 Task: In the sheet Budget Analysis ToolFont size of heading  18 Font style of dataoswald 'Font size of data '9 Alignment of headline & dataAlign center.   Fill color in heading, Red Font color of dataIn the sheet   Elevation Sales log   book
Action: Mouse moved to (36, 175)
Screenshot: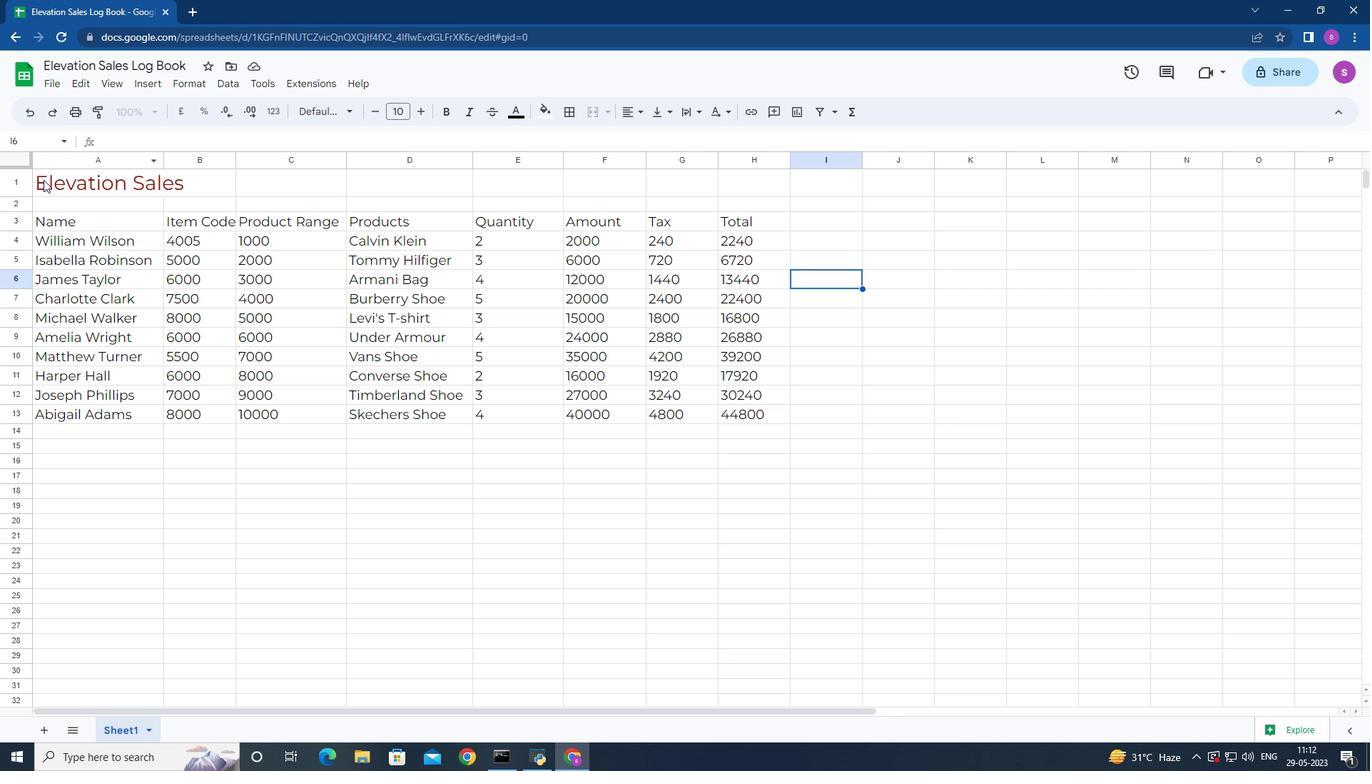 
Action: Mouse pressed left at (36, 175)
Screenshot: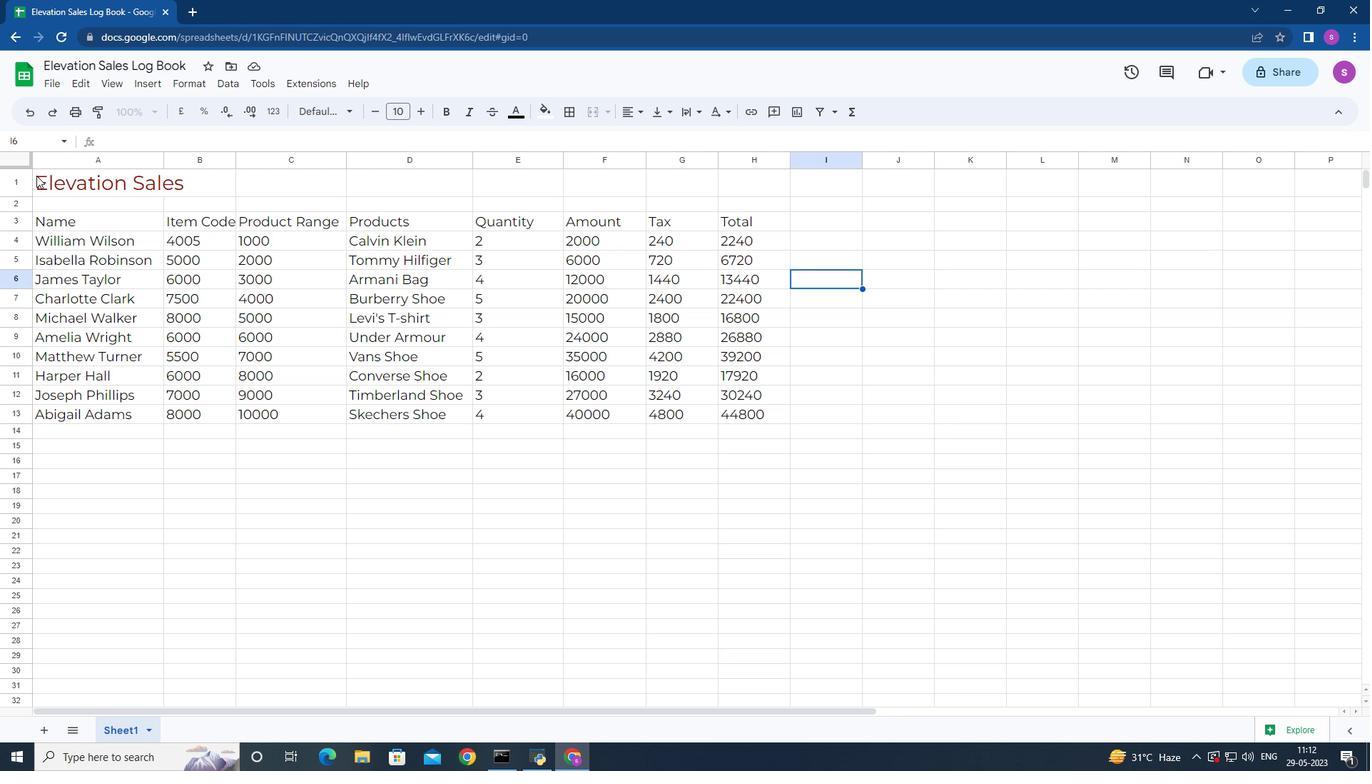
Action: Mouse moved to (372, 111)
Screenshot: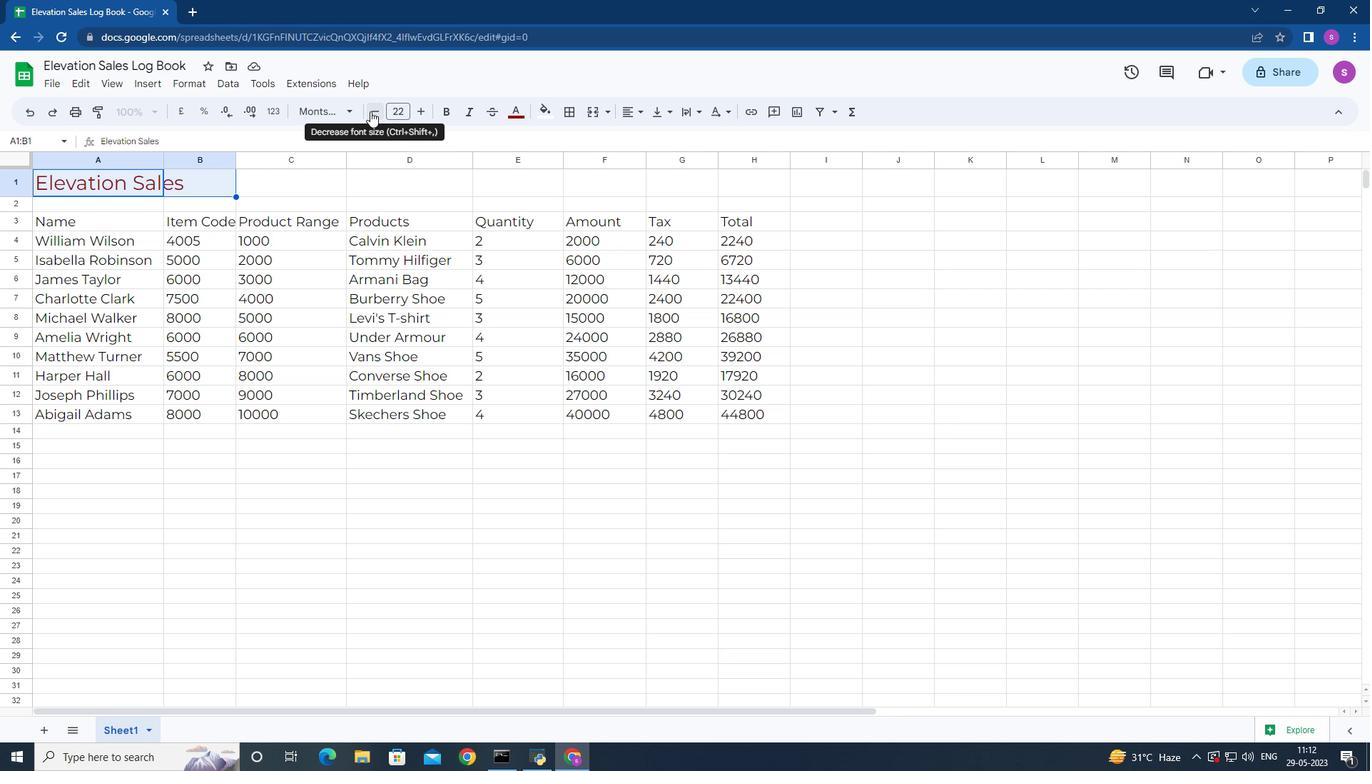 
Action: Mouse pressed left at (372, 111)
Screenshot: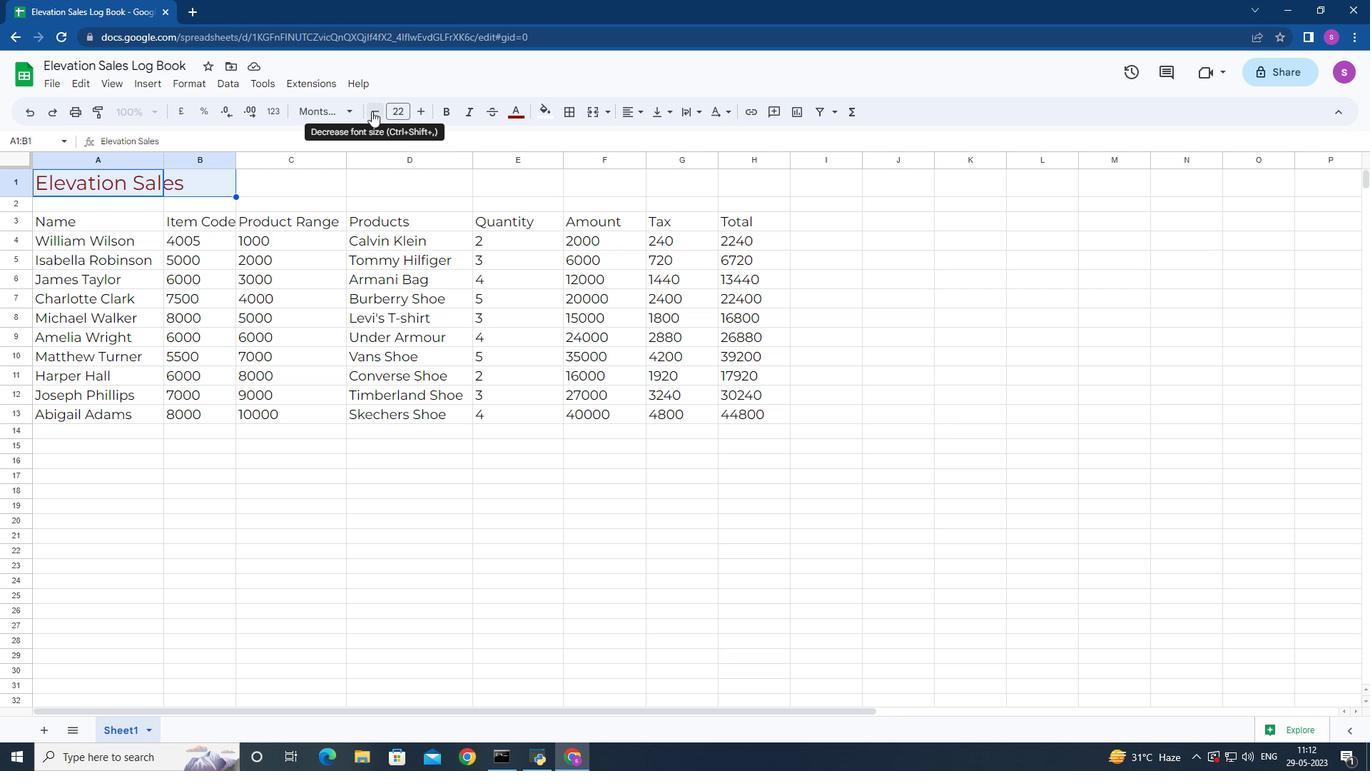 
Action: Mouse pressed left at (372, 111)
Screenshot: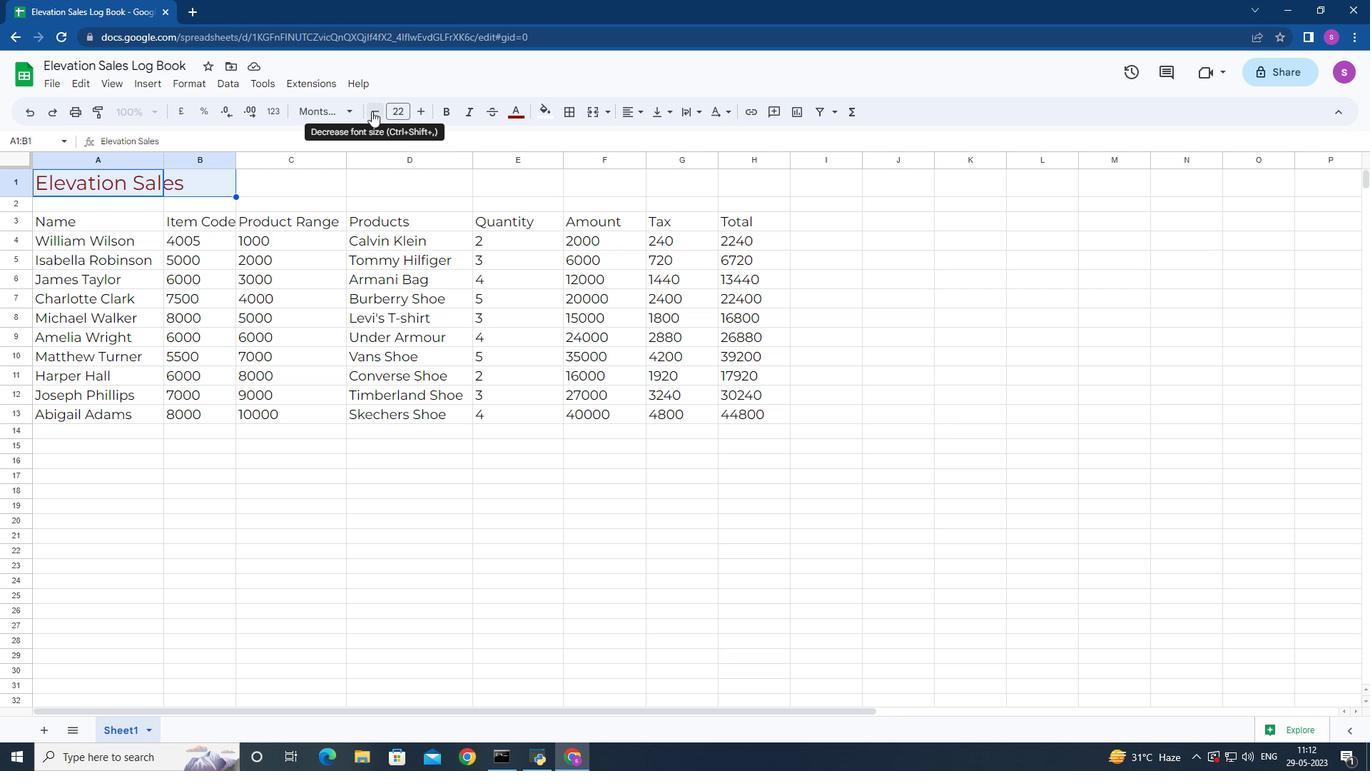 
Action: Mouse pressed left at (372, 111)
Screenshot: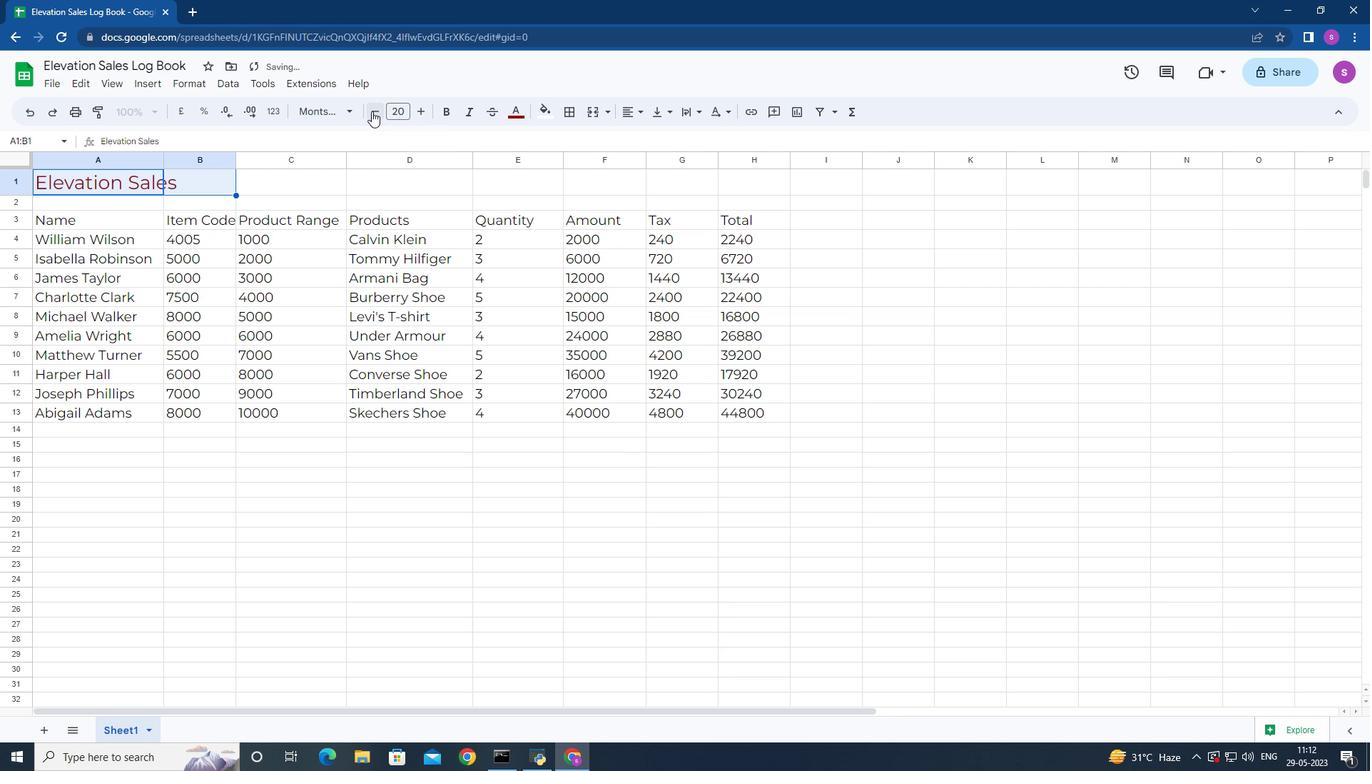 
Action: Mouse pressed left at (372, 111)
Screenshot: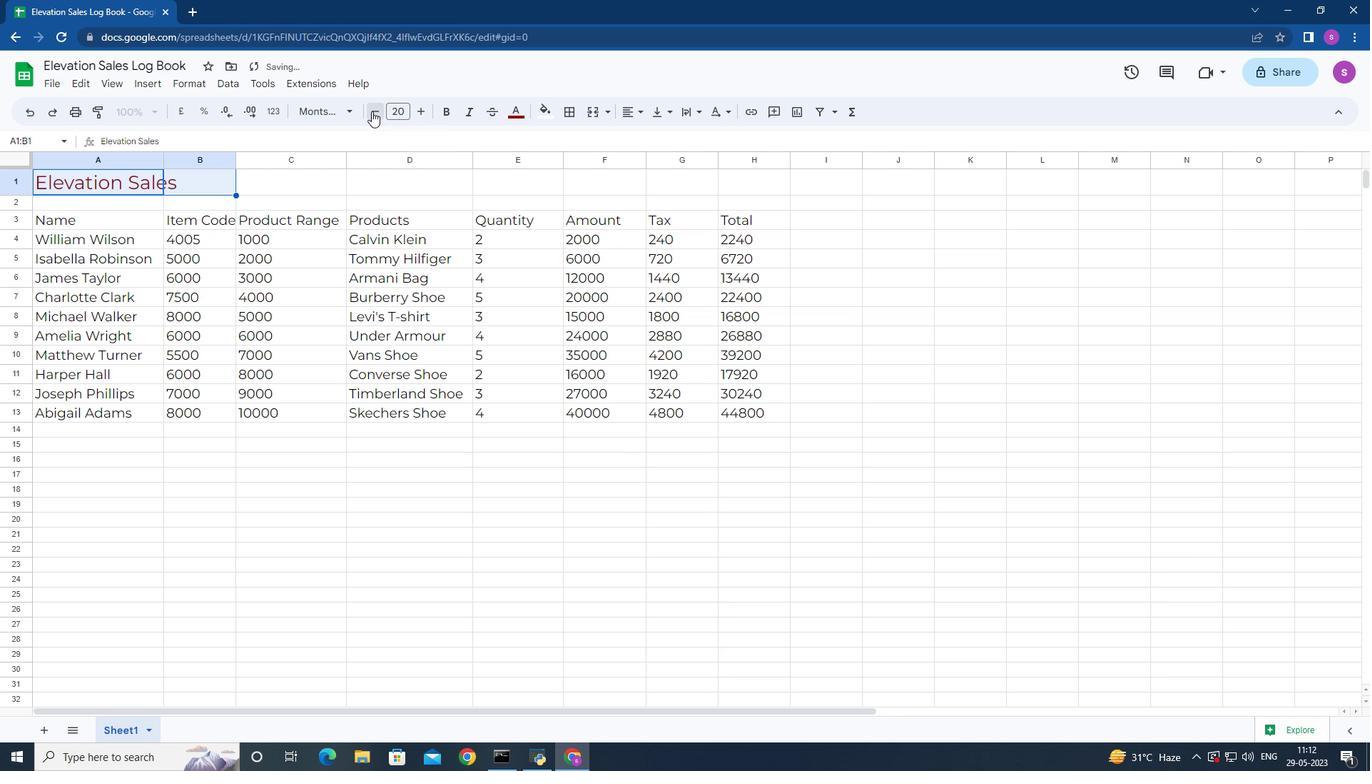 
Action: Mouse moved to (37, 211)
Screenshot: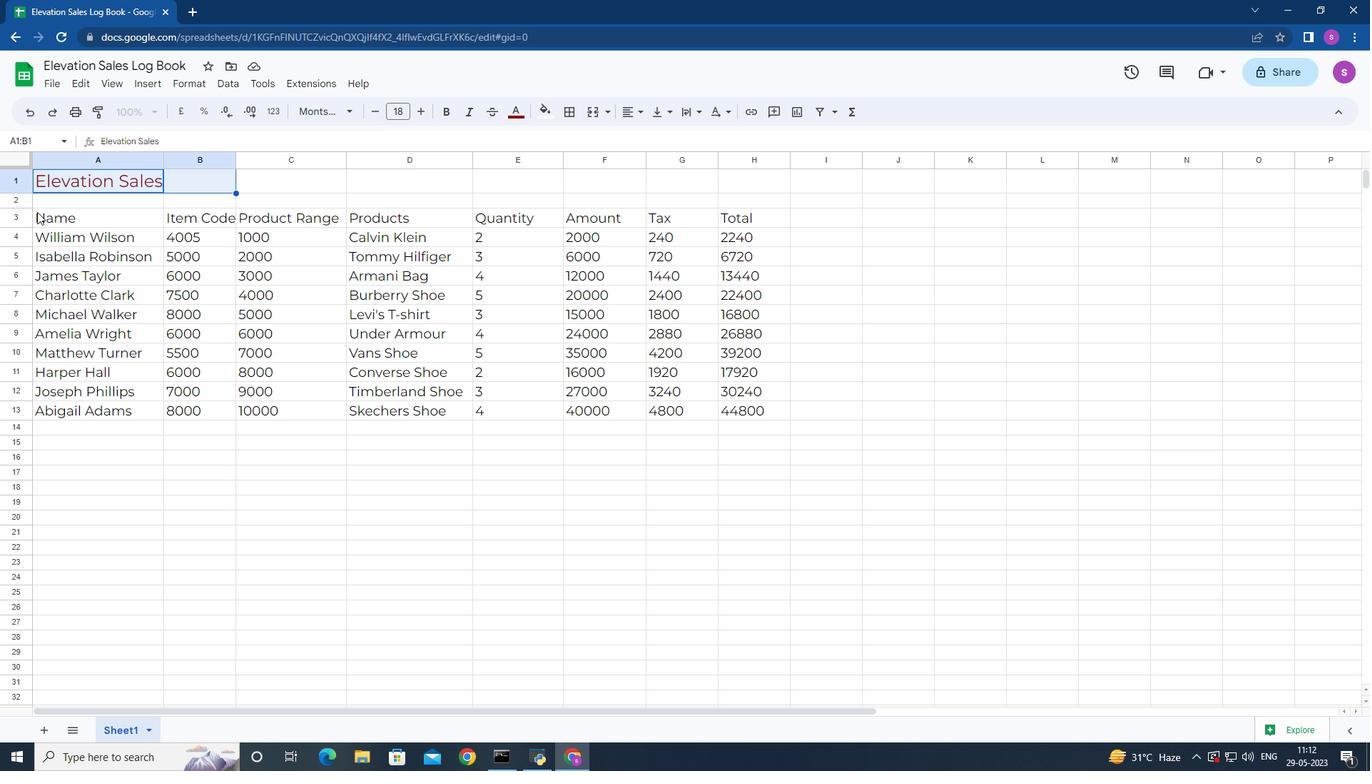 
Action: Mouse pressed left at (37, 211)
Screenshot: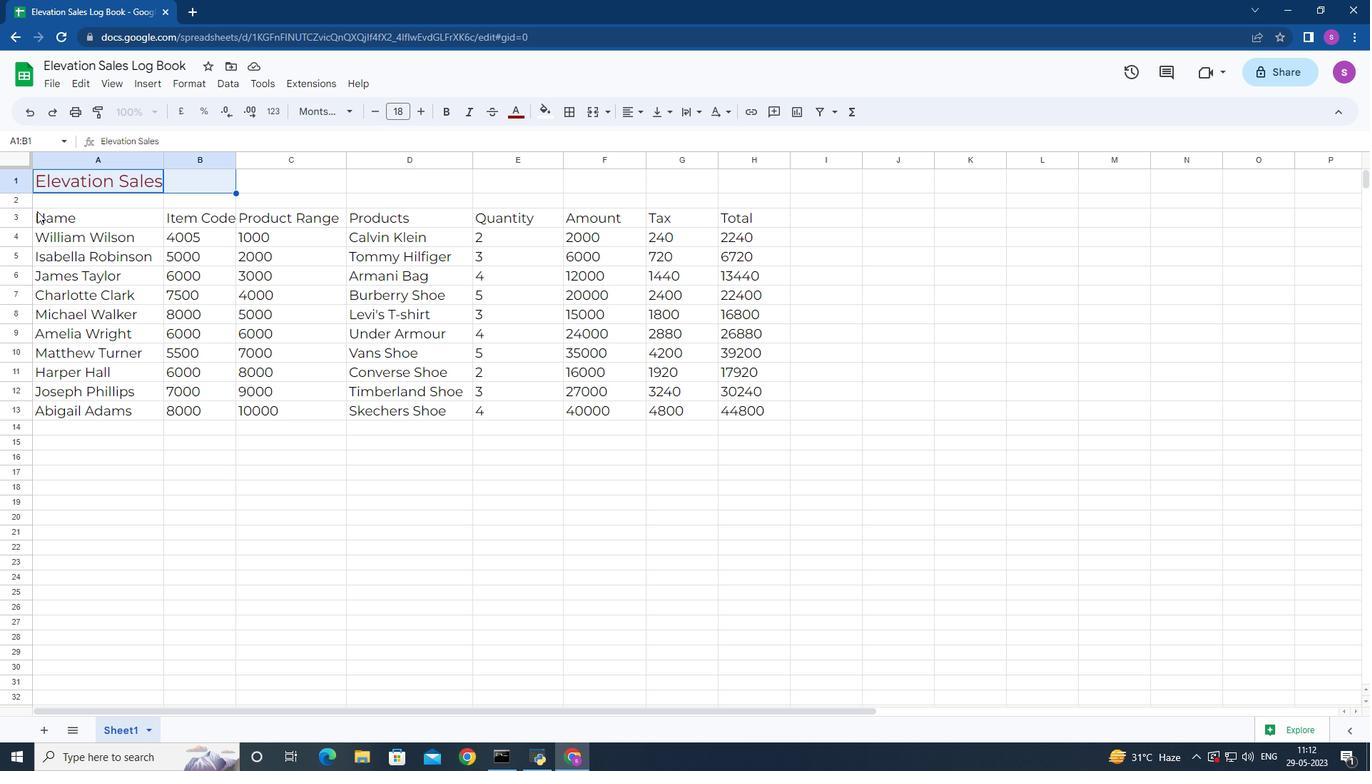 
Action: Mouse moved to (377, 111)
Screenshot: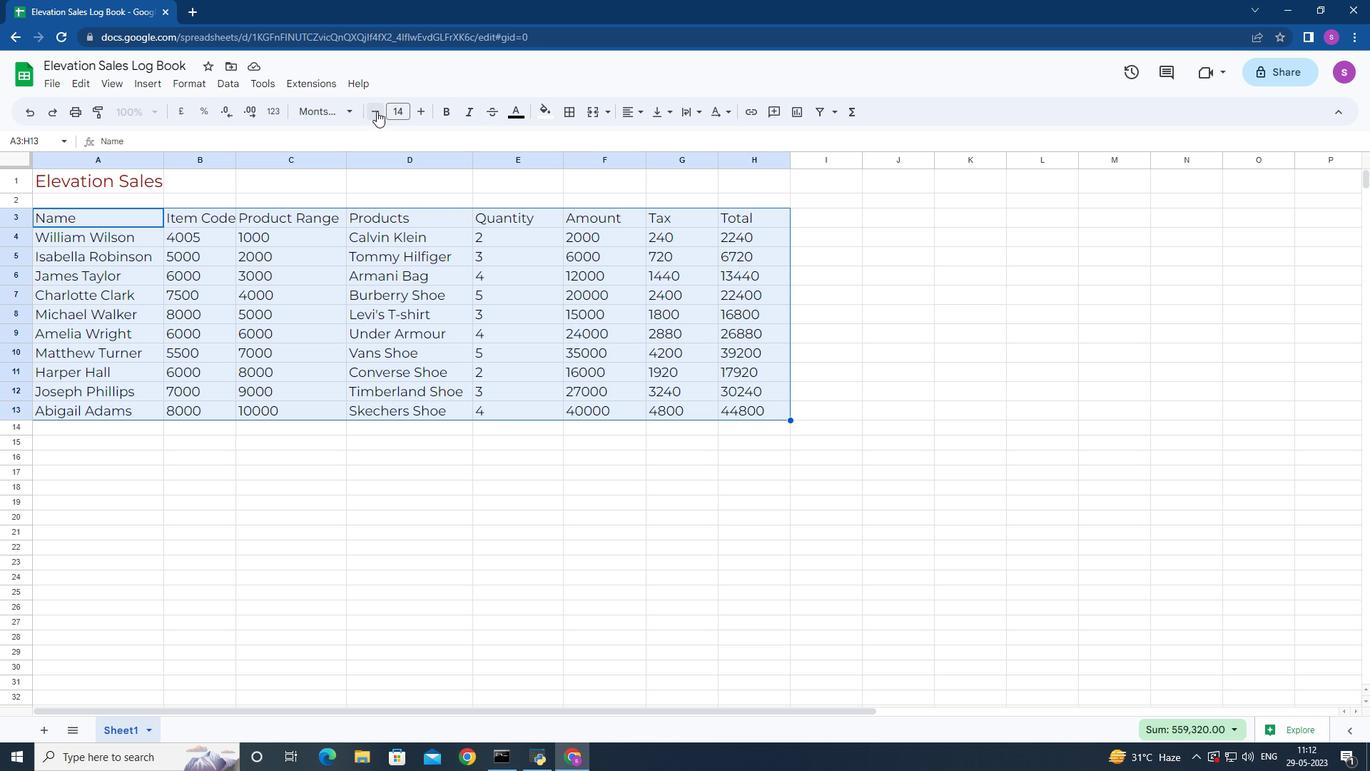 
Action: Mouse pressed left at (377, 111)
Screenshot: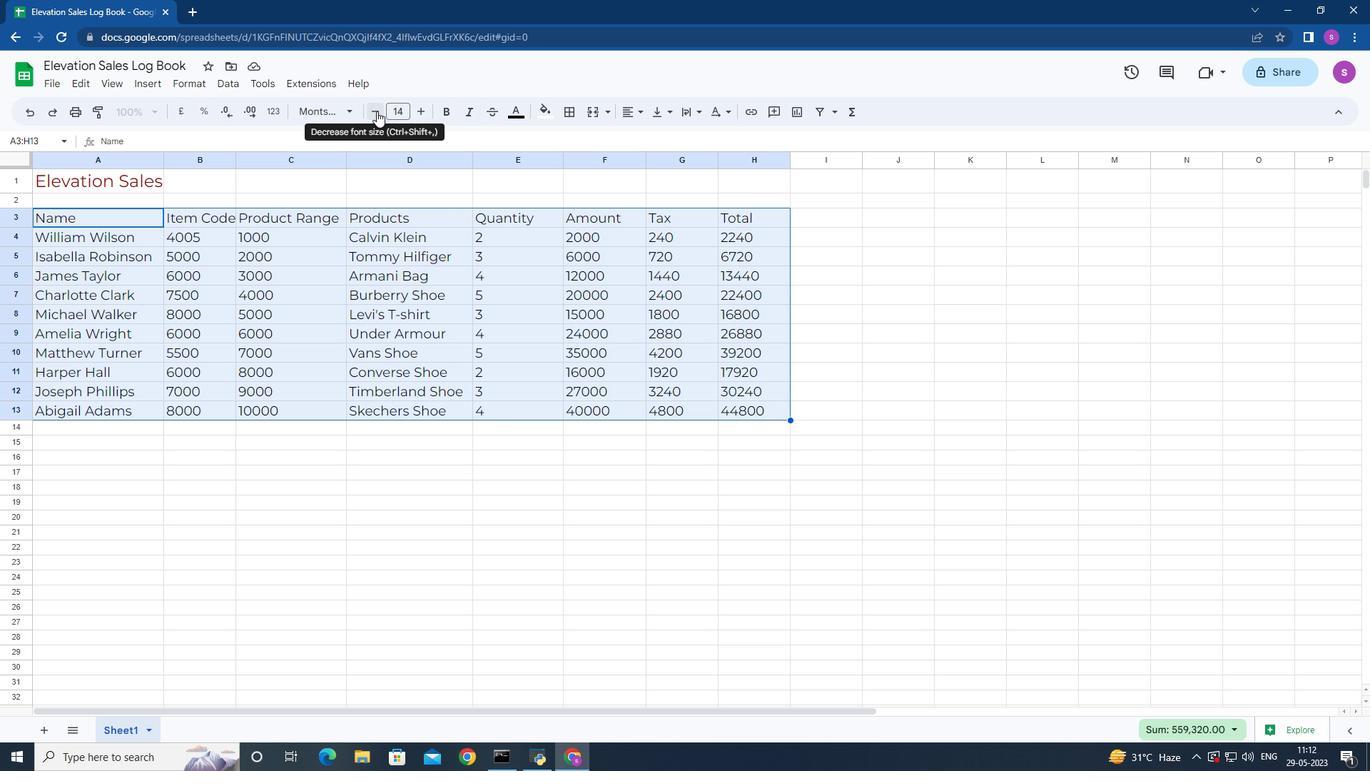 
Action: Mouse pressed left at (377, 111)
Screenshot: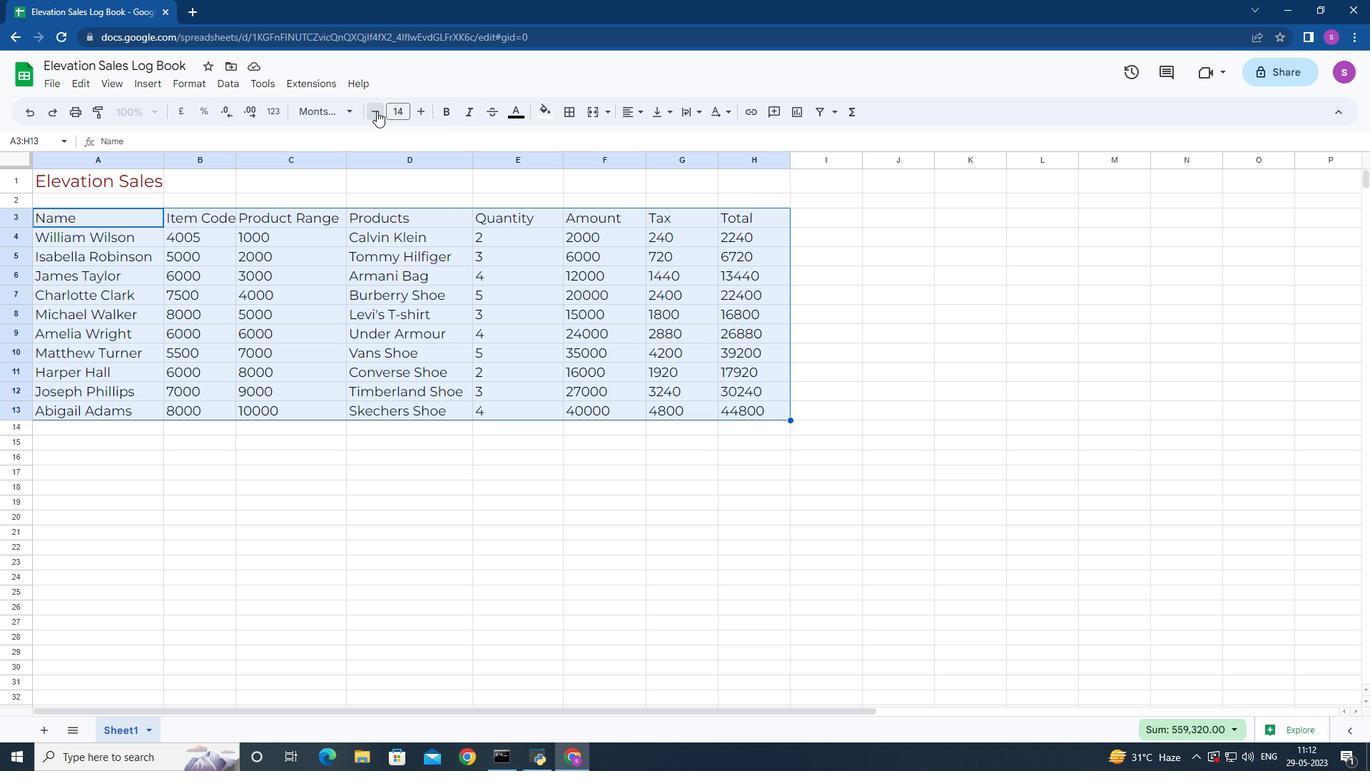 
Action: Mouse pressed left at (377, 111)
Screenshot: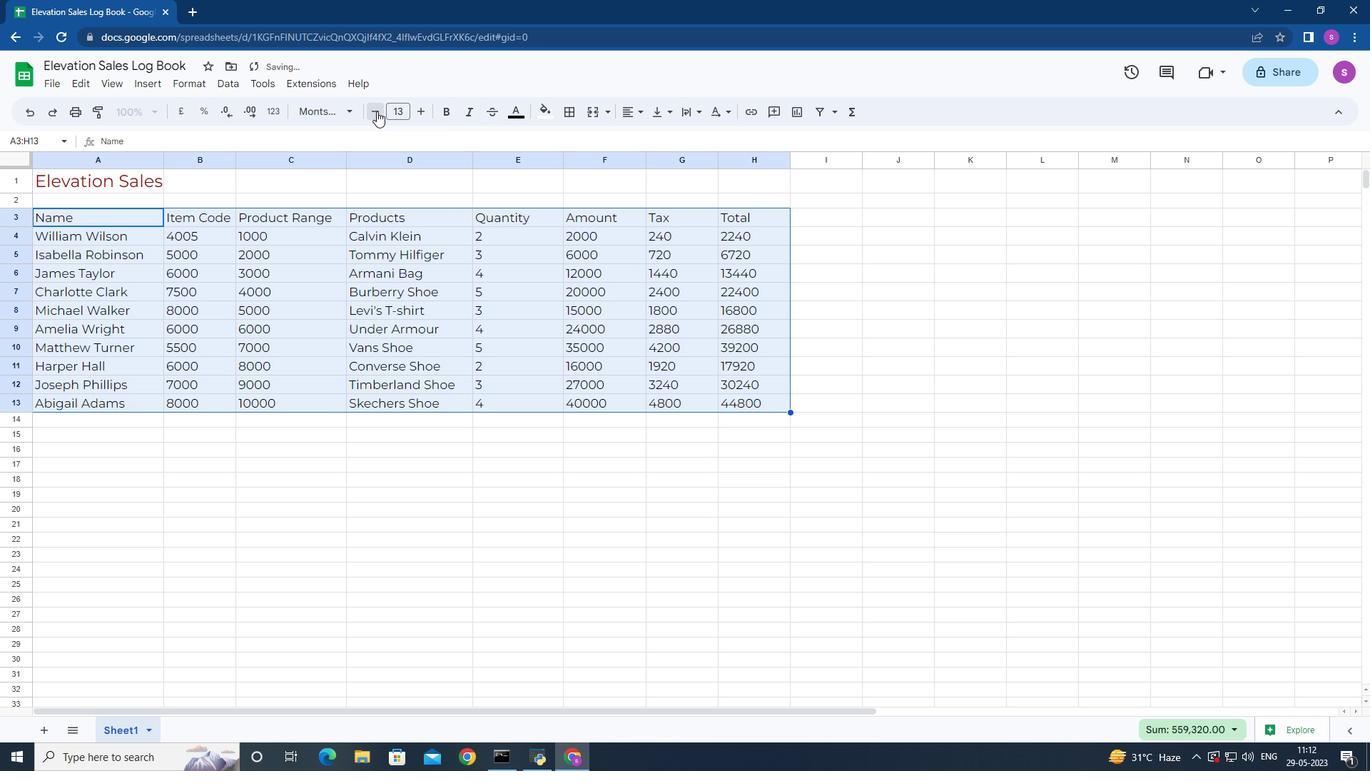 
Action: Mouse pressed left at (377, 111)
Screenshot: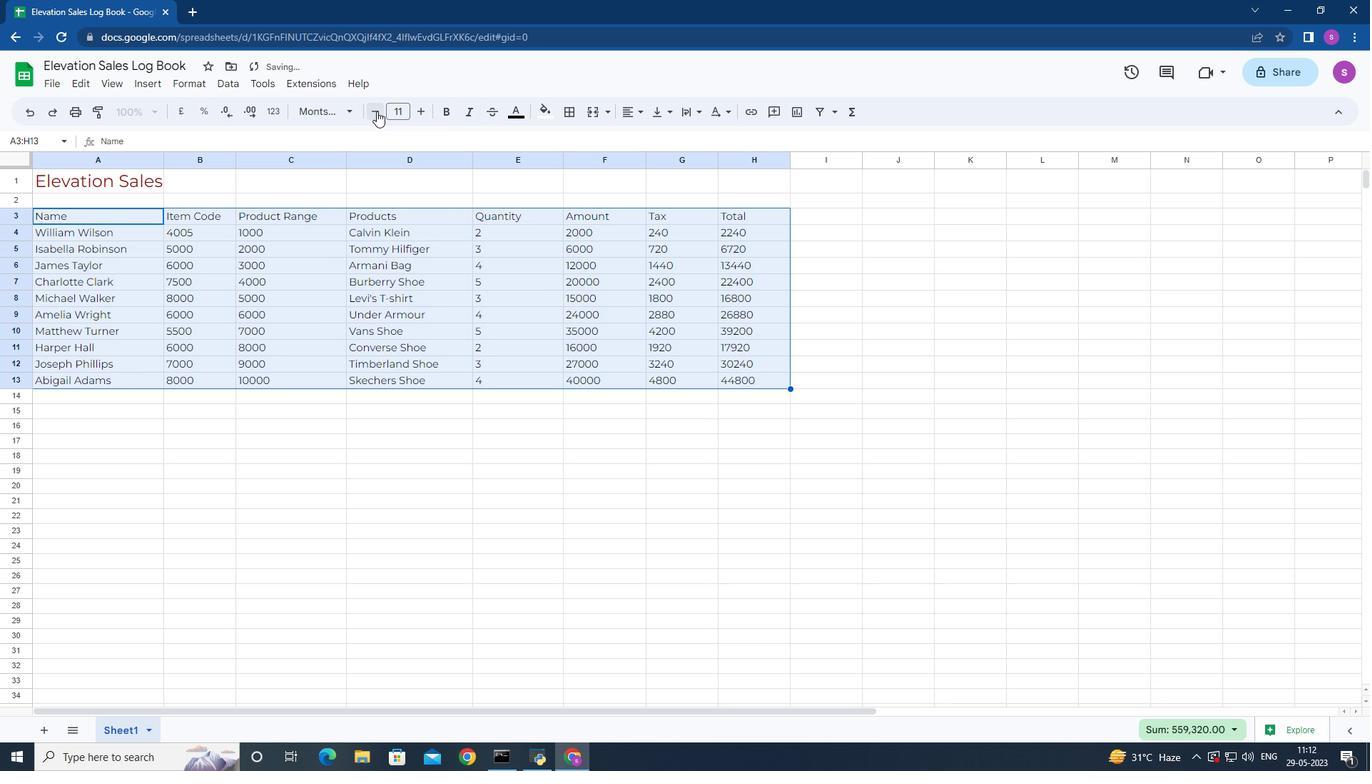 
Action: Mouse moved to (377, 109)
Screenshot: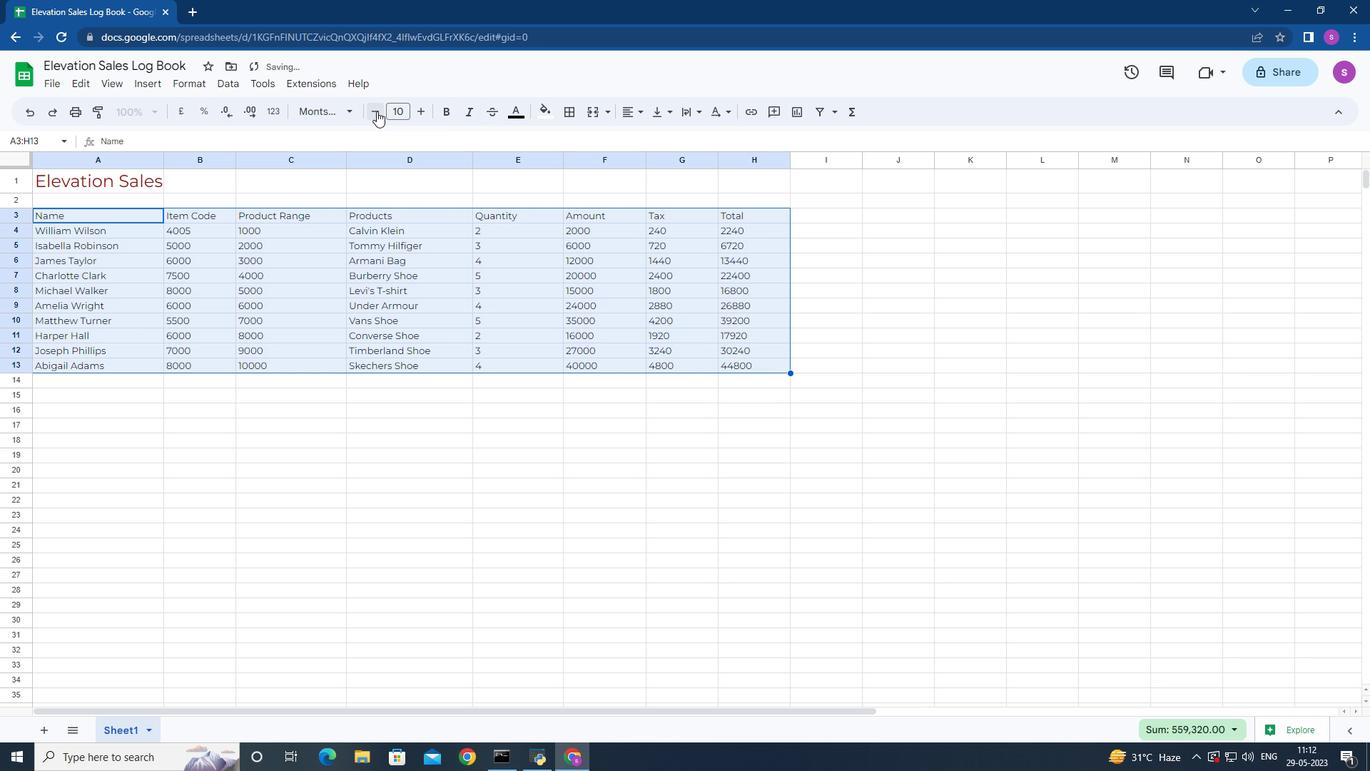 
Action: Mouse pressed left at (377, 109)
Screenshot: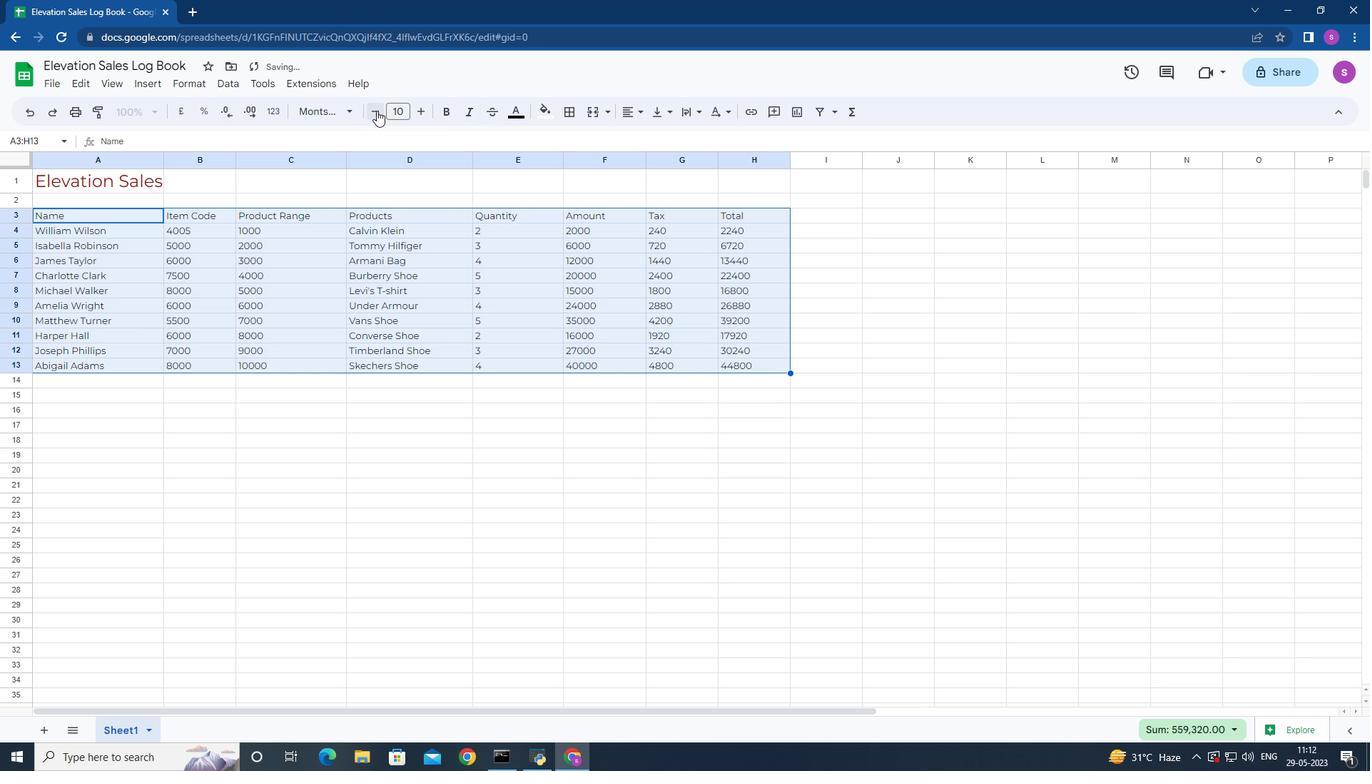 
Action: Mouse moved to (33, 173)
Screenshot: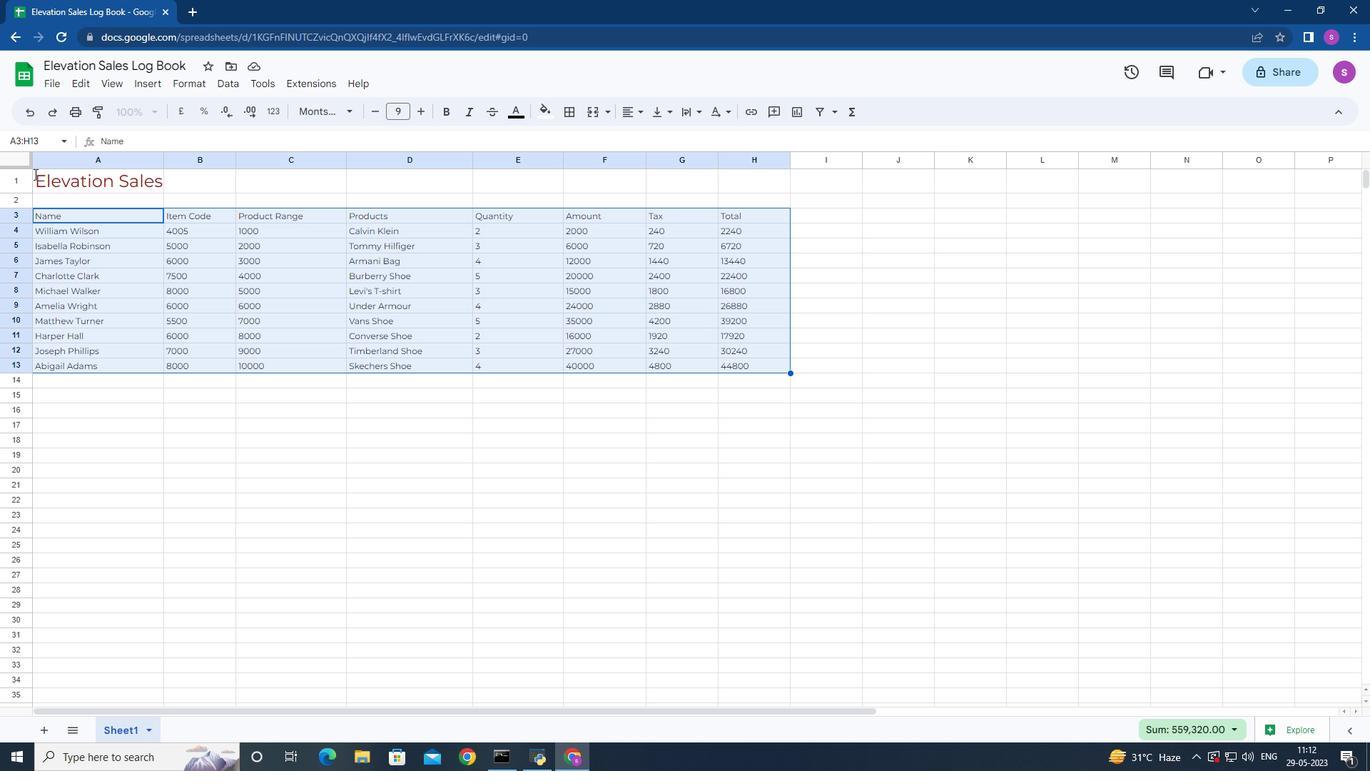 
Action: Mouse pressed left at (33, 173)
Screenshot: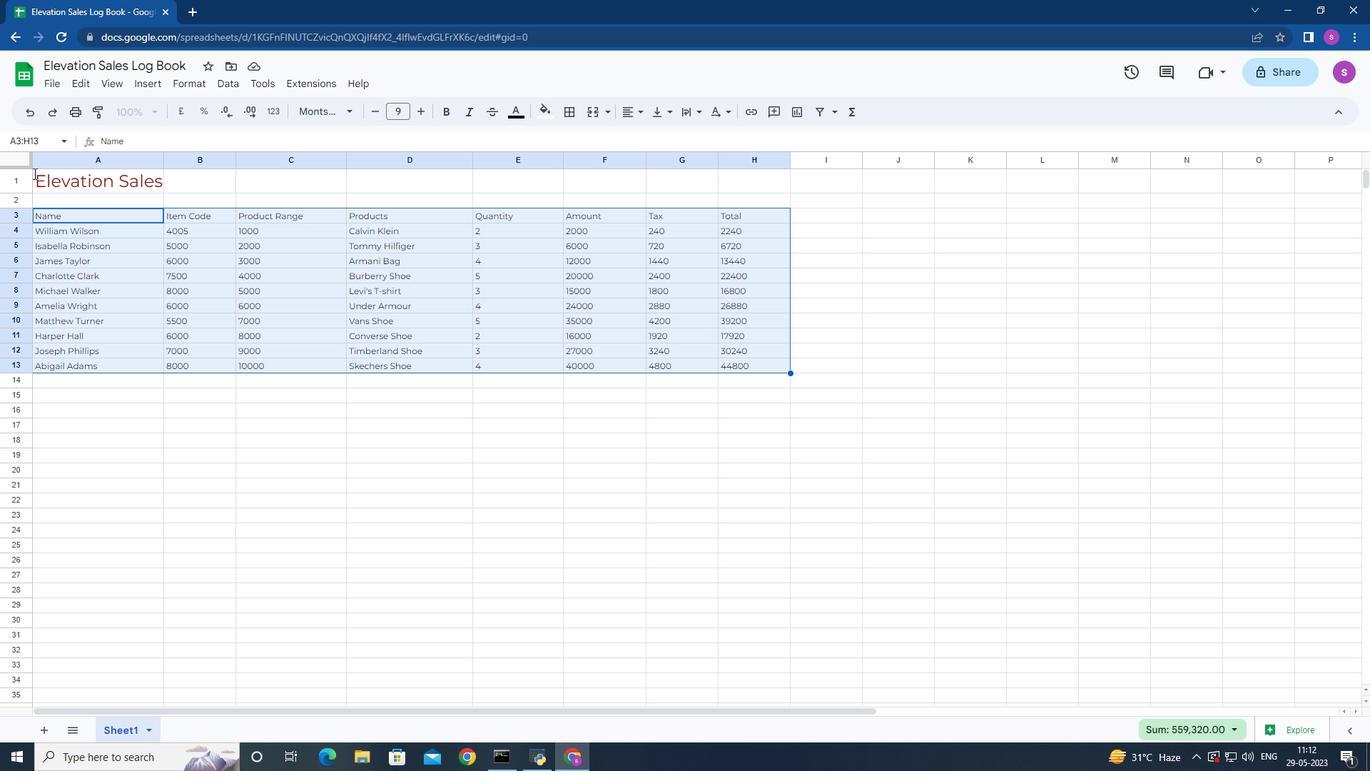
Action: Mouse moved to (106, 185)
Screenshot: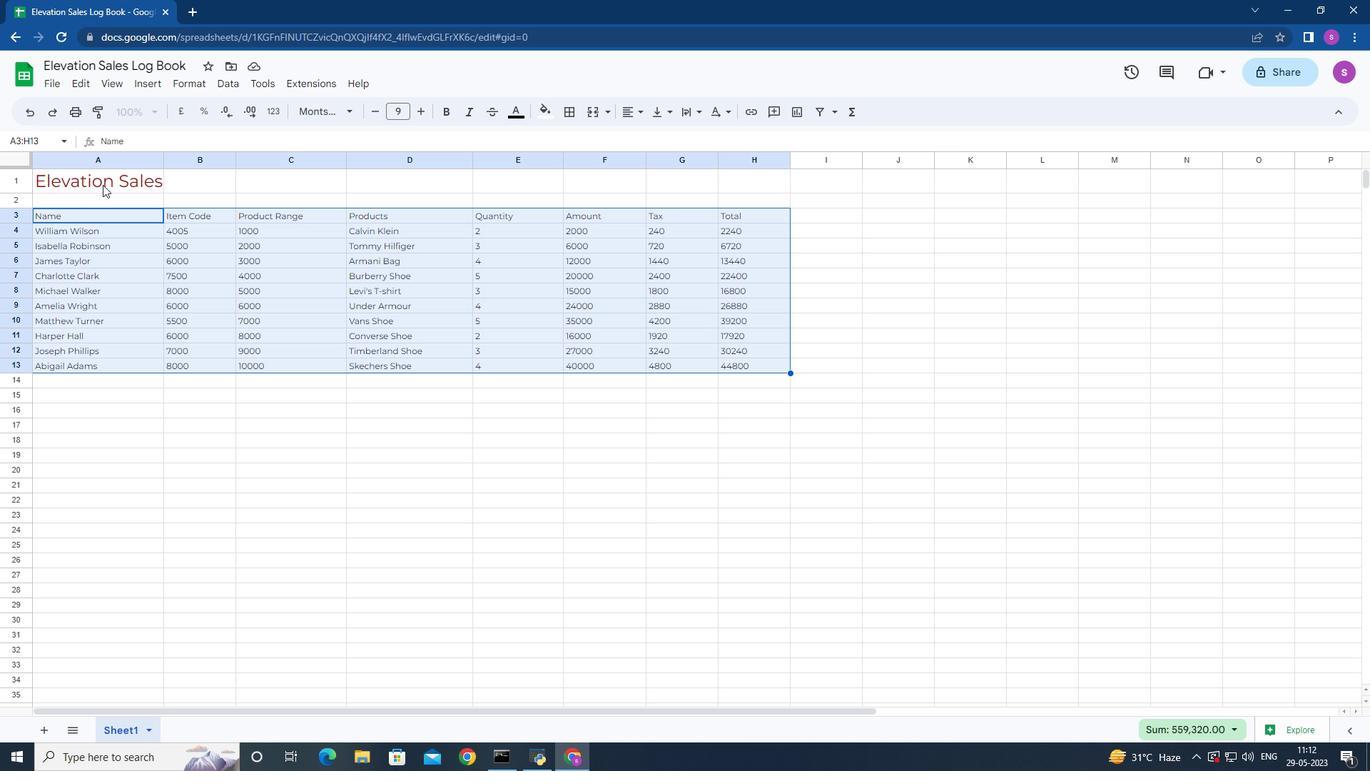 
Action: Mouse pressed left at (106, 185)
Screenshot: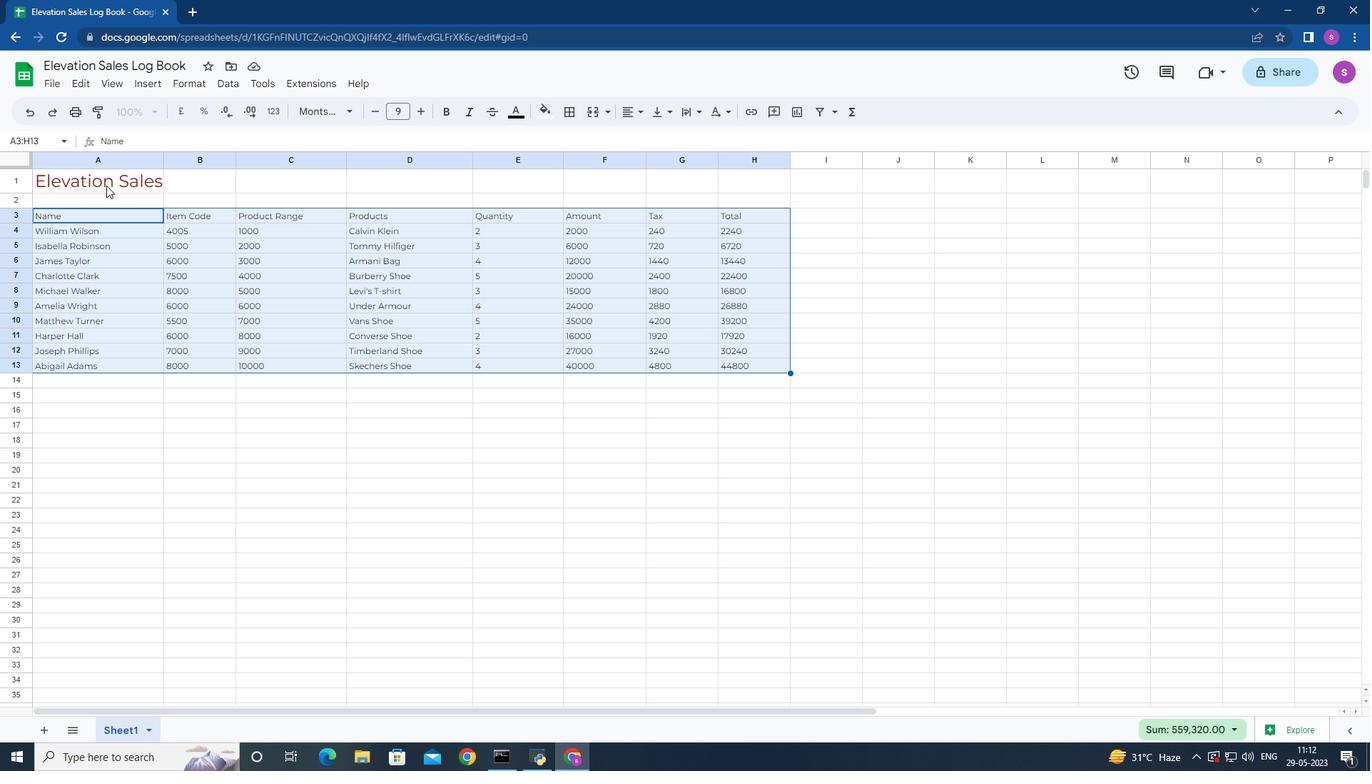 
Action: Mouse moved to (546, 112)
Screenshot: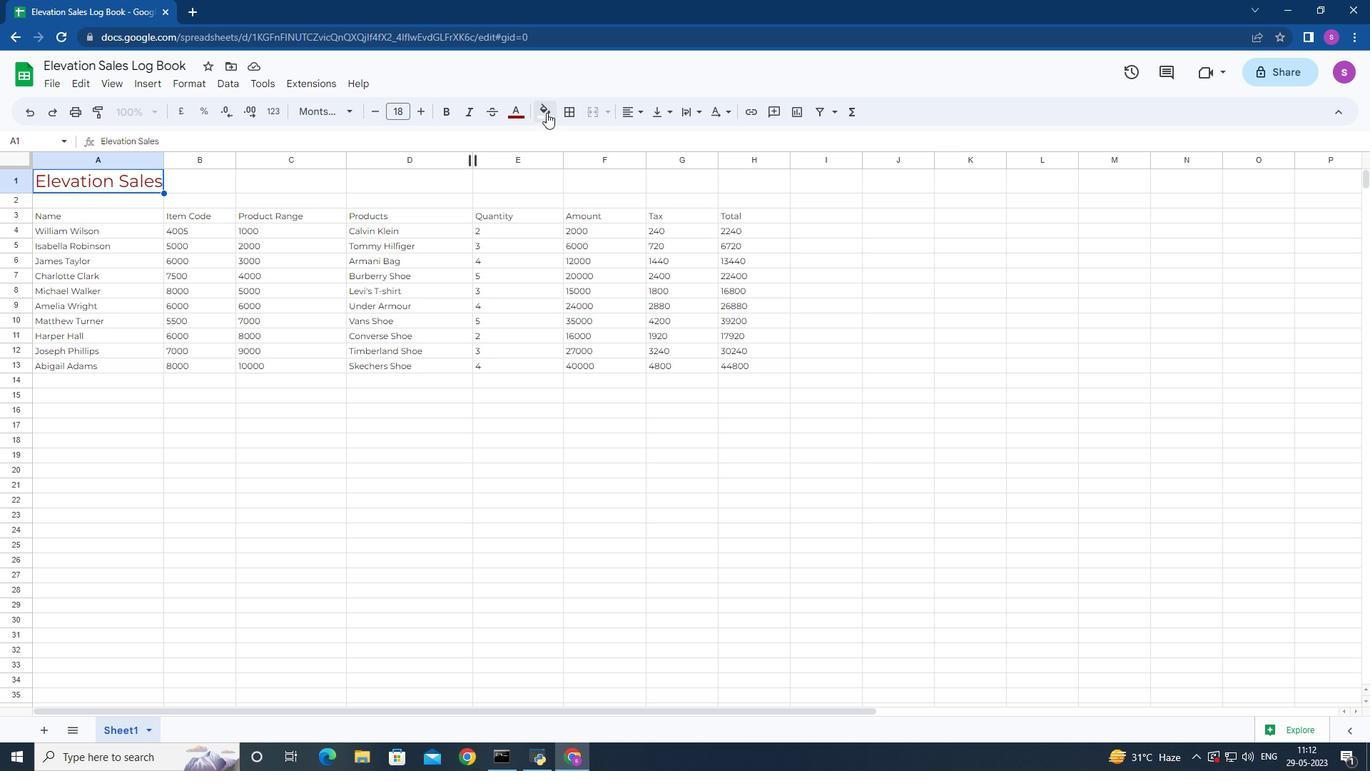 
Action: Mouse pressed left at (546, 112)
Screenshot: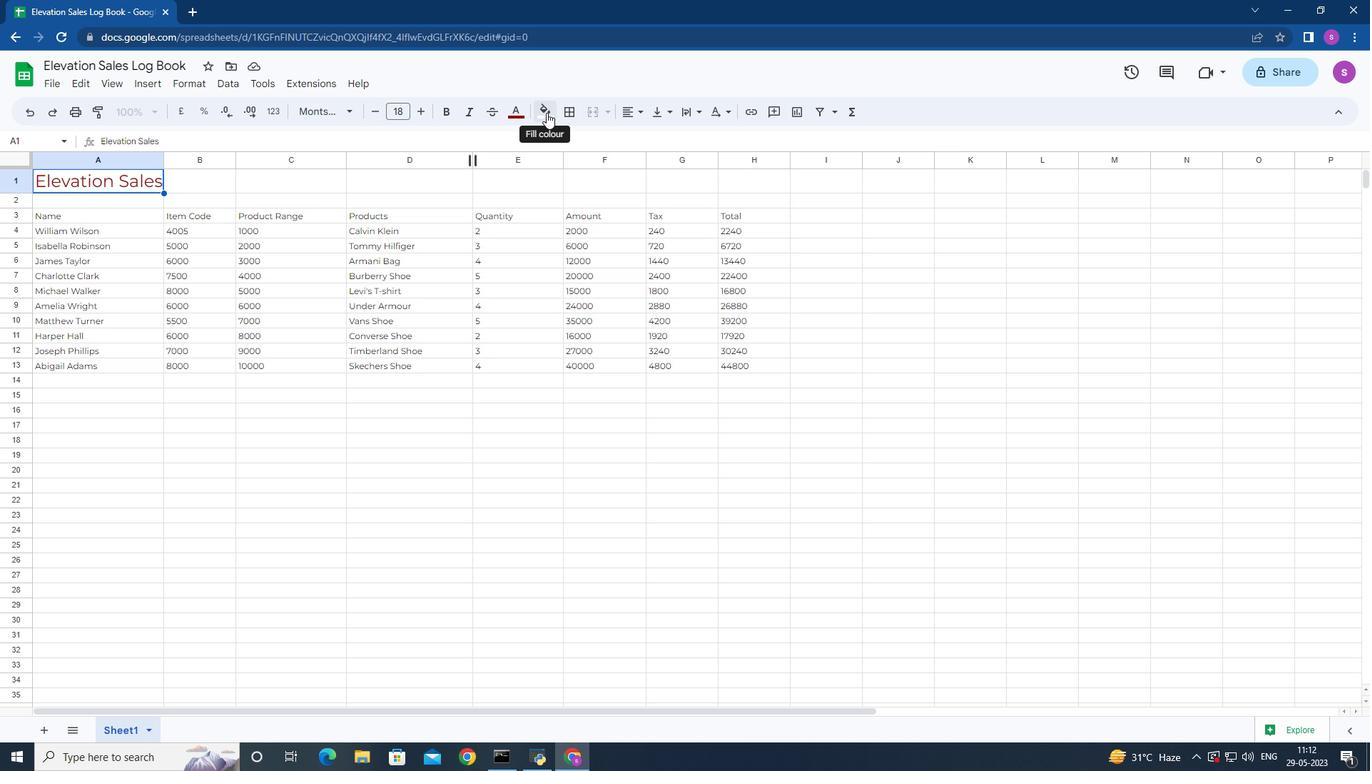 
Action: Mouse moved to (564, 176)
Screenshot: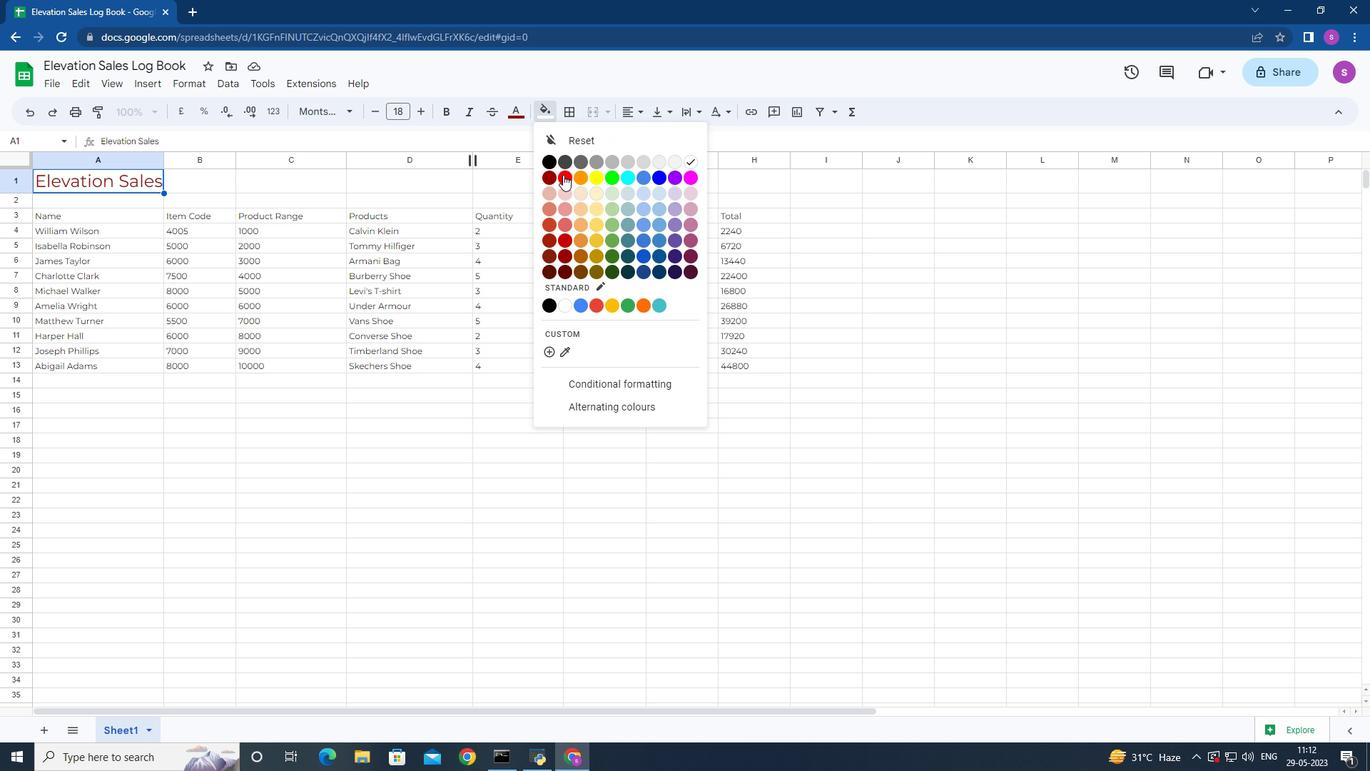 
Action: Mouse pressed left at (564, 176)
Screenshot: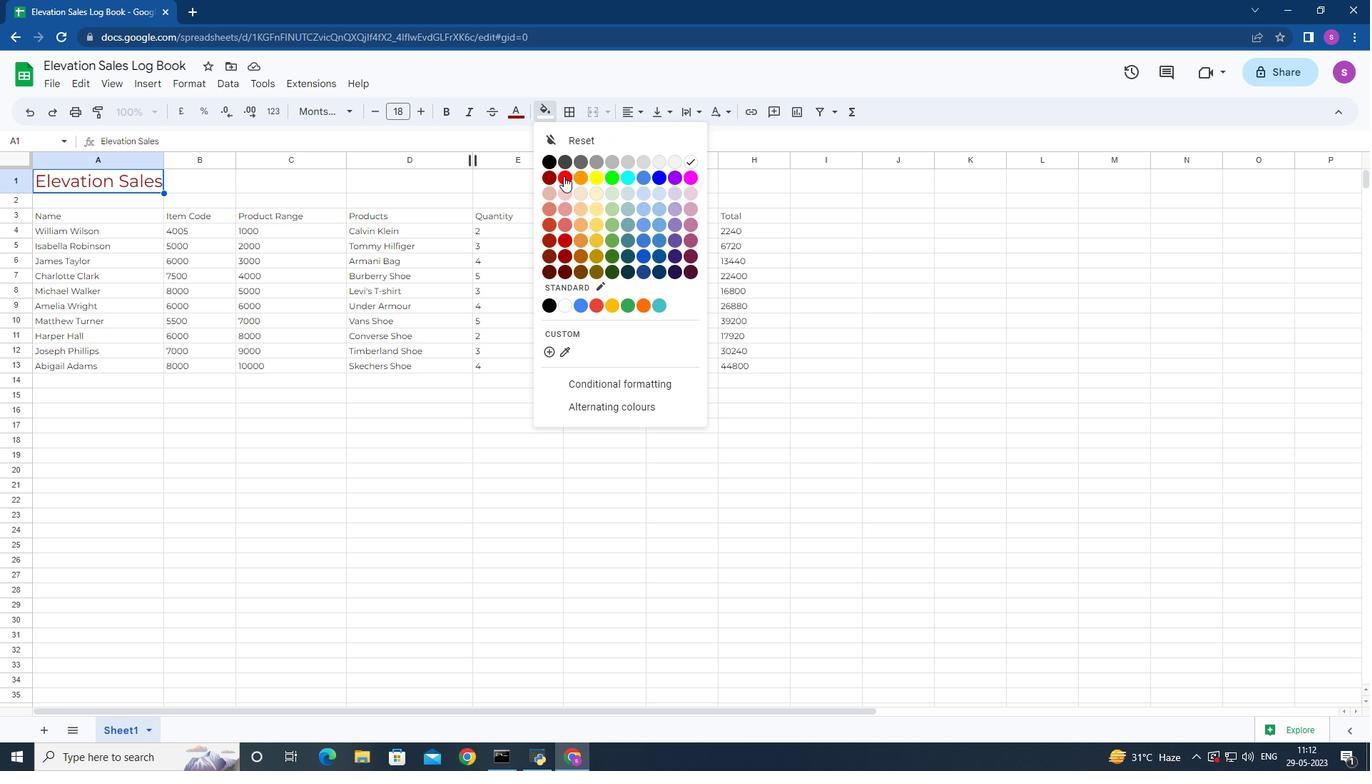 
Action: Mouse moved to (45, 209)
Screenshot: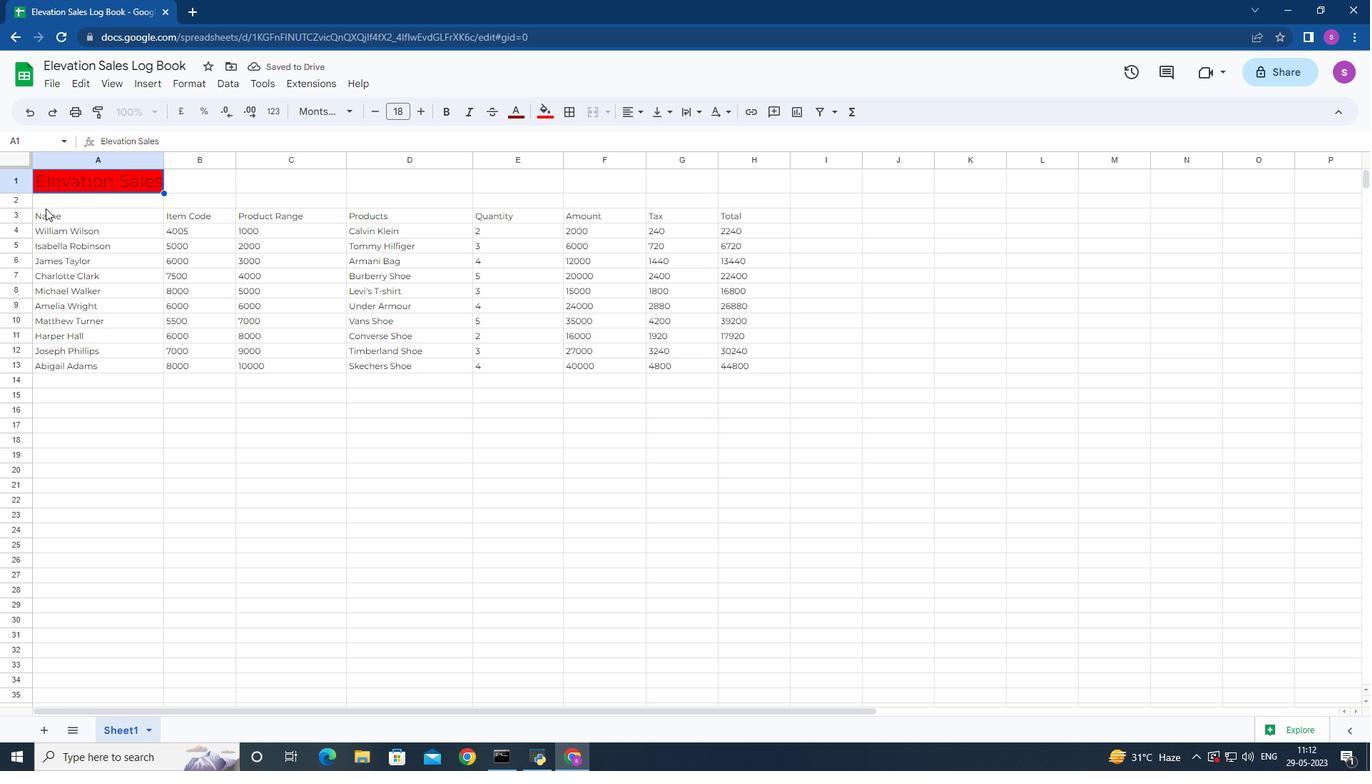 
Action: Mouse pressed left at (45, 209)
Screenshot: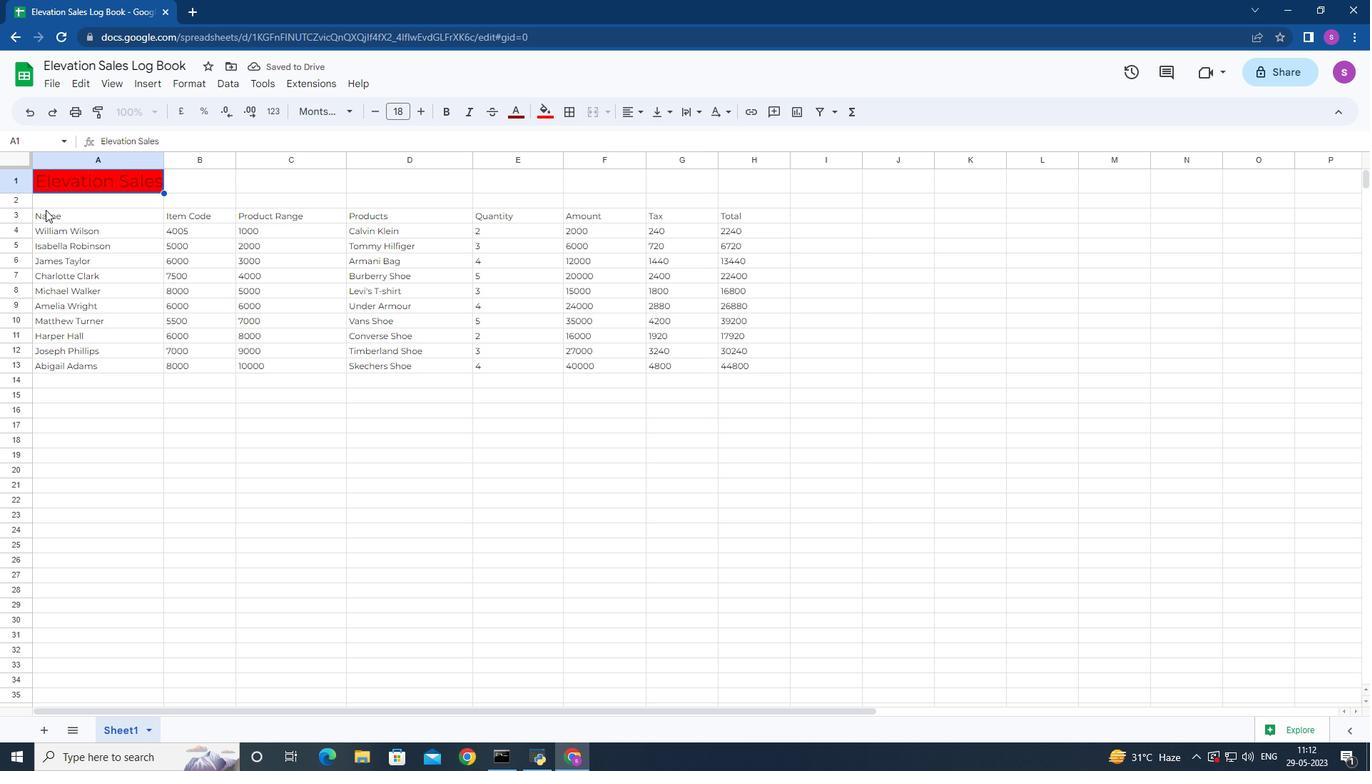 
Action: Mouse moved to (515, 112)
Screenshot: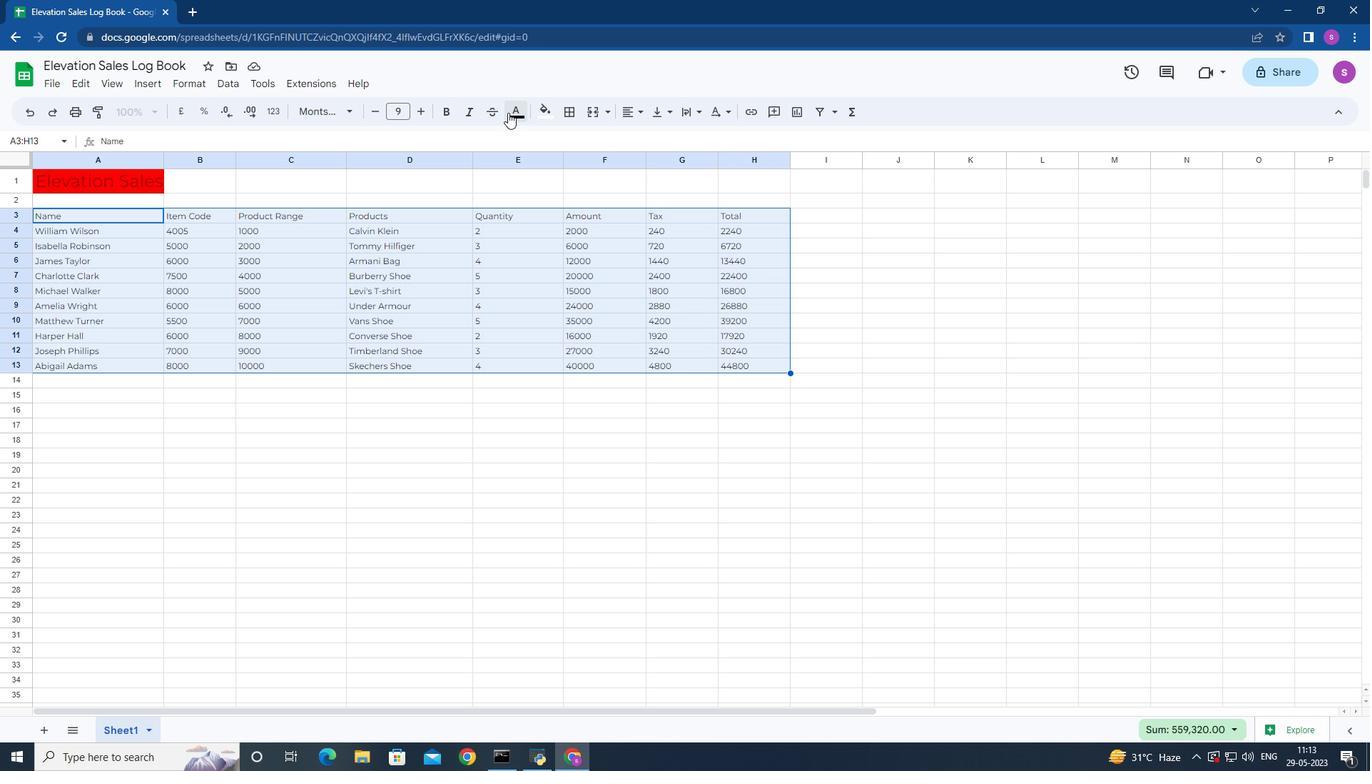 
Action: Mouse pressed left at (515, 112)
Screenshot: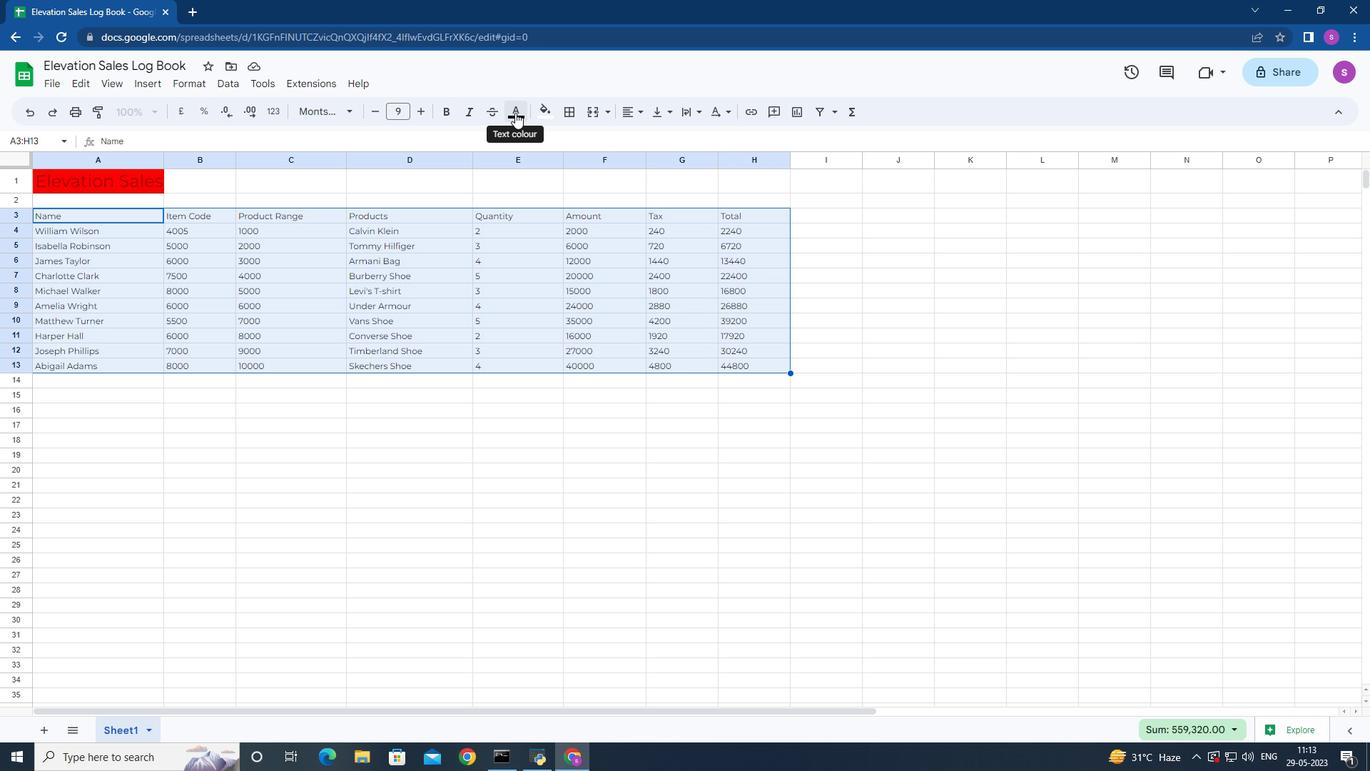 
Action: Mouse moved to (534, 178)
Screenshot: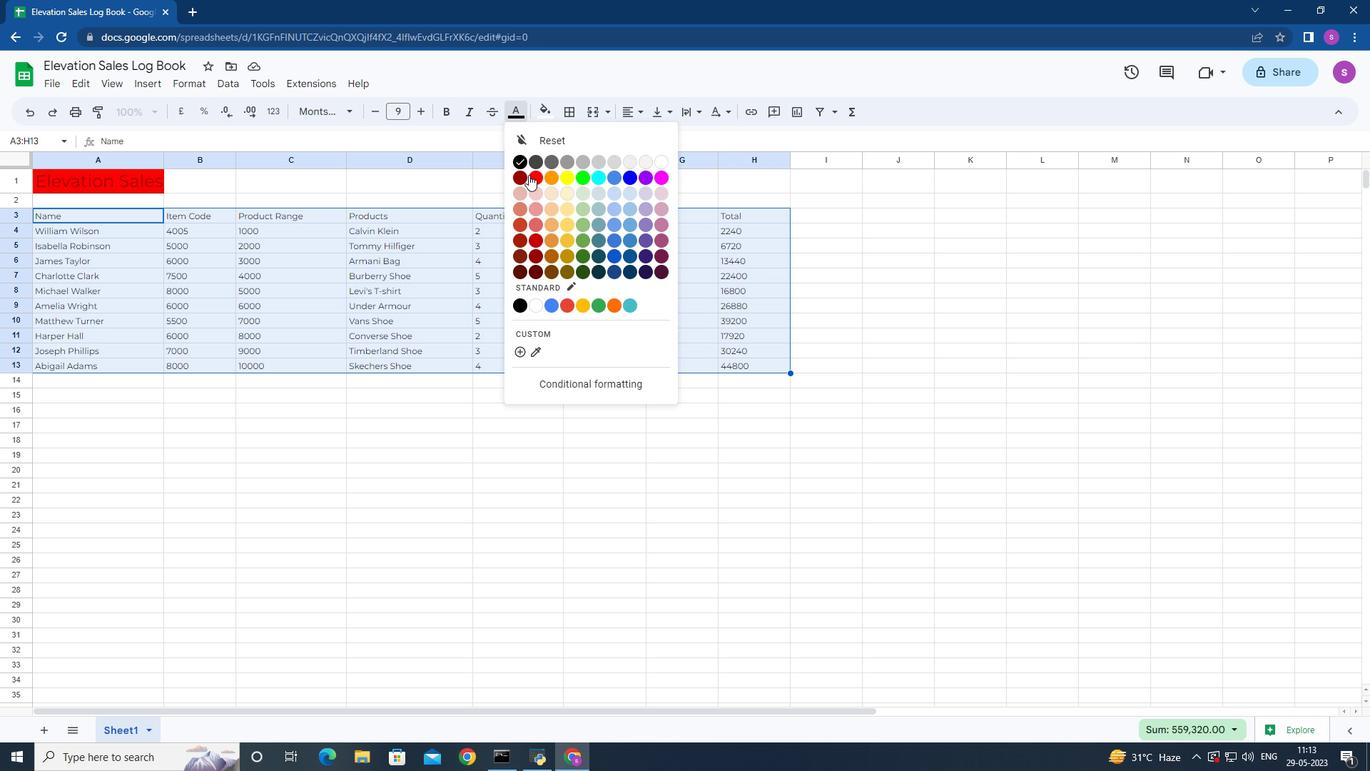 
Action: Mouse pressed left at (534, 178)
Screenshot: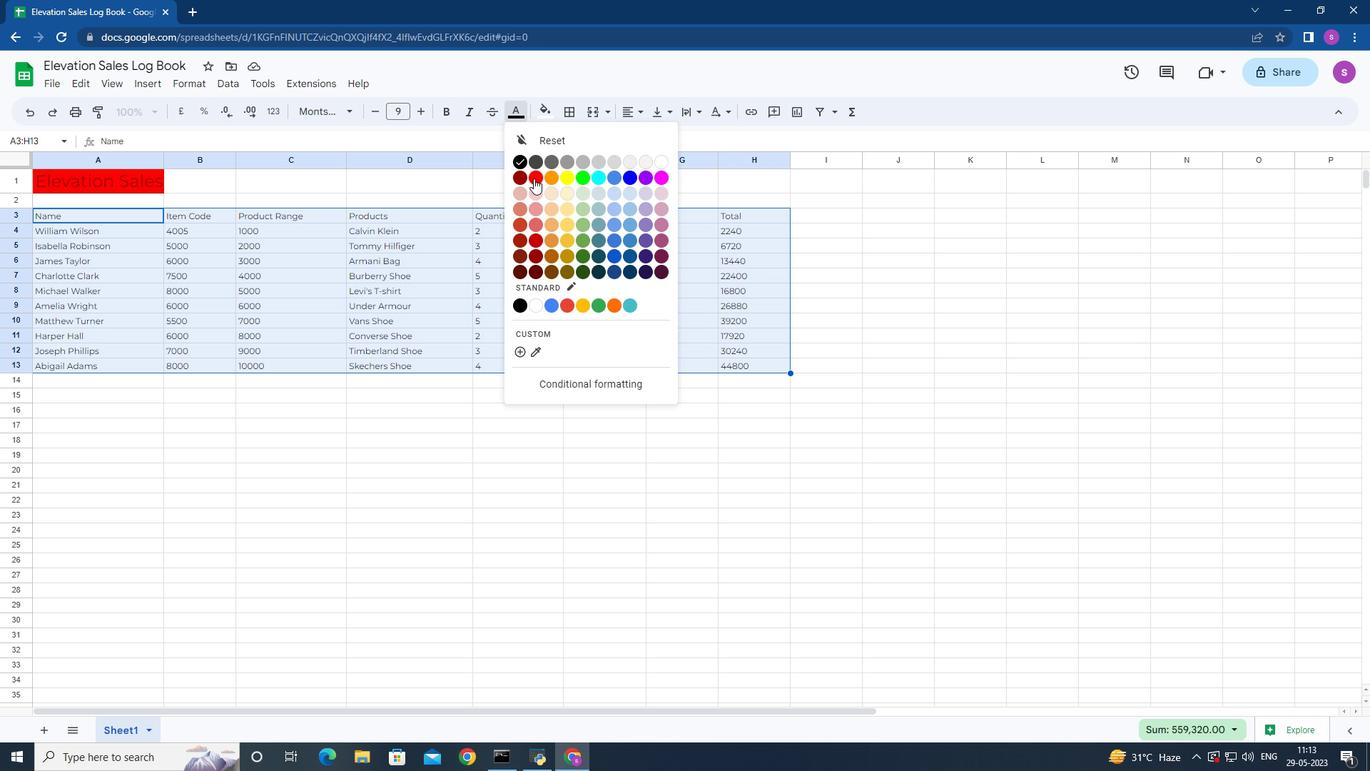 
Action: Mouse moved to (393, 396)
Screenshot: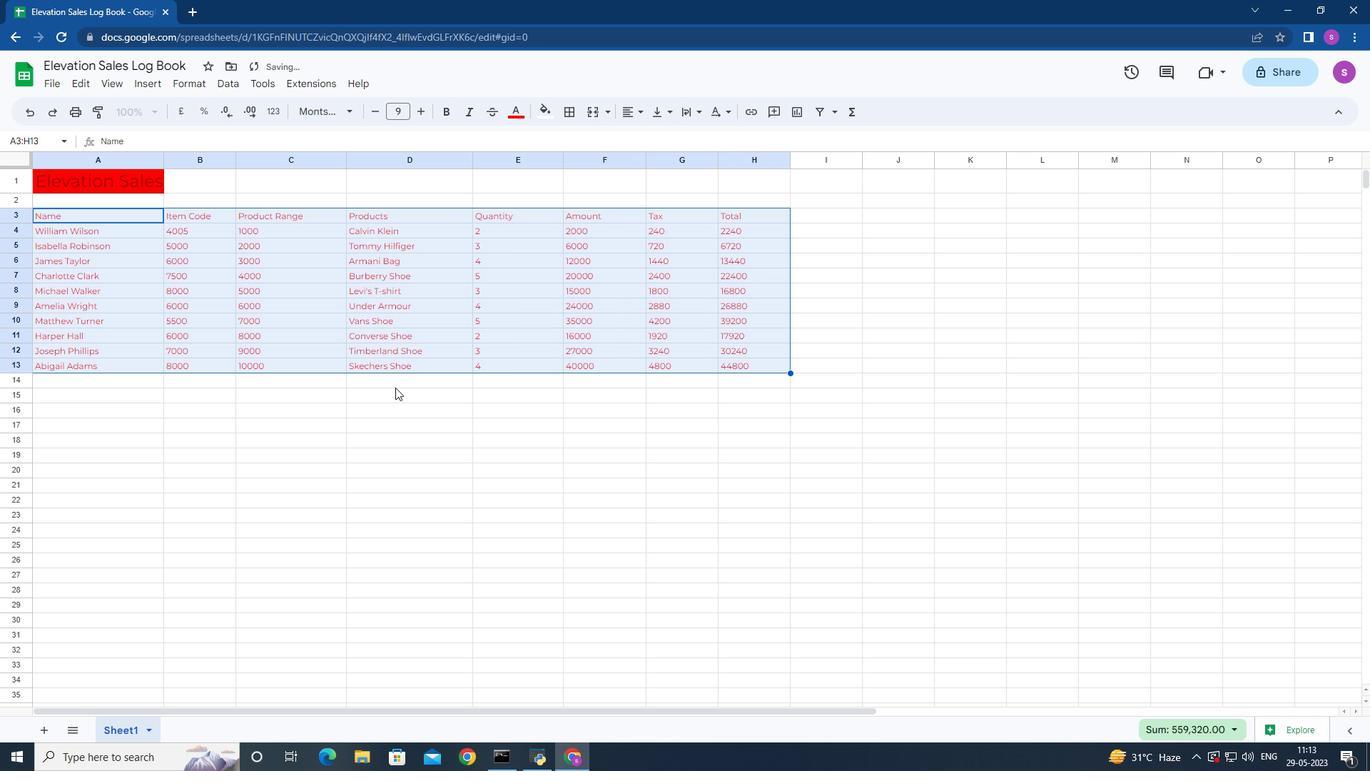 
Action: Mouse scrolled (393, 397) with delta (0, 0)
Screenshot: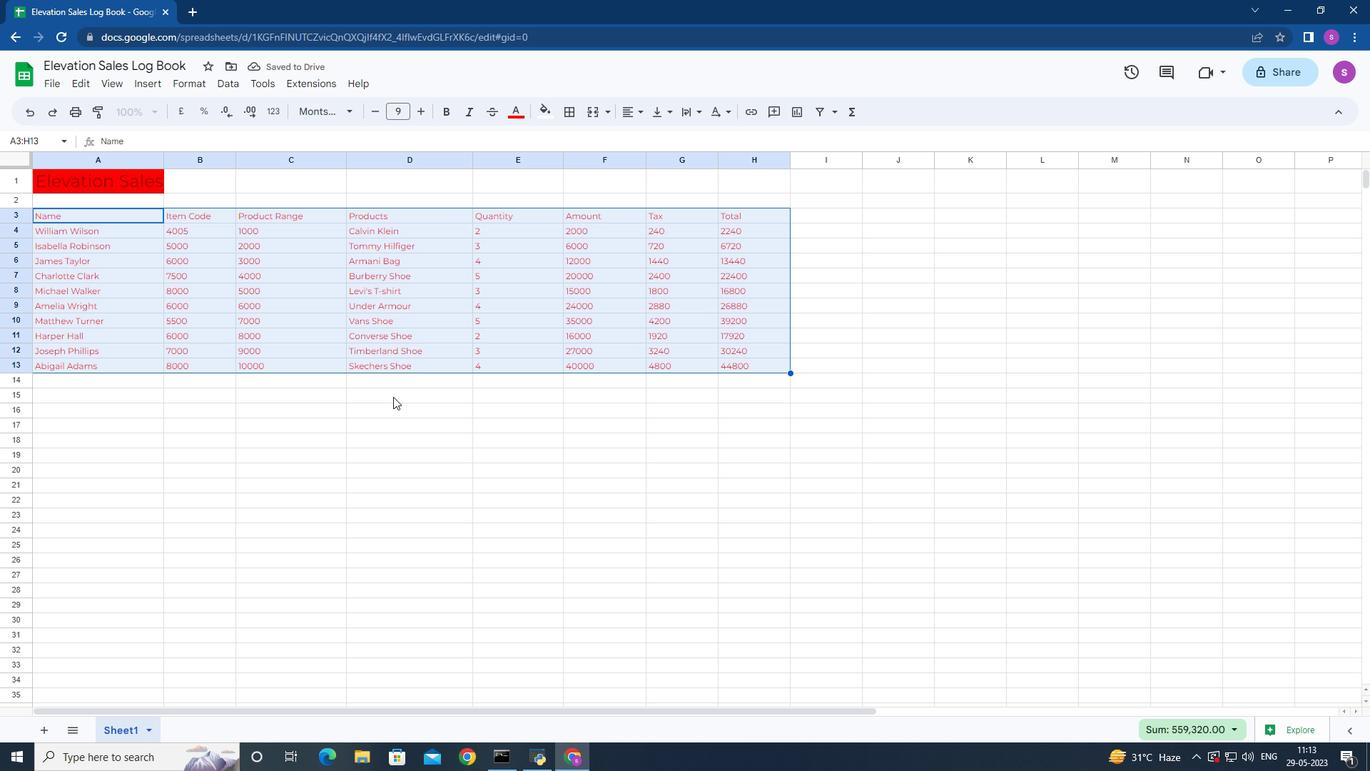 
Action: Mouse moved to (751, 358)
Screenshot: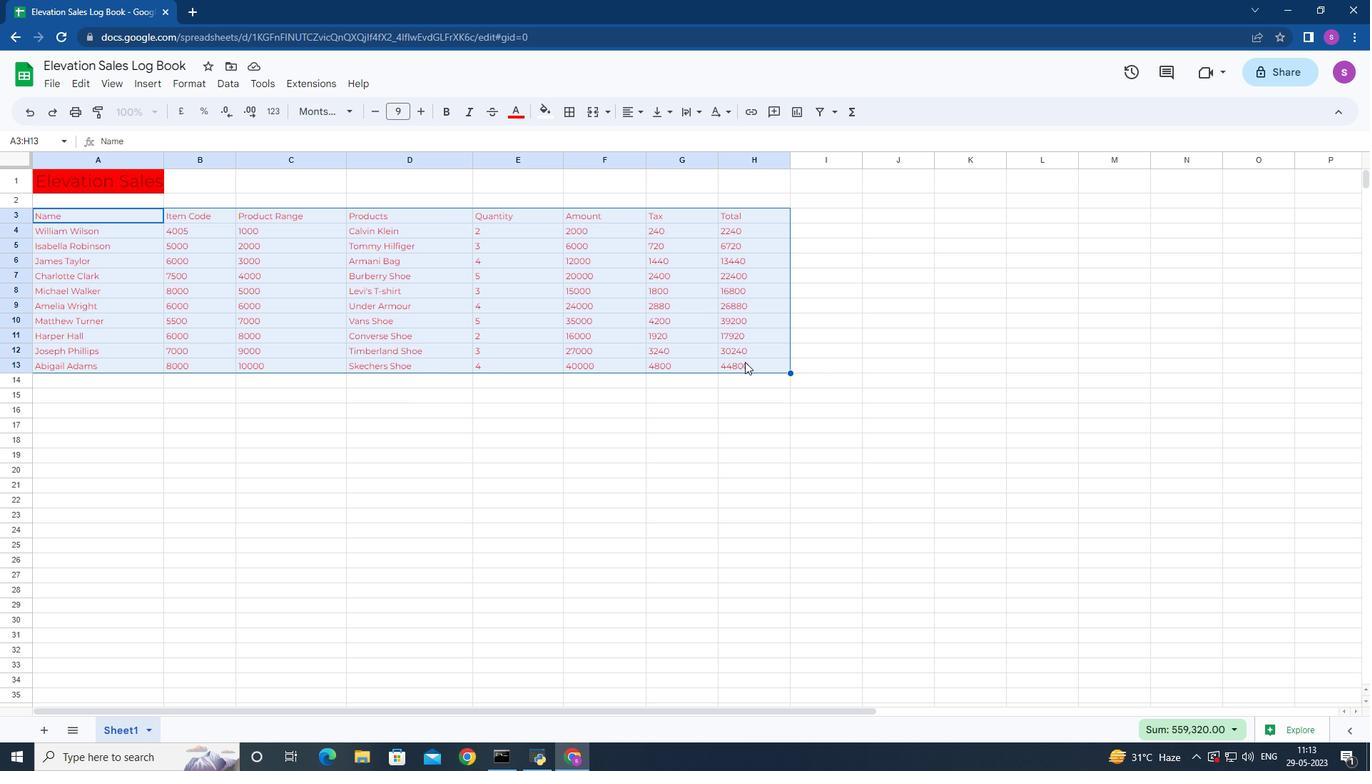 
Action: Mouse pressed left at (751, 358)
Screenshot: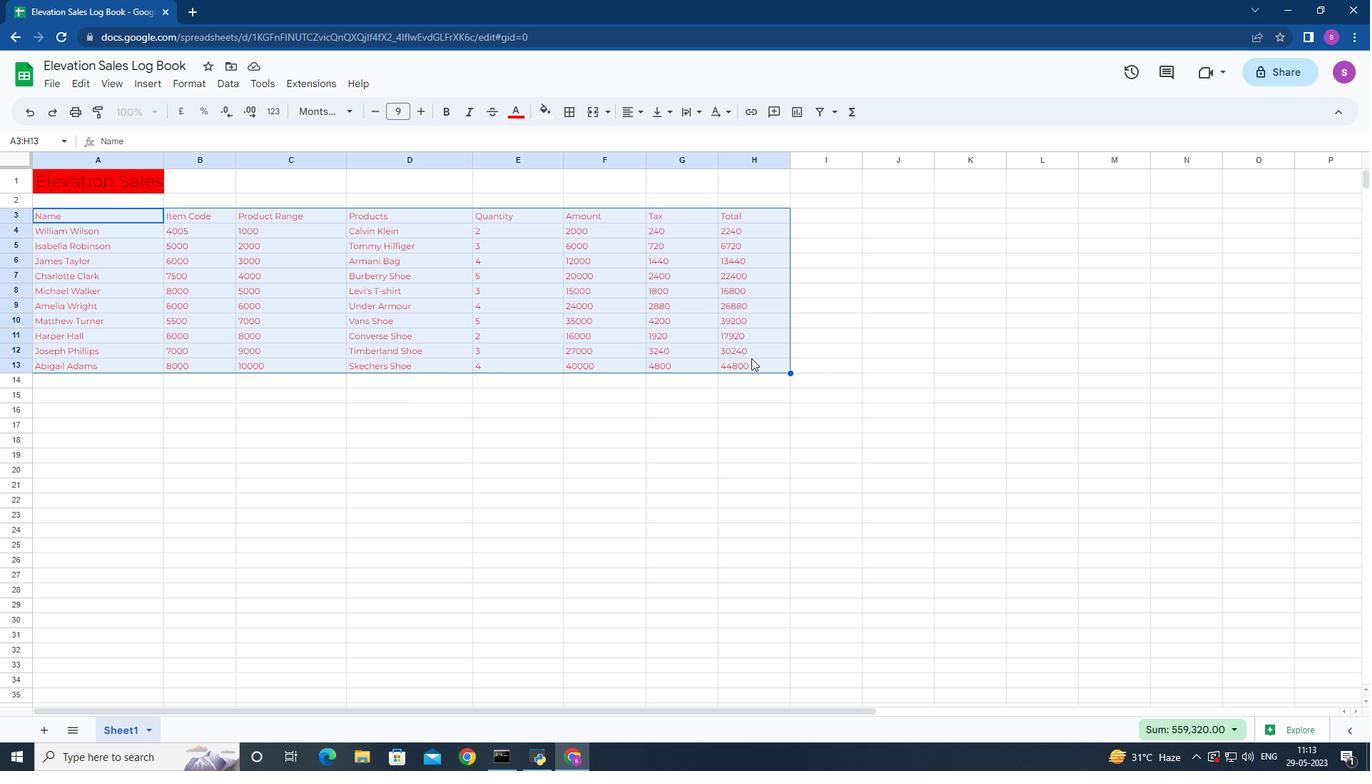 
Action: Mouse moved to (704, 456)
Screenshot: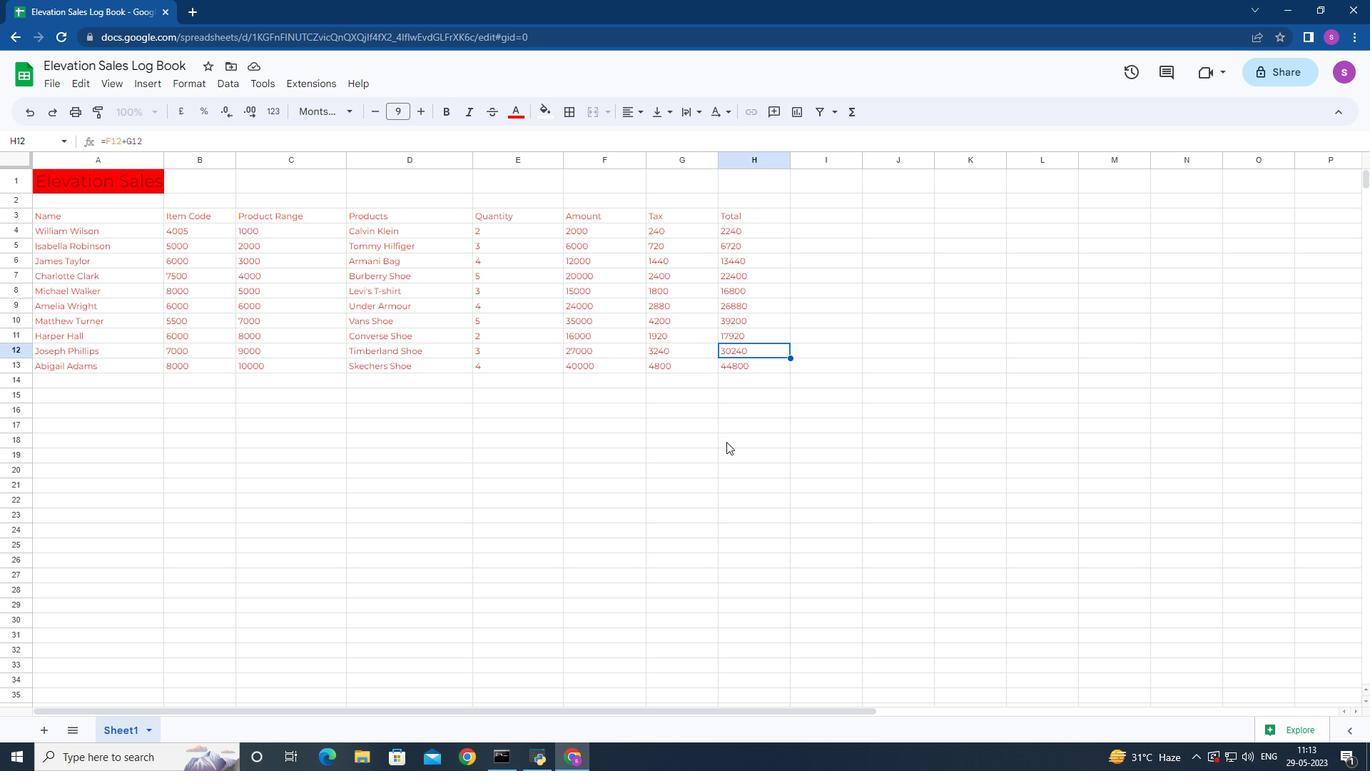 
Action: Mouse pressed left at (704, 456)
Screenshot: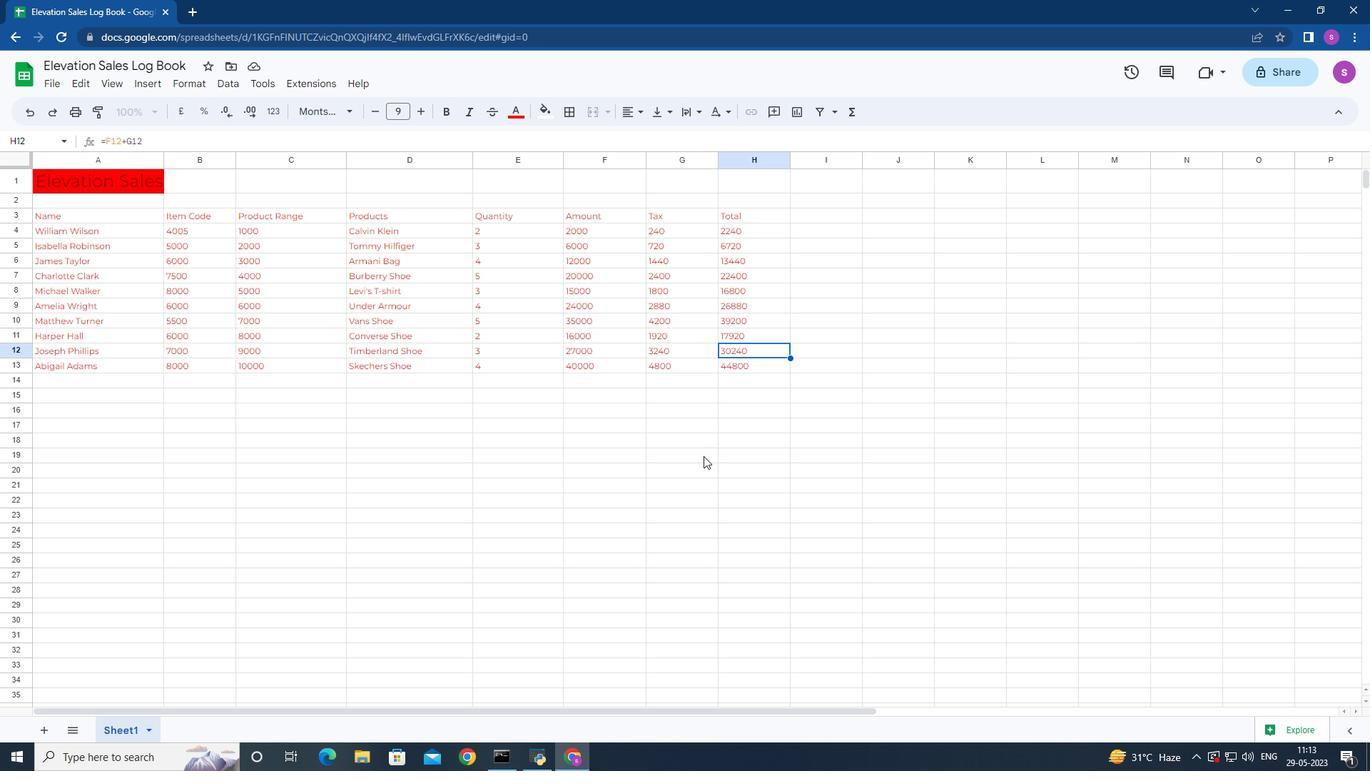 
Action: Mouse moved to (380, 379)
Screenshot: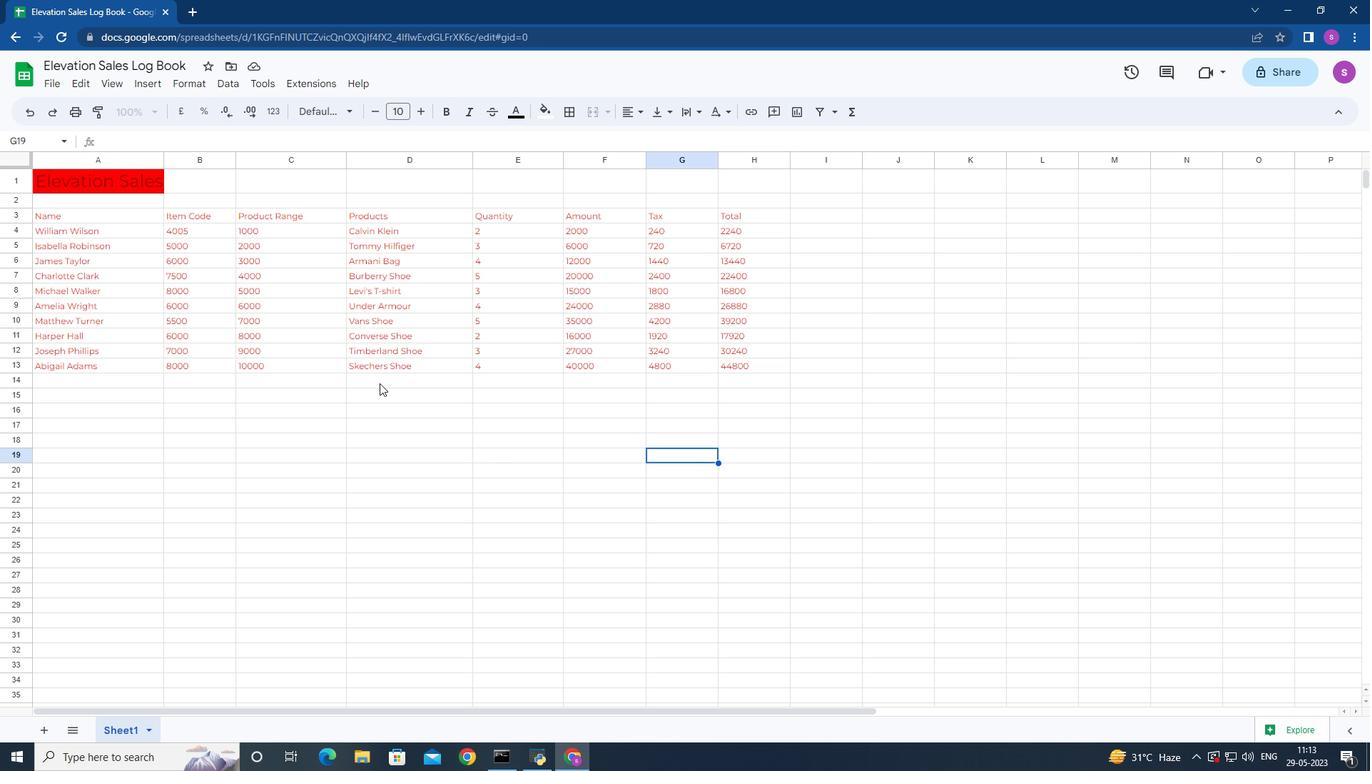 
Action: Mouse pressed left at (380, 379)
Screenshot: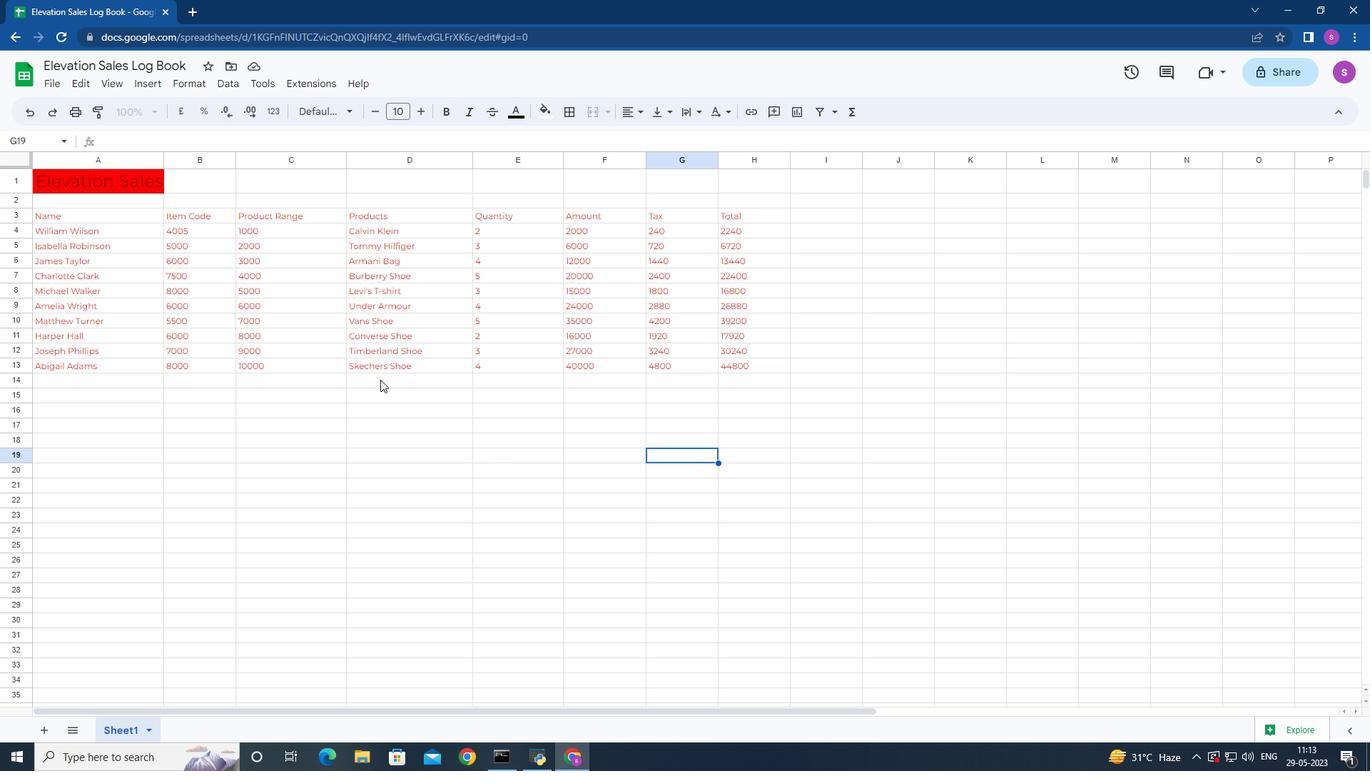 
Action: Mouse moved to (416, 402)
Screenshot: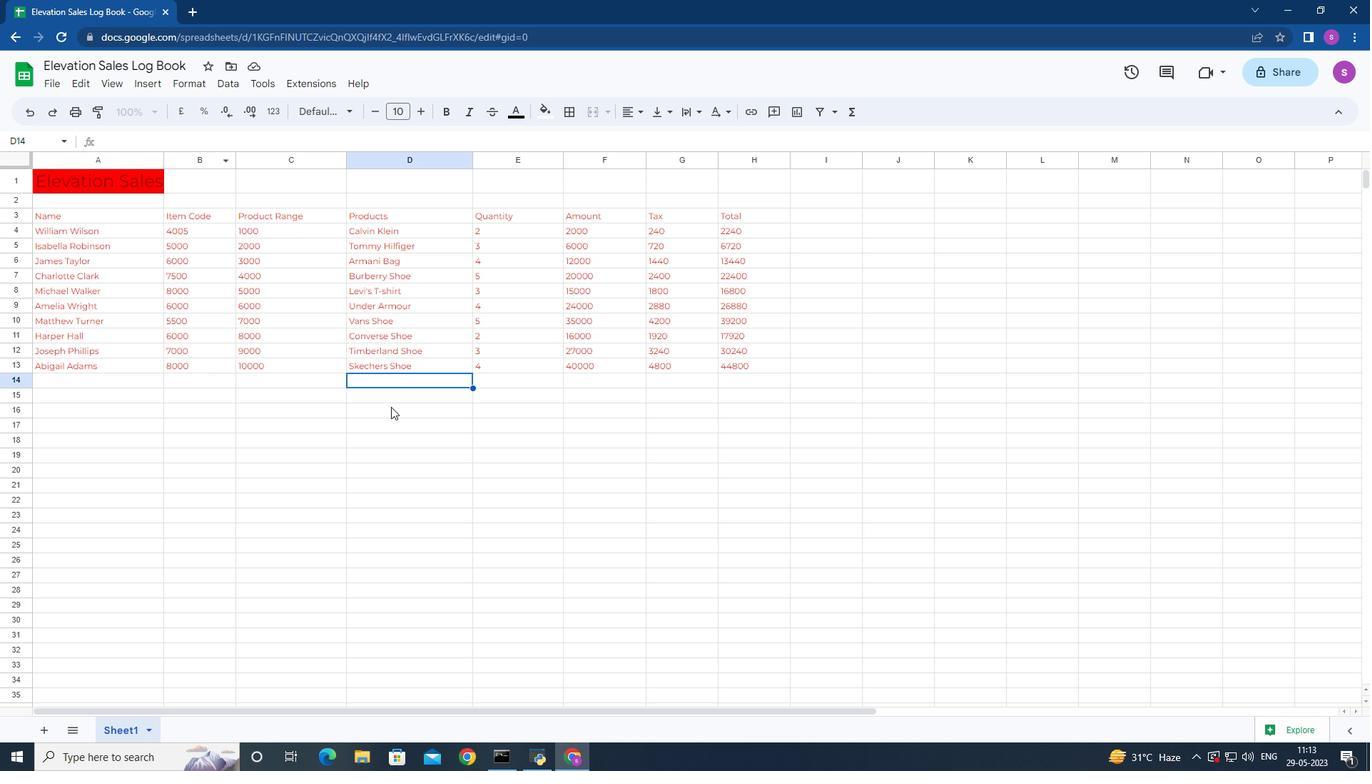 
Action: Mouse scrolled (416, 403) with delta (0, 0)
Screenshot: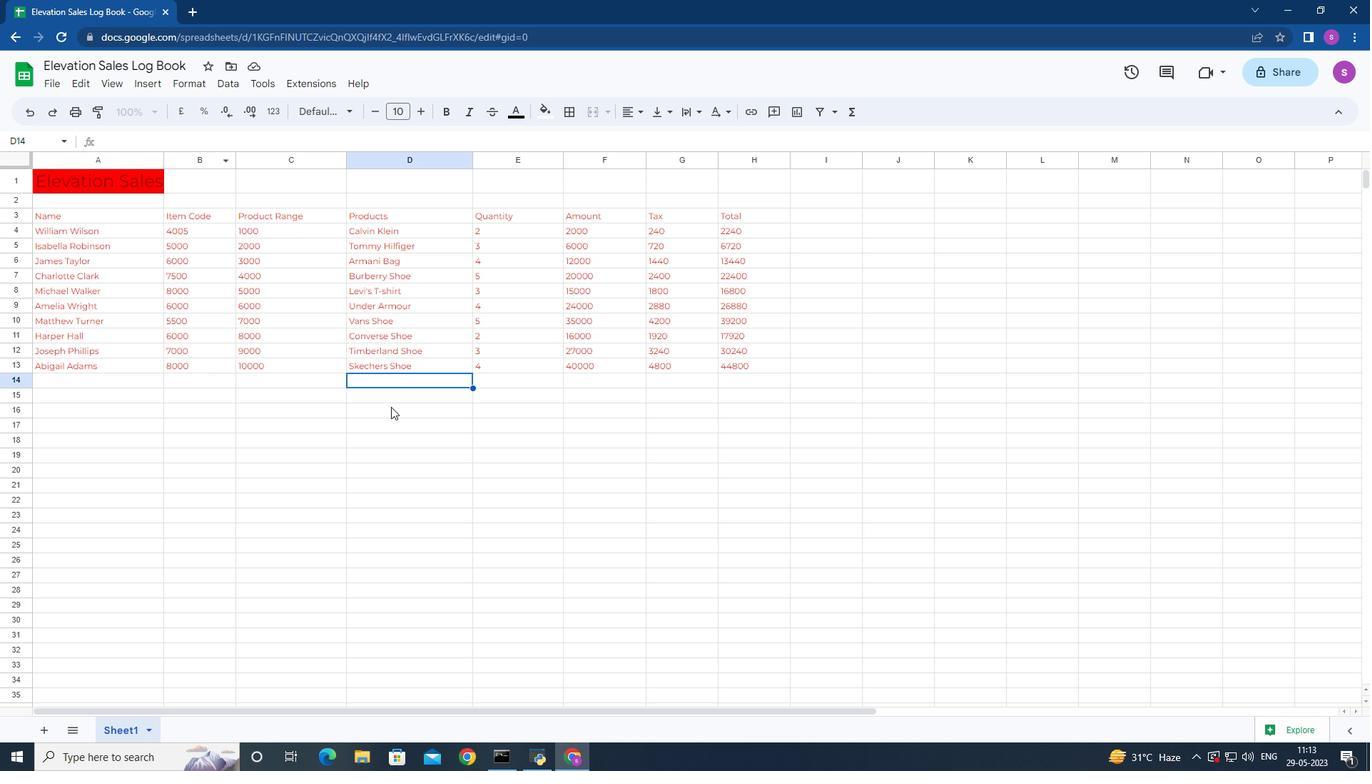 
Action: Mouse moved to (761, 208)
Screenshot: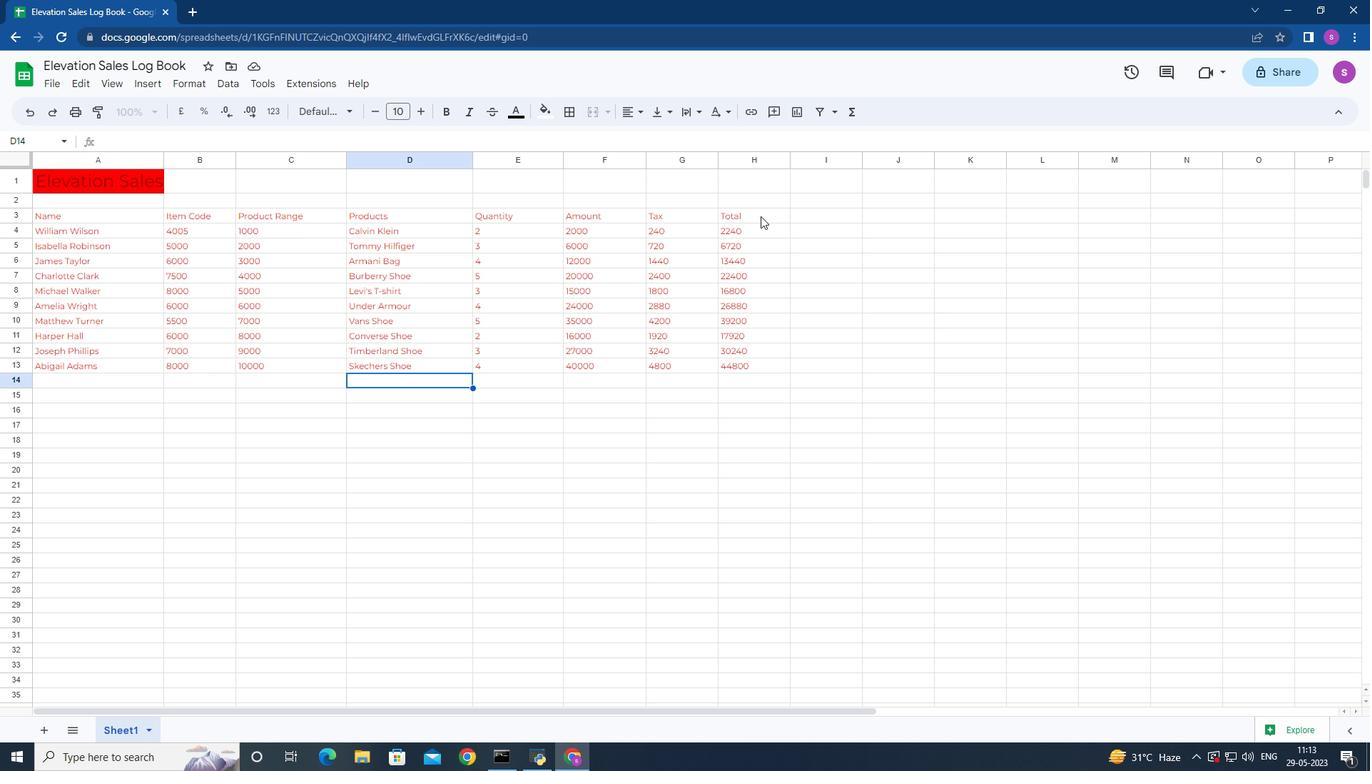 
Action: Mouse pressed left at (761, 208)
Screenshot: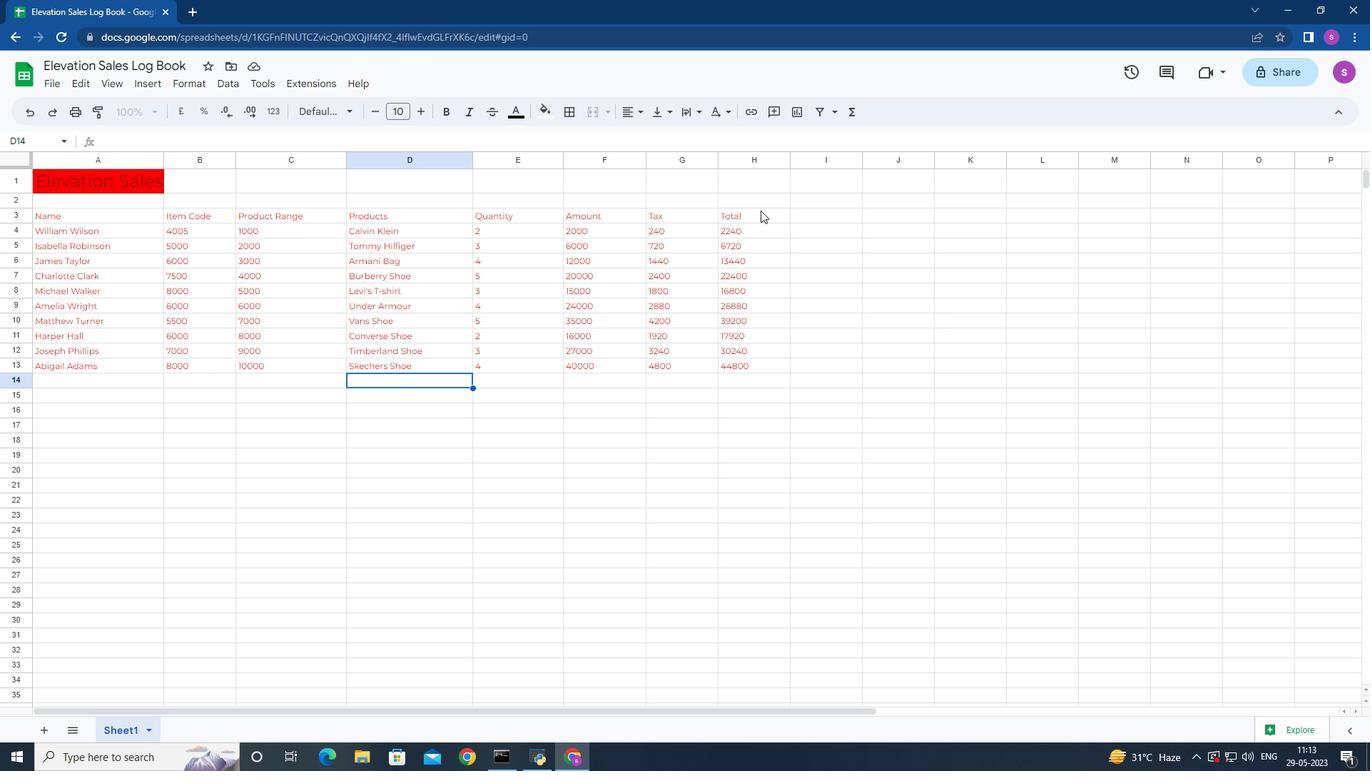 
Action: Mouse moved to (786, 390)
Screenshot: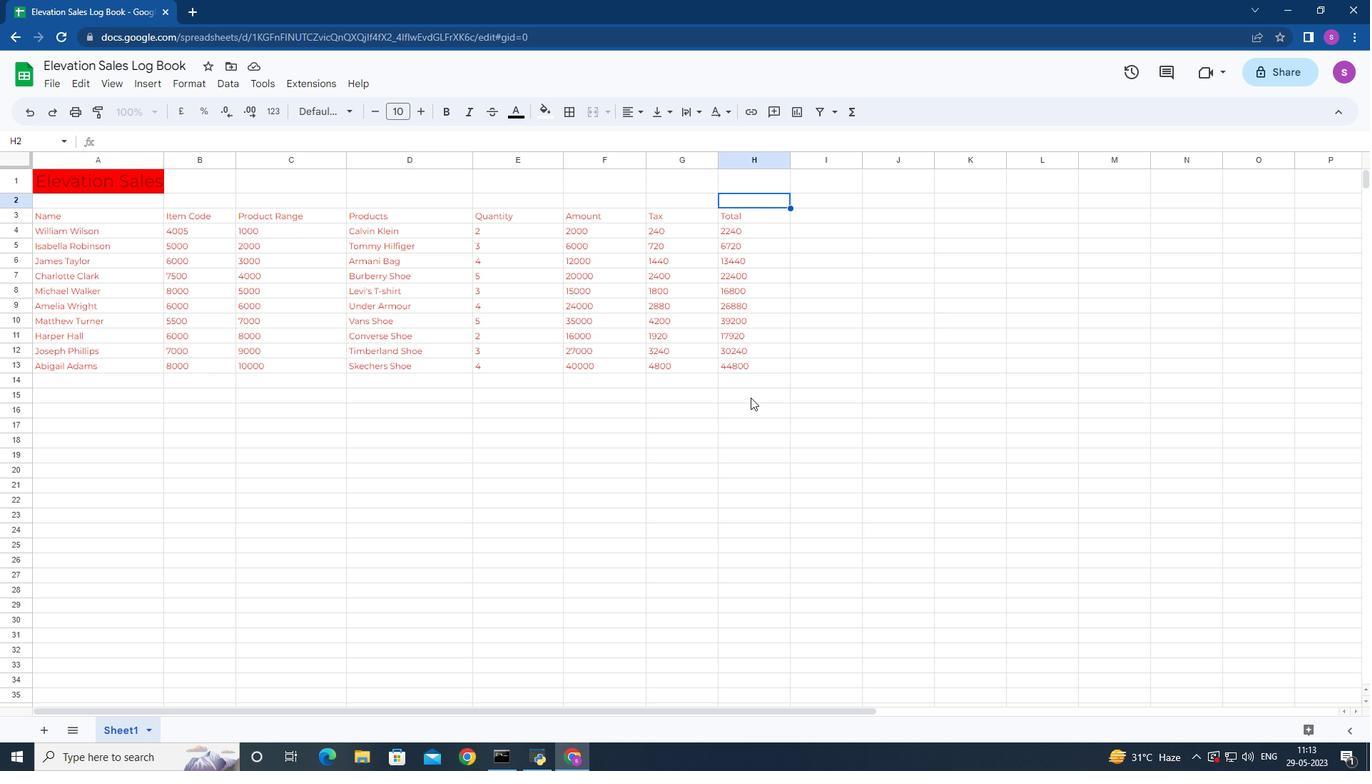 
Action: Mouse pressed left at (786, 390)
Screenshot: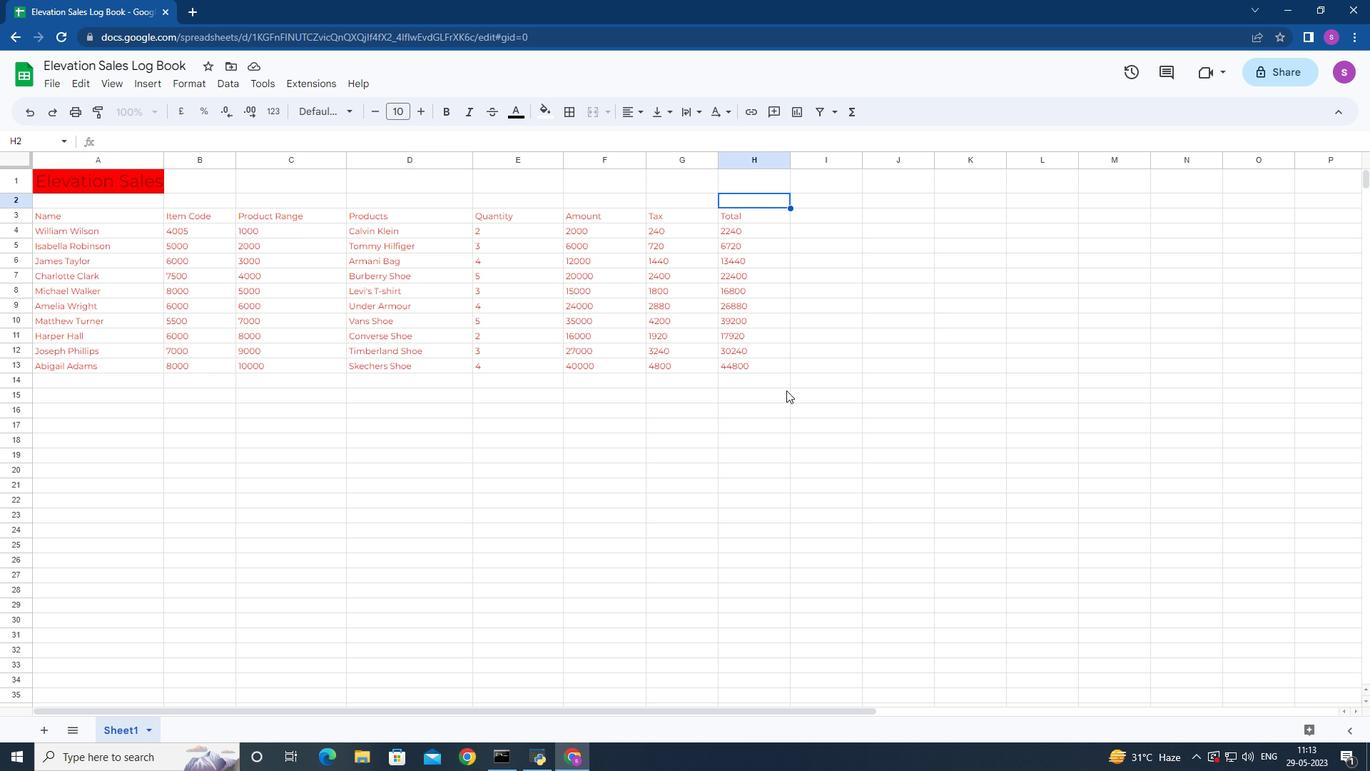 
Action: Mouse moved to (616, 344)
Screenshot: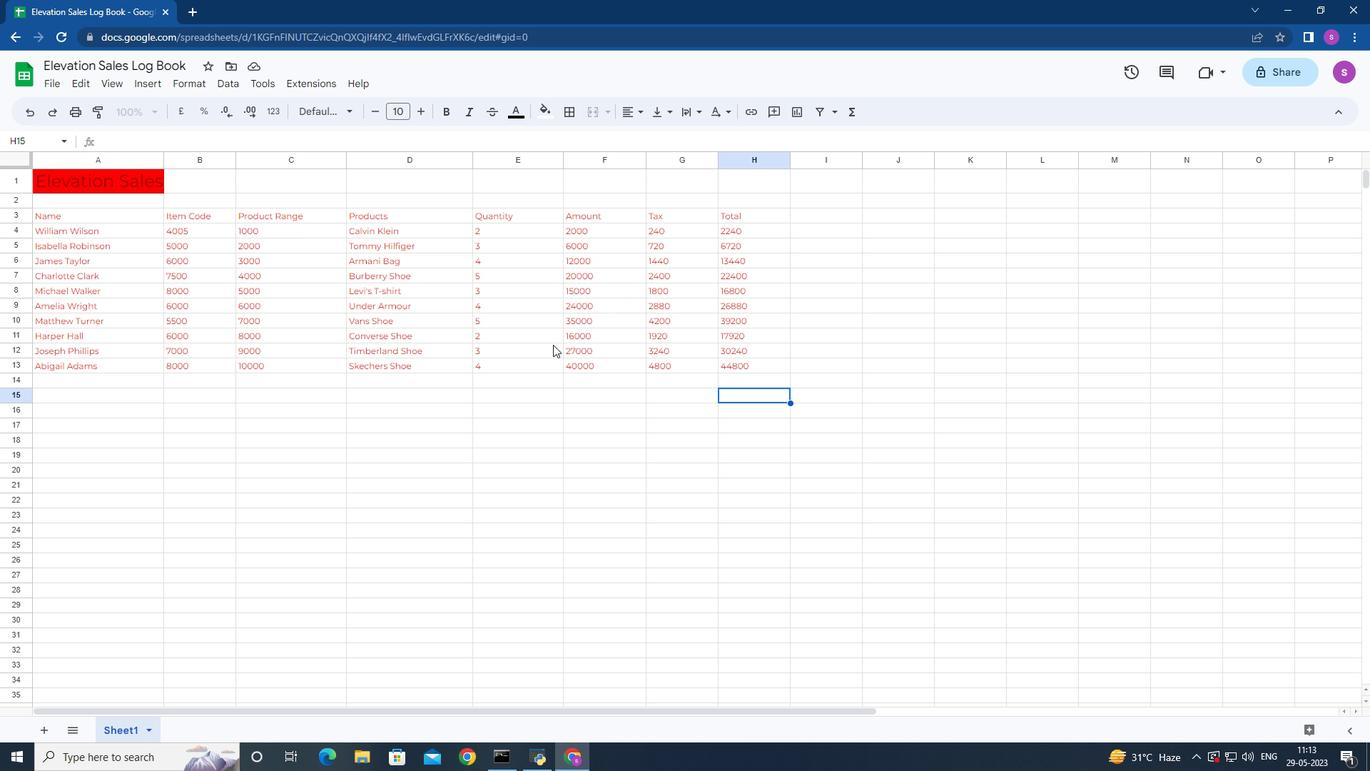 
Action: Mouse scrolled (616, 343) with delta (0, 0)
Screenshot: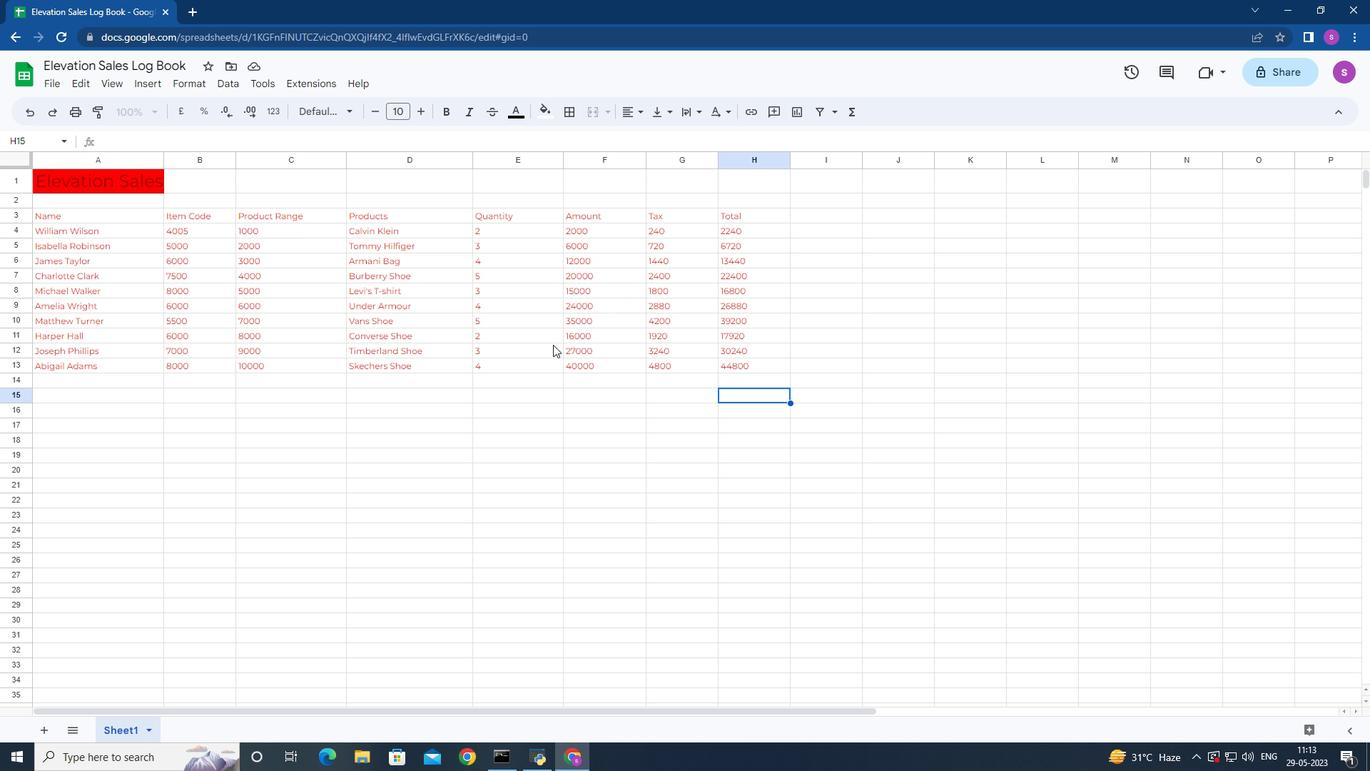 
Action: Mouse moved to (734, 337)
Screenshot: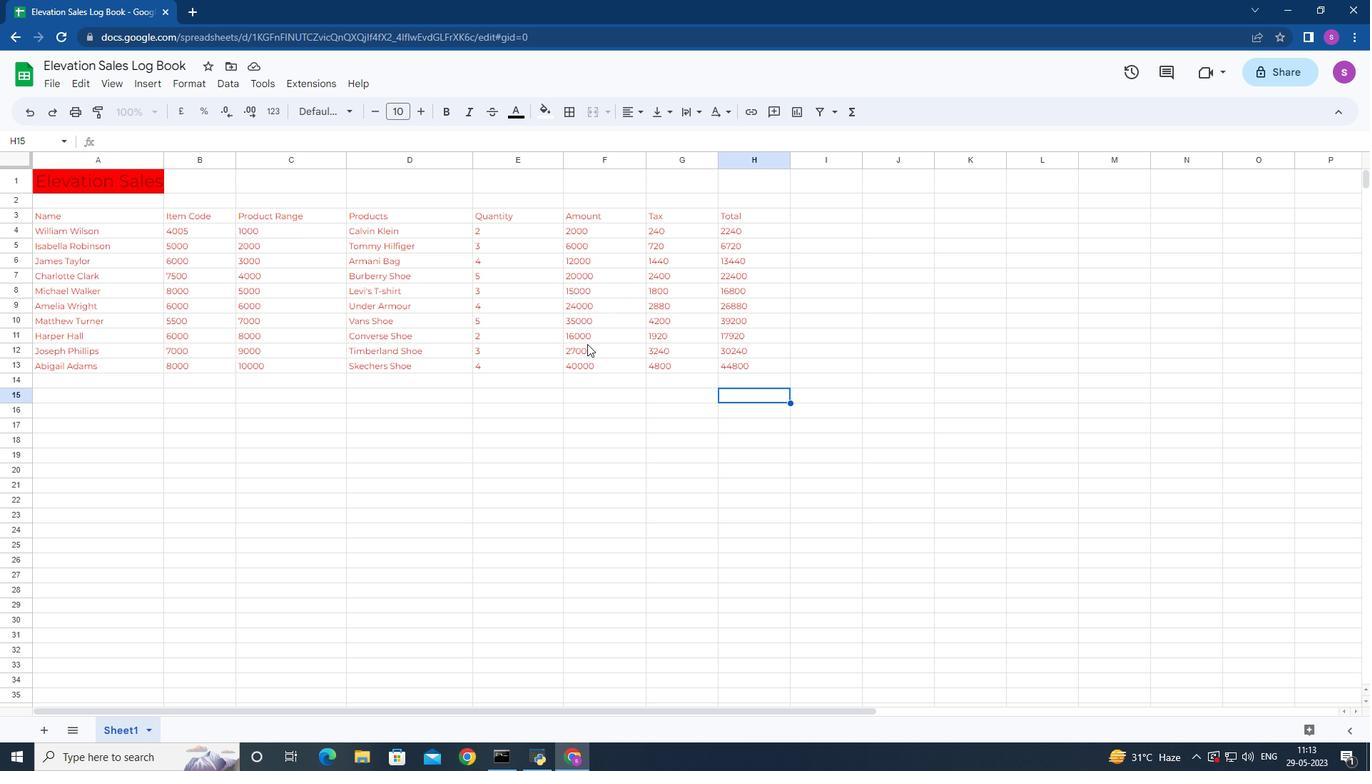 
Action: Mouse scrolled (734, 337) with delta (0, 0)
Screenshot: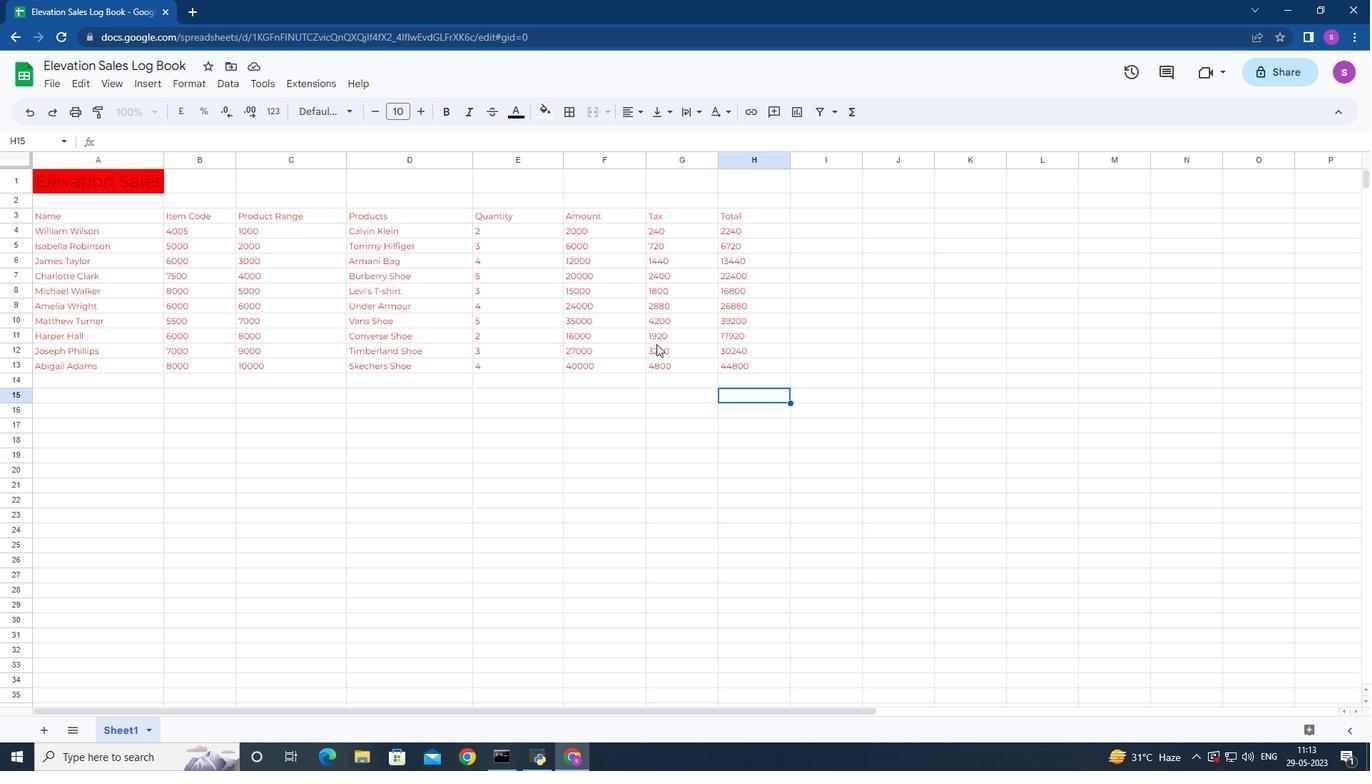 
Action: Mouse moved to (797, 339)
Screenshot: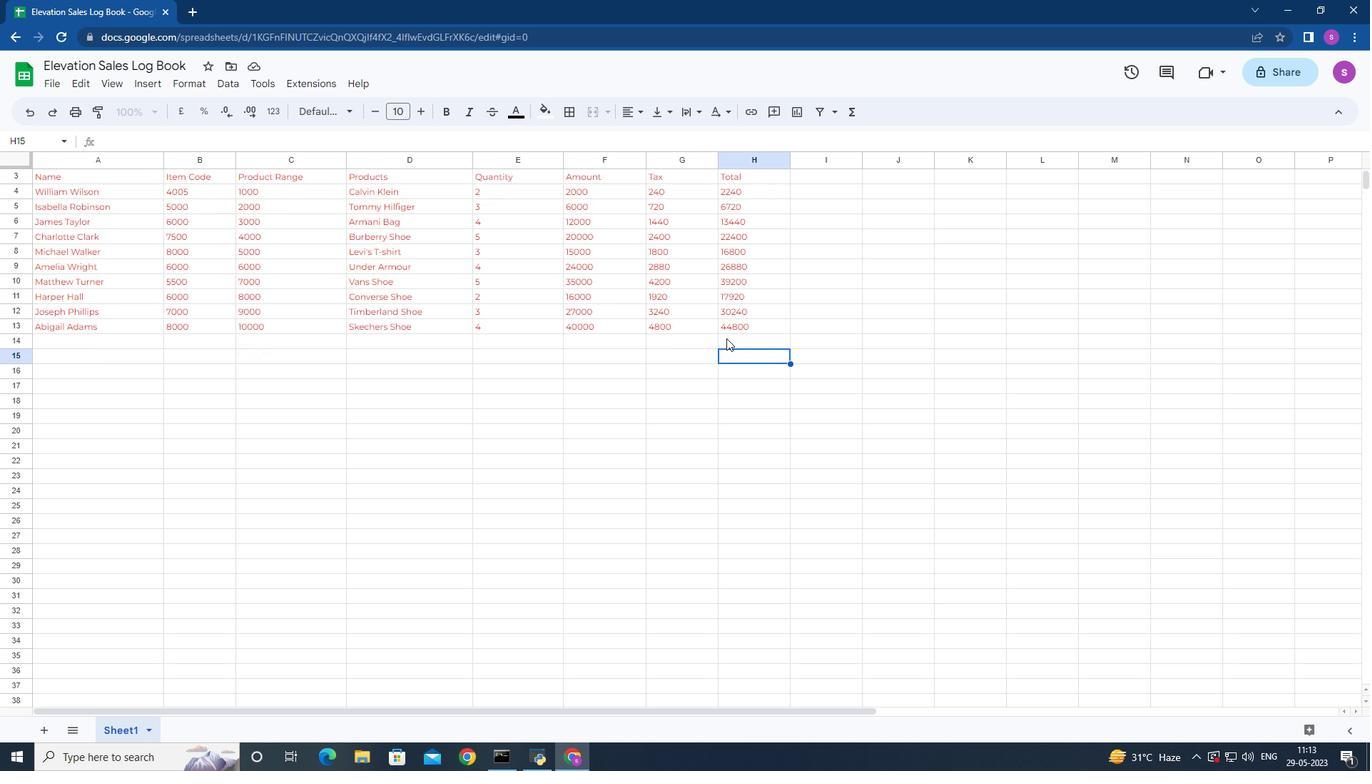 
Action: Mouse scrolled (797, 338) with delta (0, 0)
Screenshot: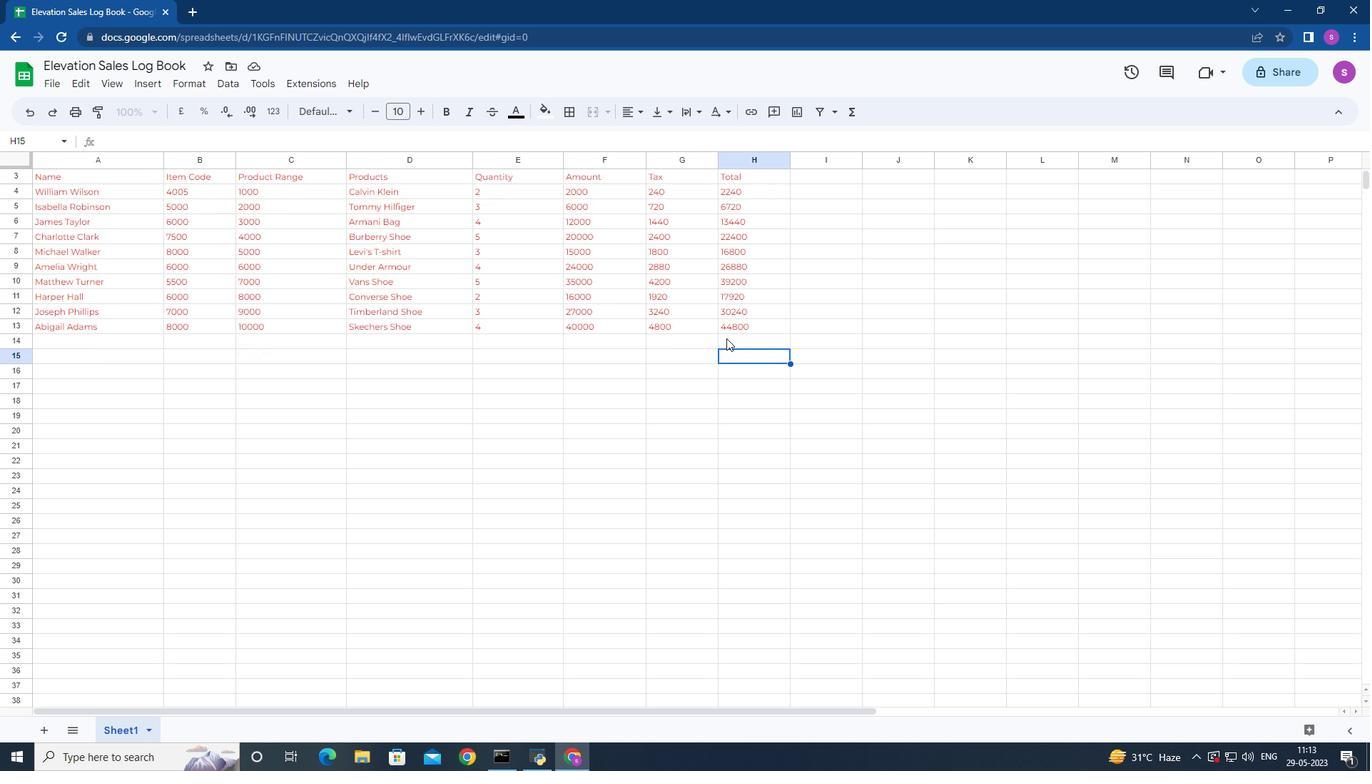 
Action: Mouse moved to (906, 358)
Screenshot: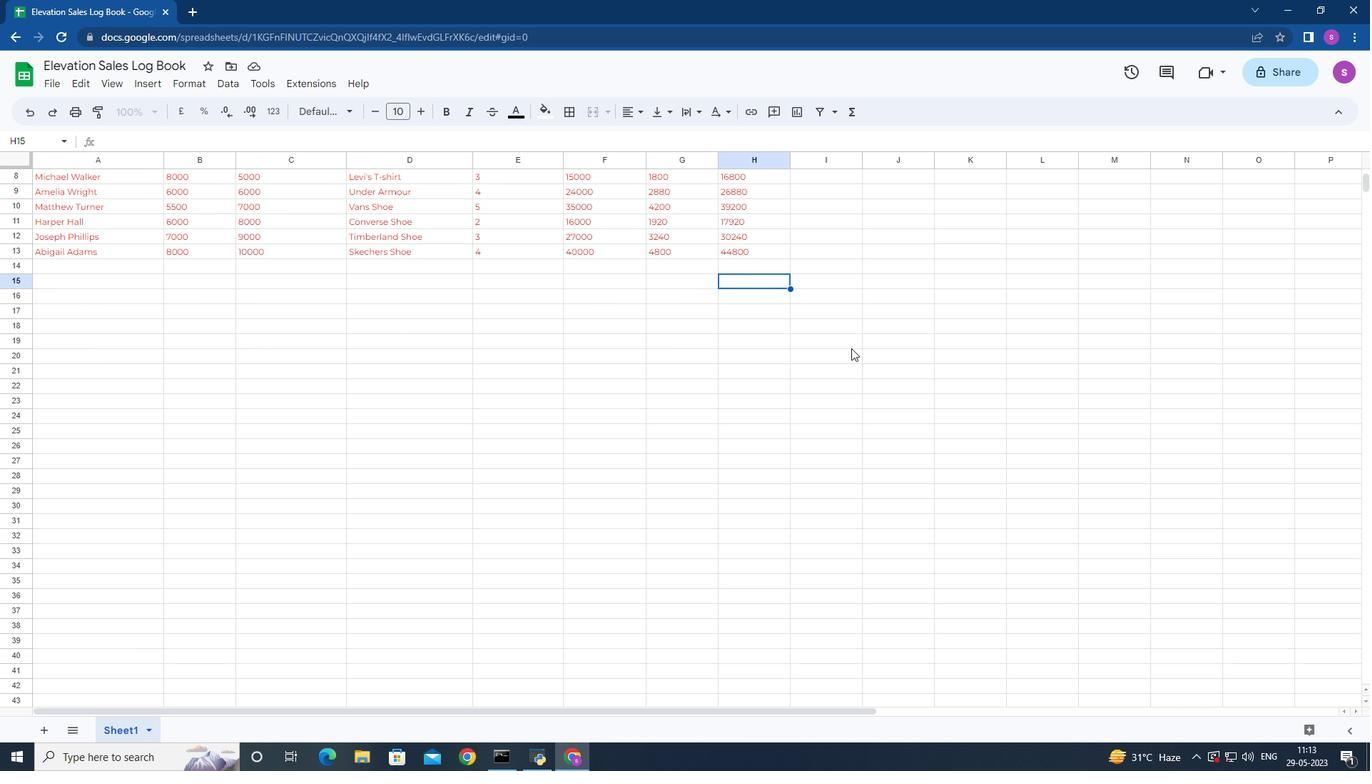 
Action: Mouse scrolled (906, 359) with delta (0, 0)
Screenshot: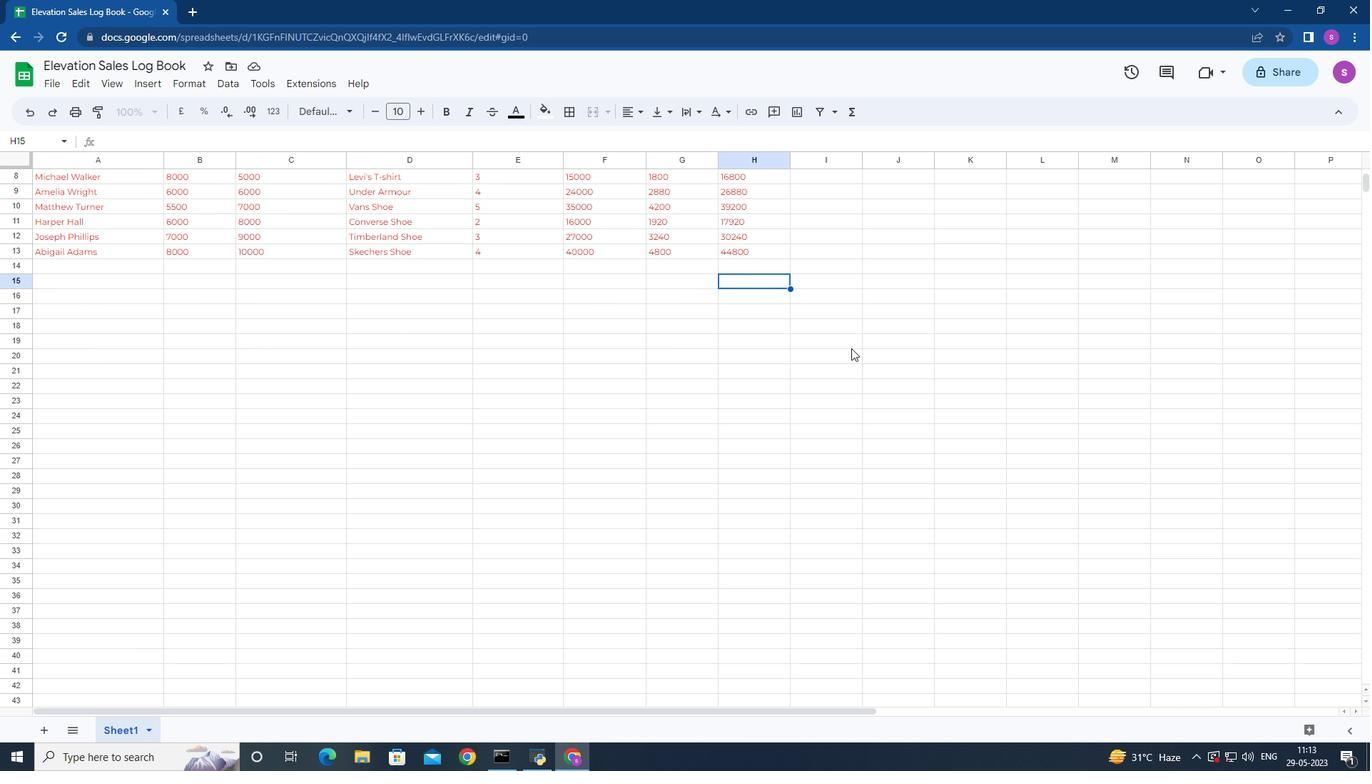 
Action: Mouse moved to (911, 362)
Screenshot: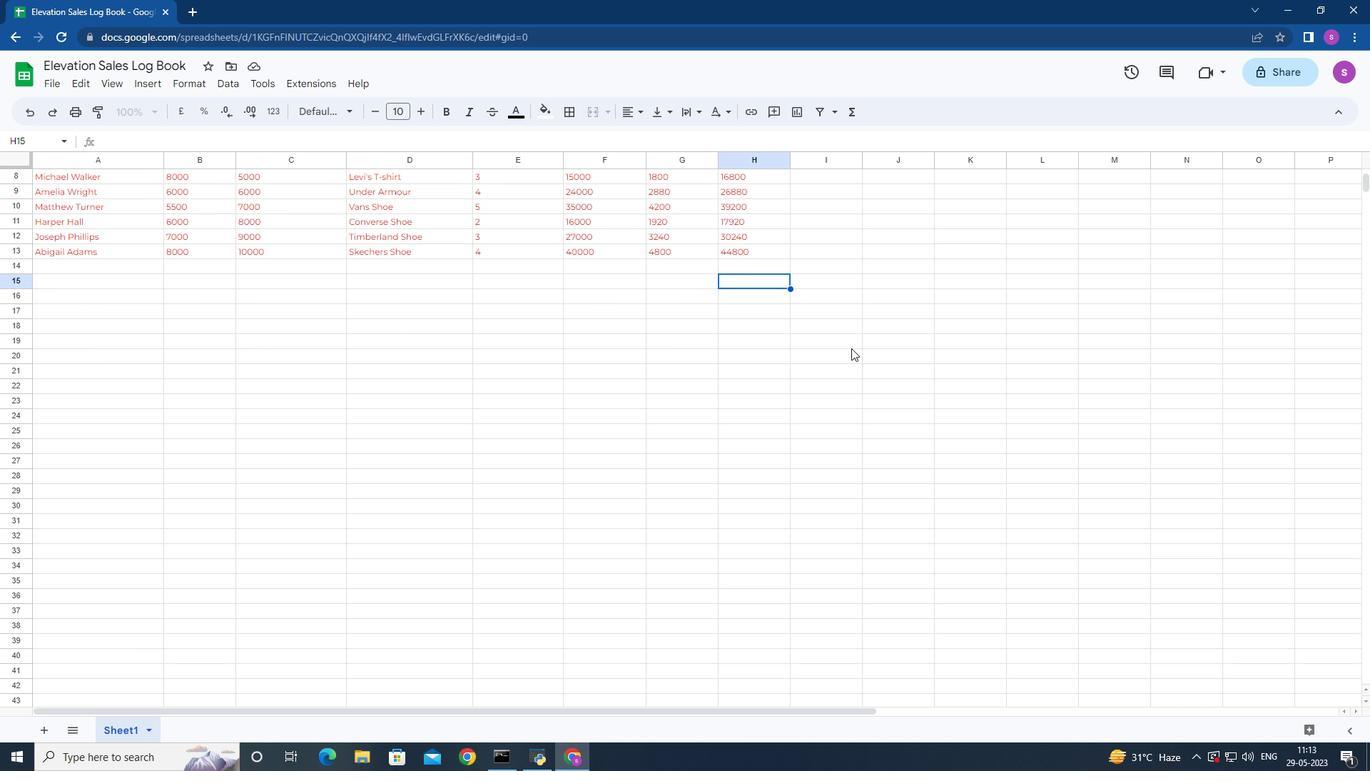 
Action: Mouse scrolled (911, 363) with delta (0, 0)
Screenshot: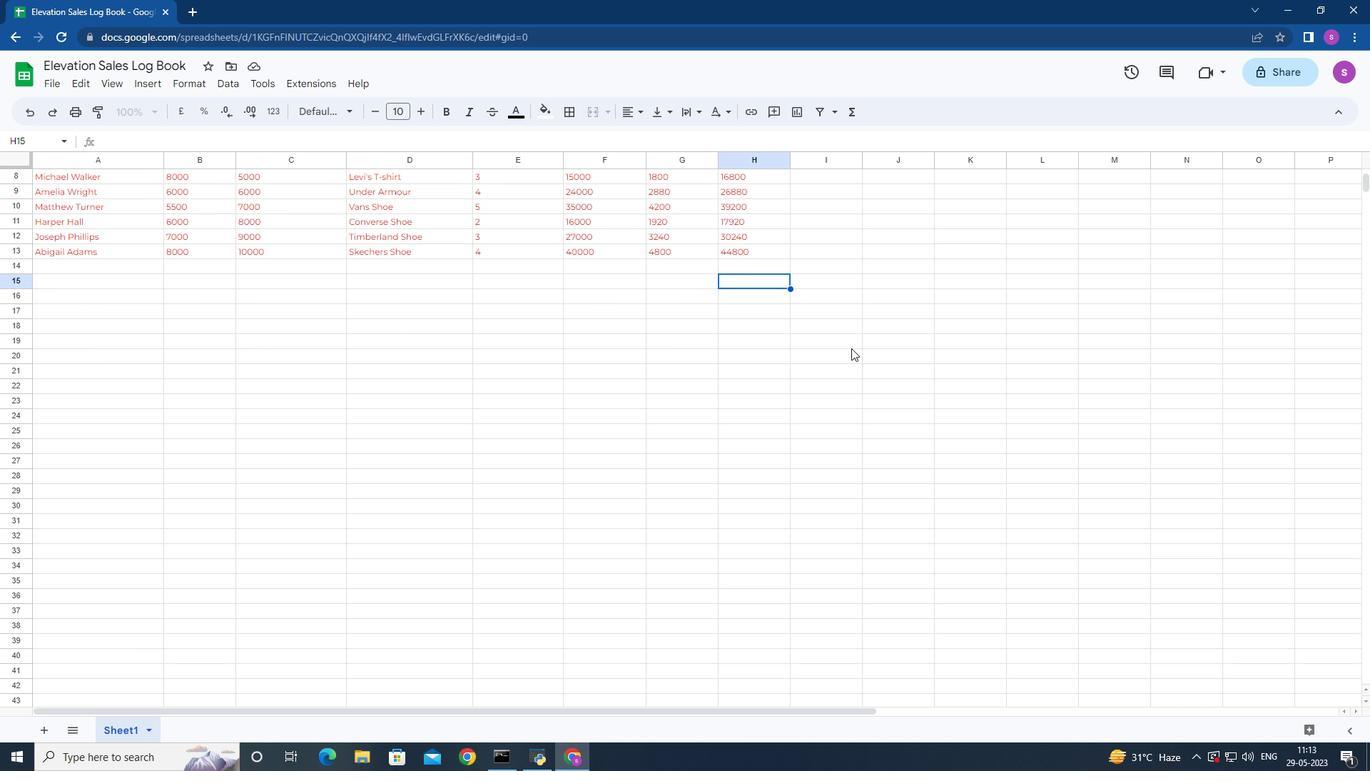 
Action: Mouse moved to (913, 364)
Screenshot: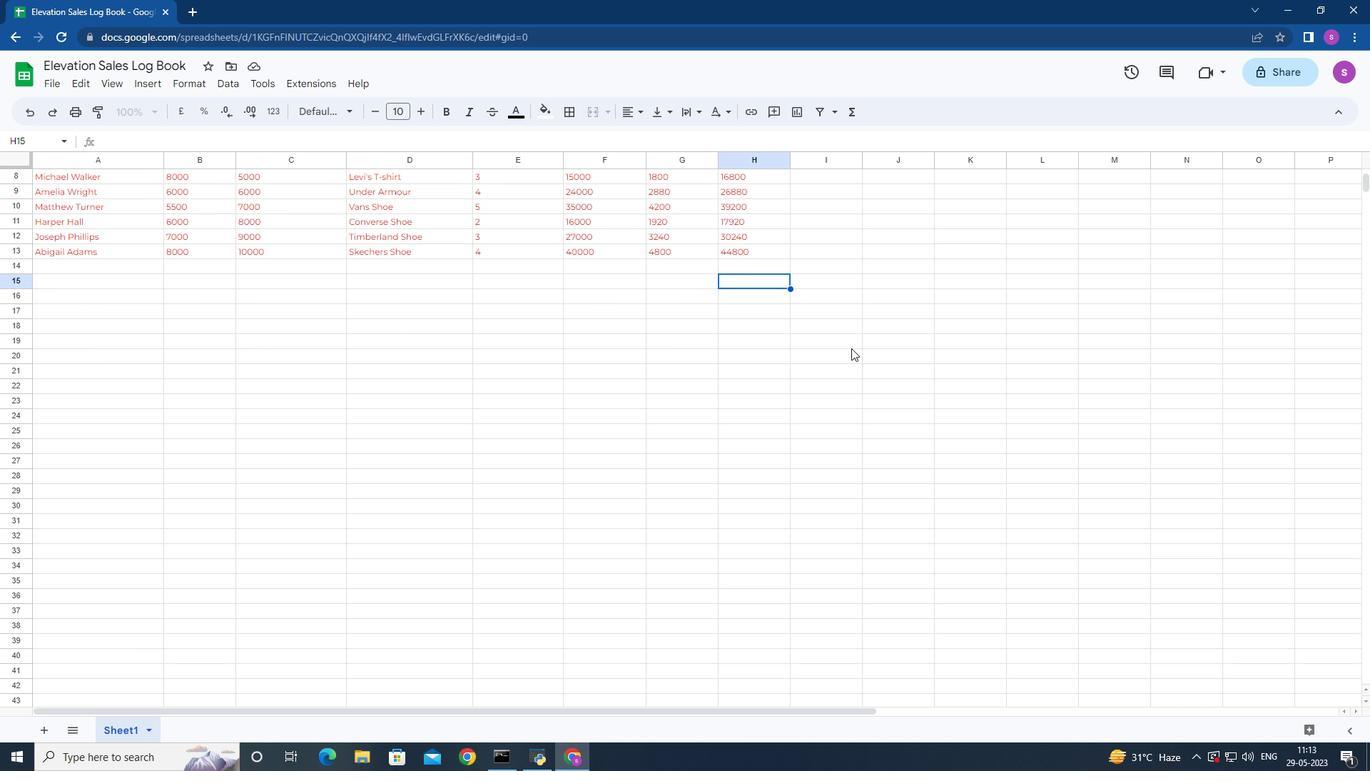 
Action: Mouse scrolled (913, 365) with delta (0, 0)
Screenshot: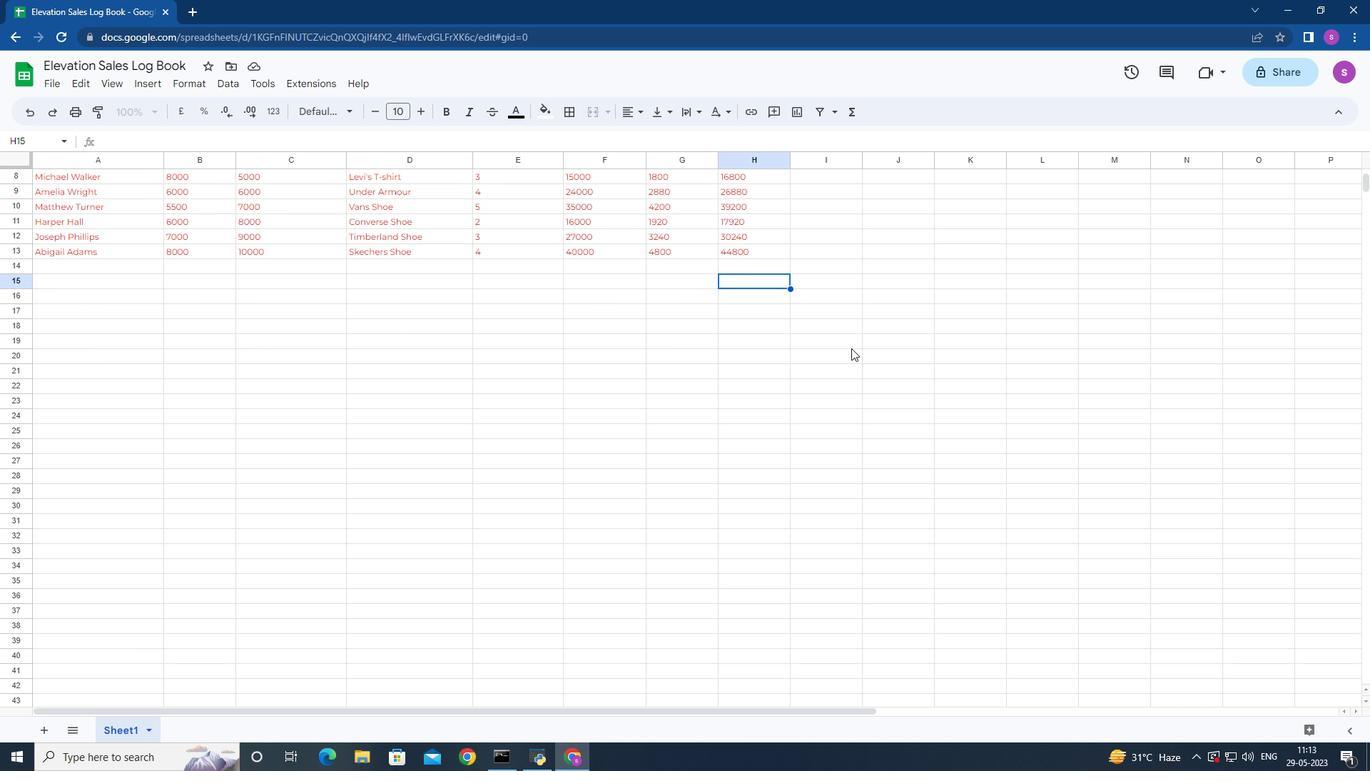 
Action: Mouse moved to (915, 366)
Screenshot: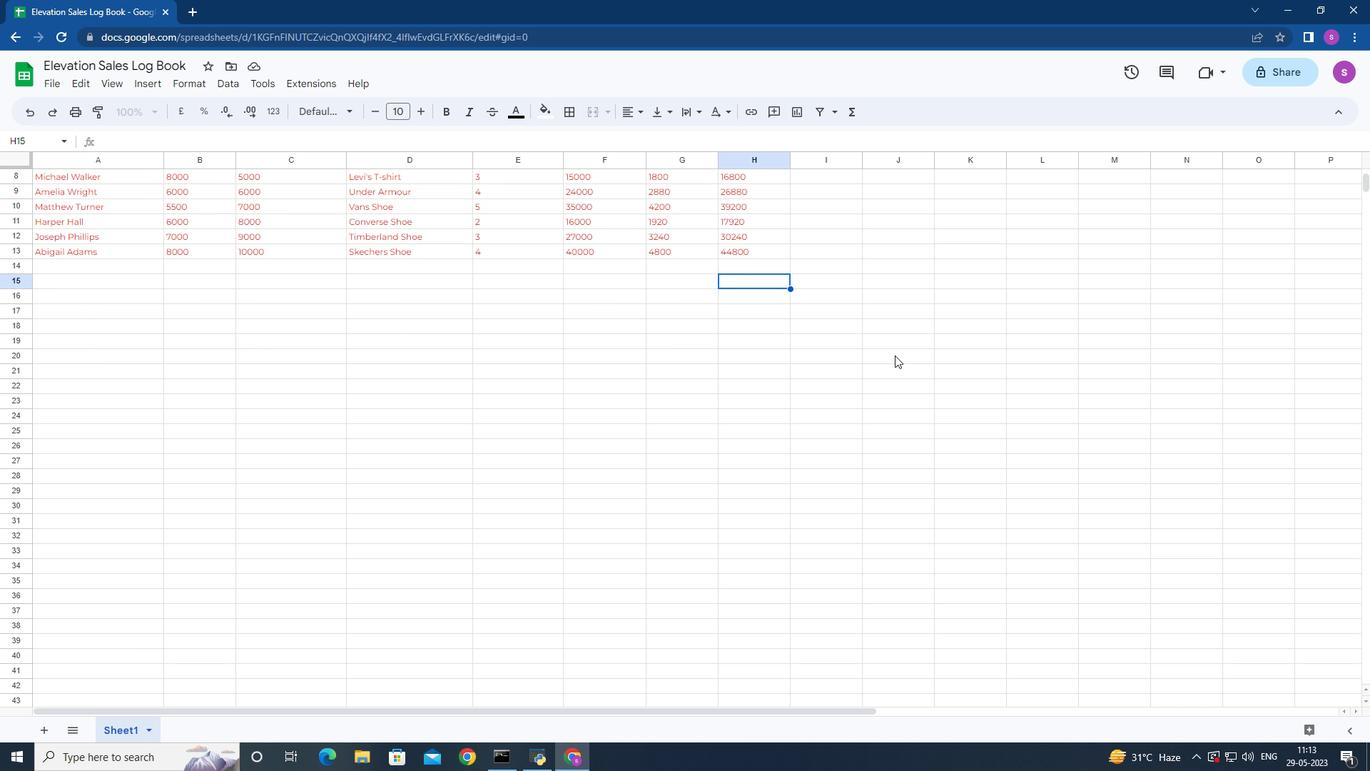 
Action: Mouse scrolled (915, 367) with delta (0, 0)
Screenshot: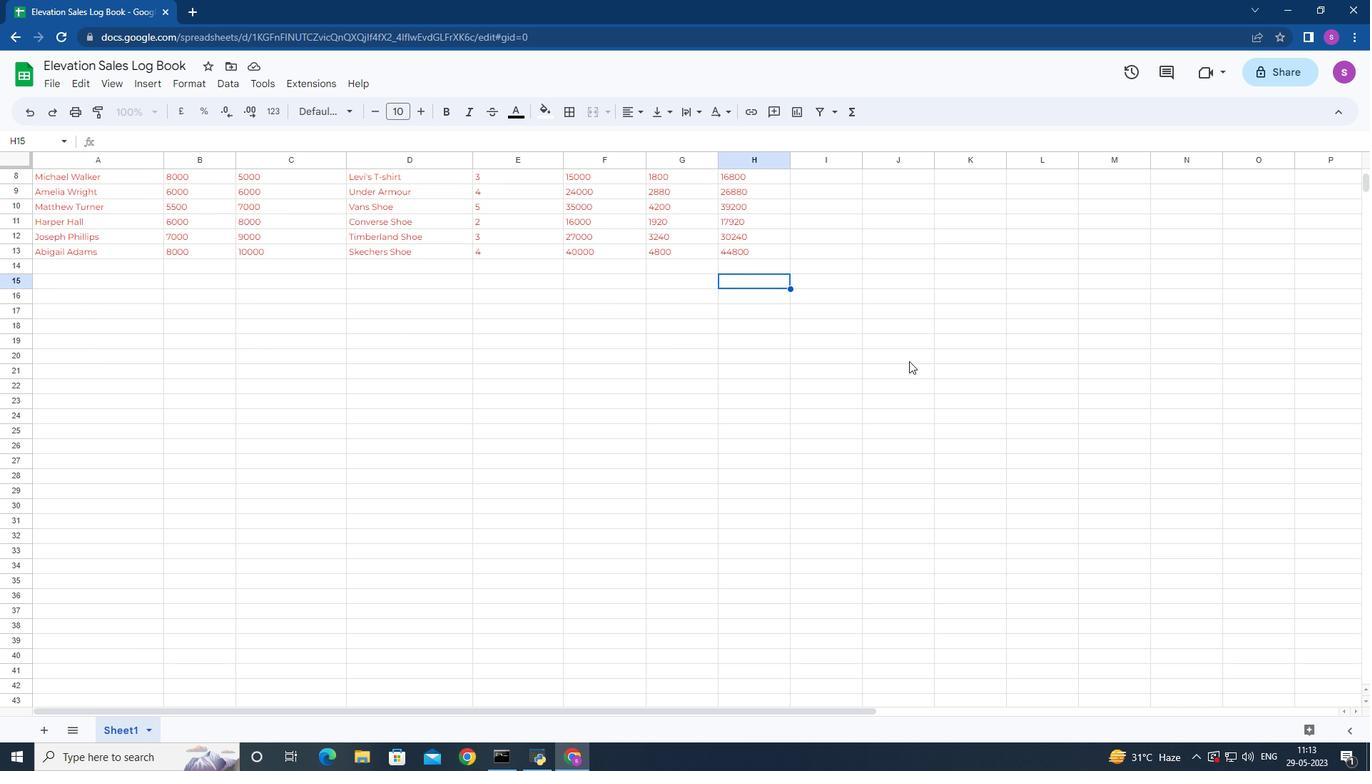 
Action: Mouse moved to (918, 368)
Screenshot: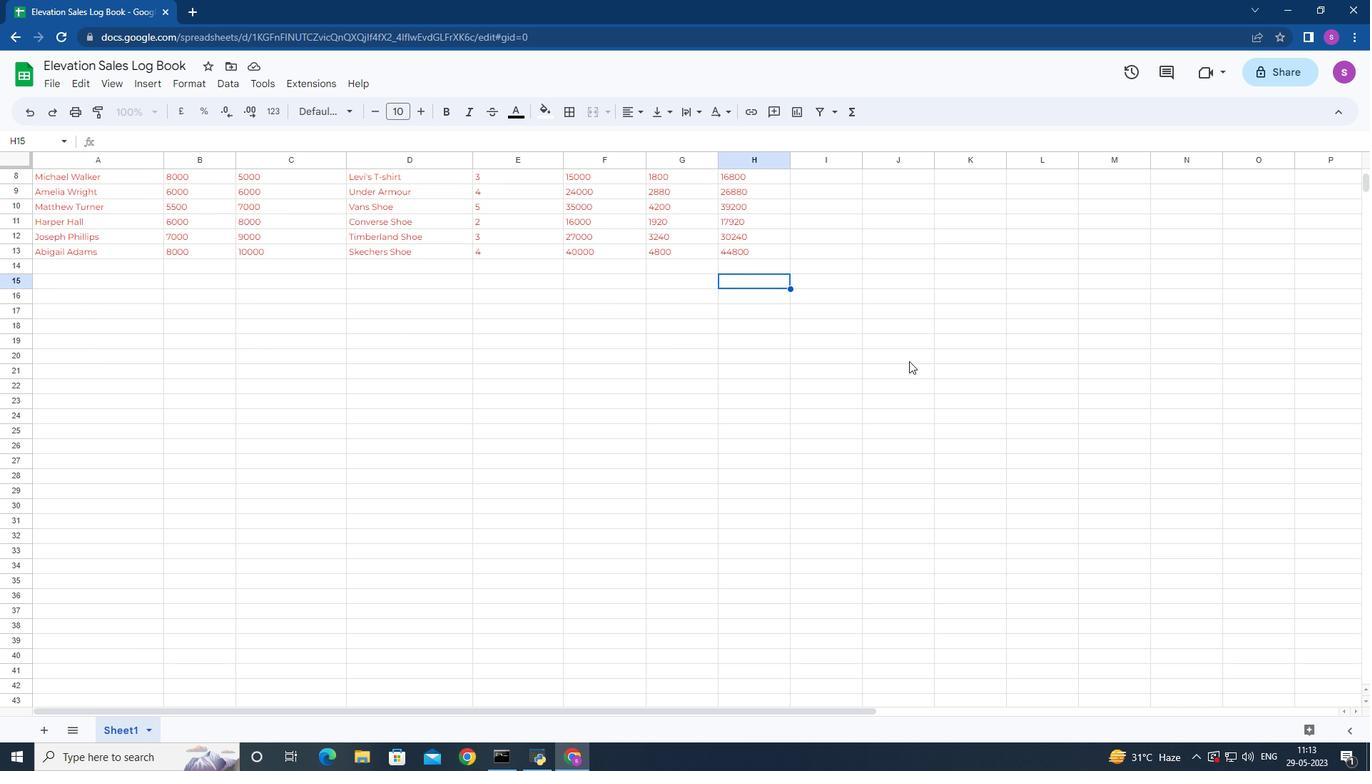 
Action: Mouse scrolled (918, 369) with delta (0, 0)
Screenshot: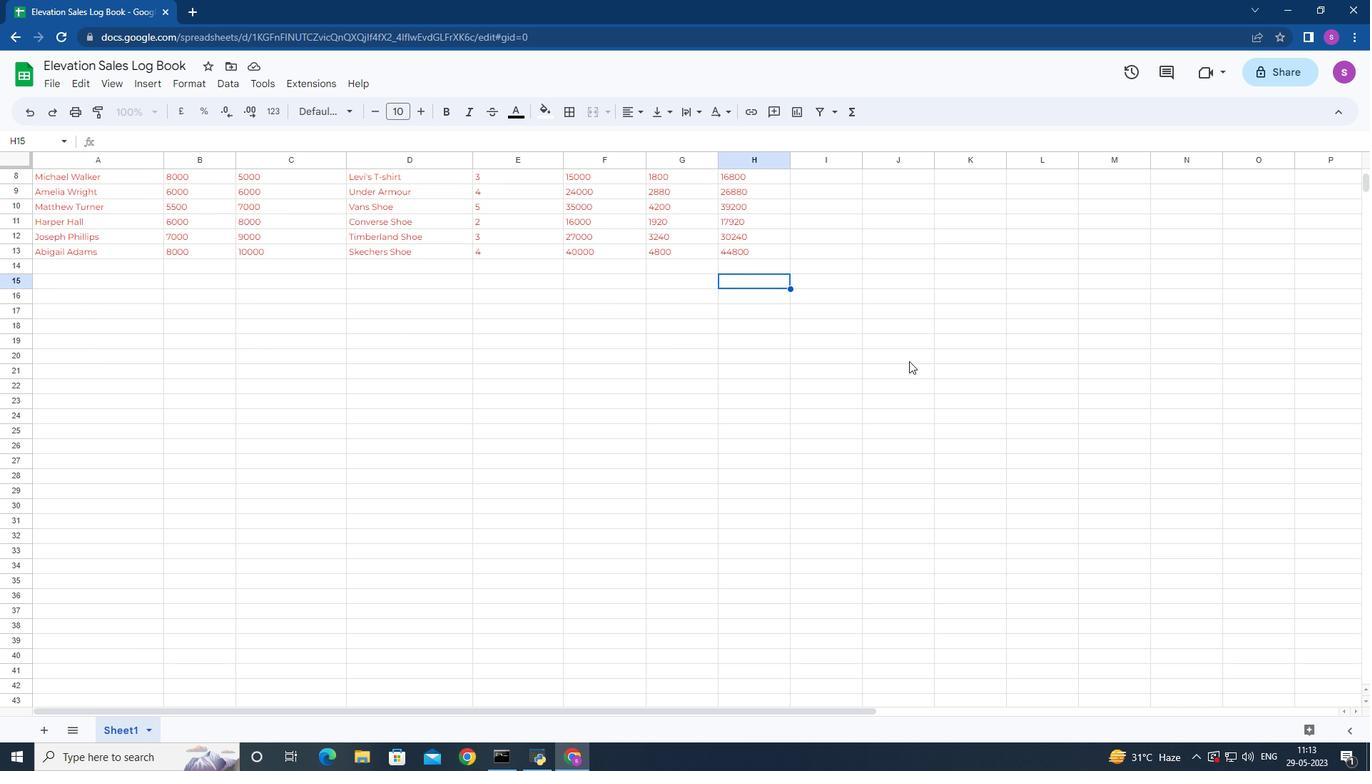 
Action: Mouse moved to (928, 369)
Screenshot: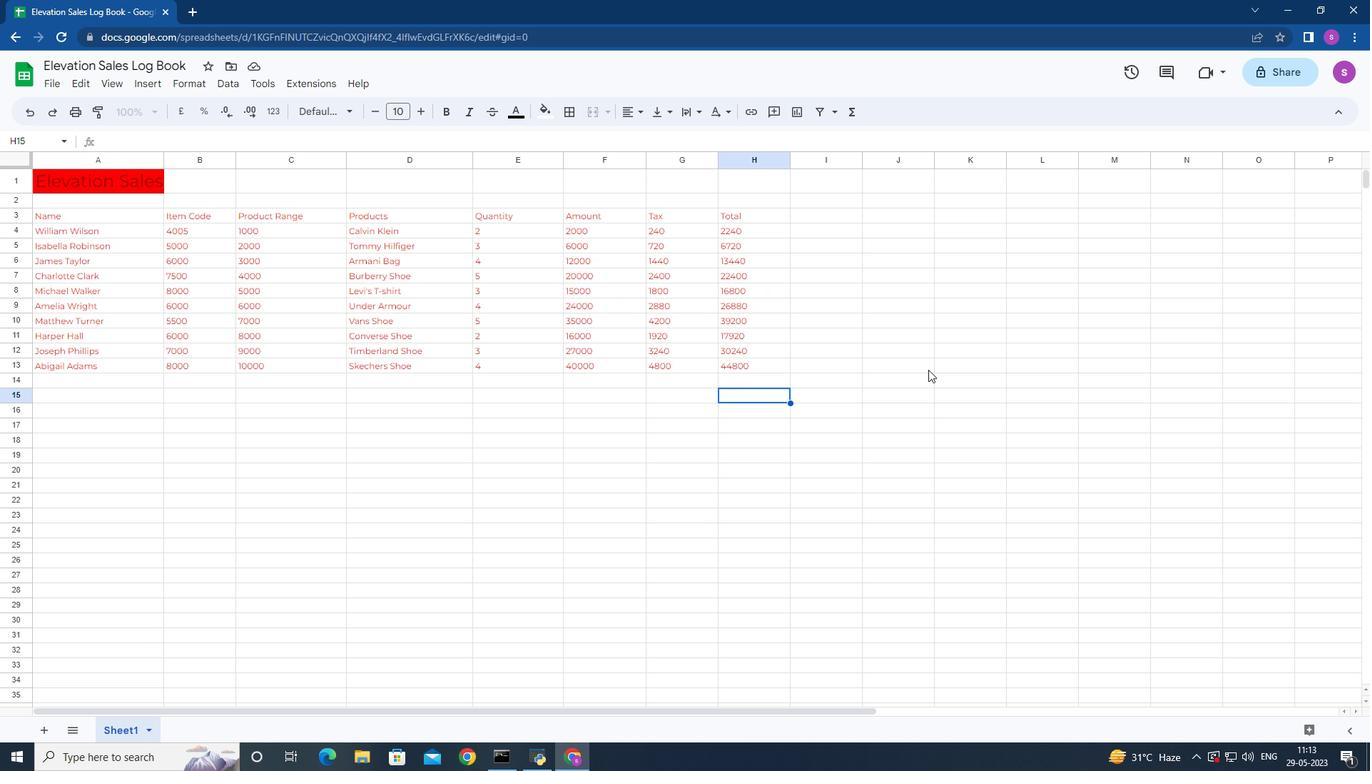 
Action: Mouse scrolled (928, 370) with delta (0, 0)
Screenshot: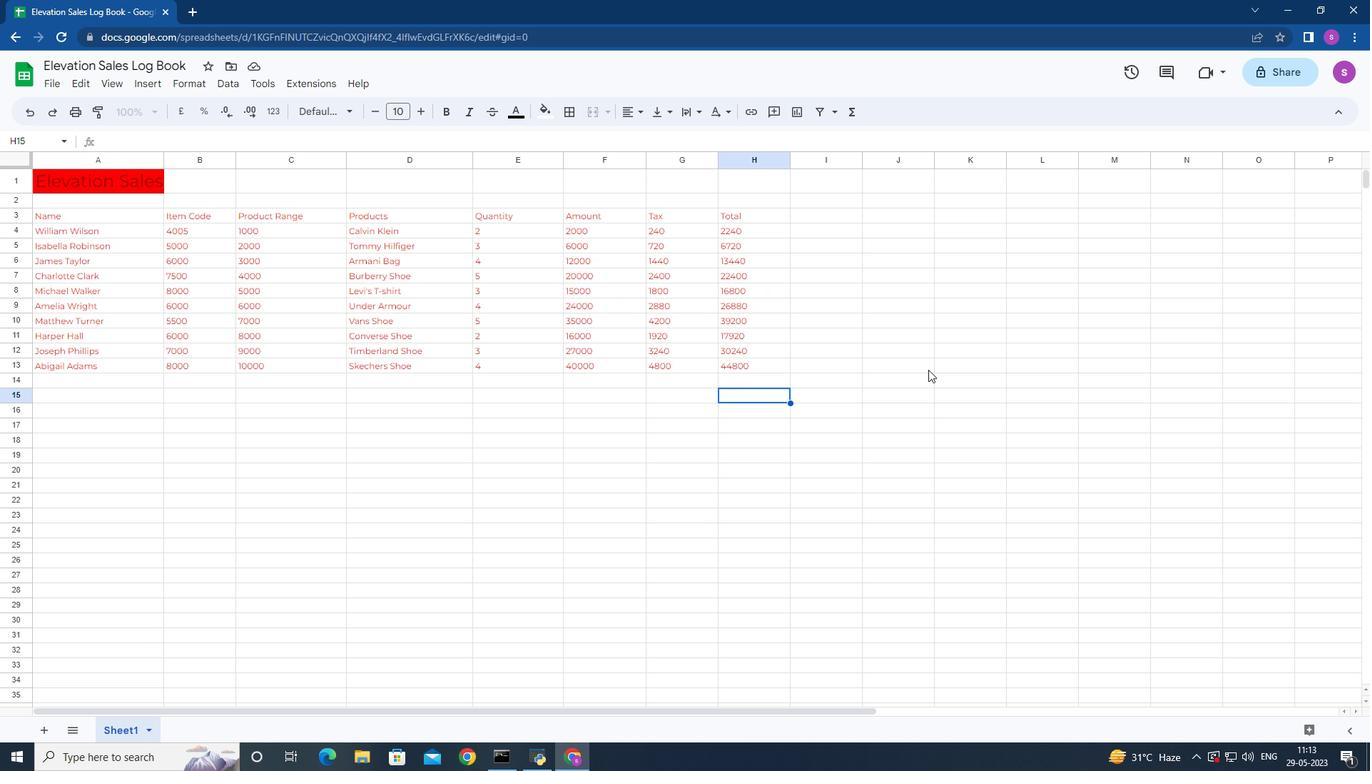 
Action: Mouse scrolled (928, 370) with delta (0, 0)
Screenshot: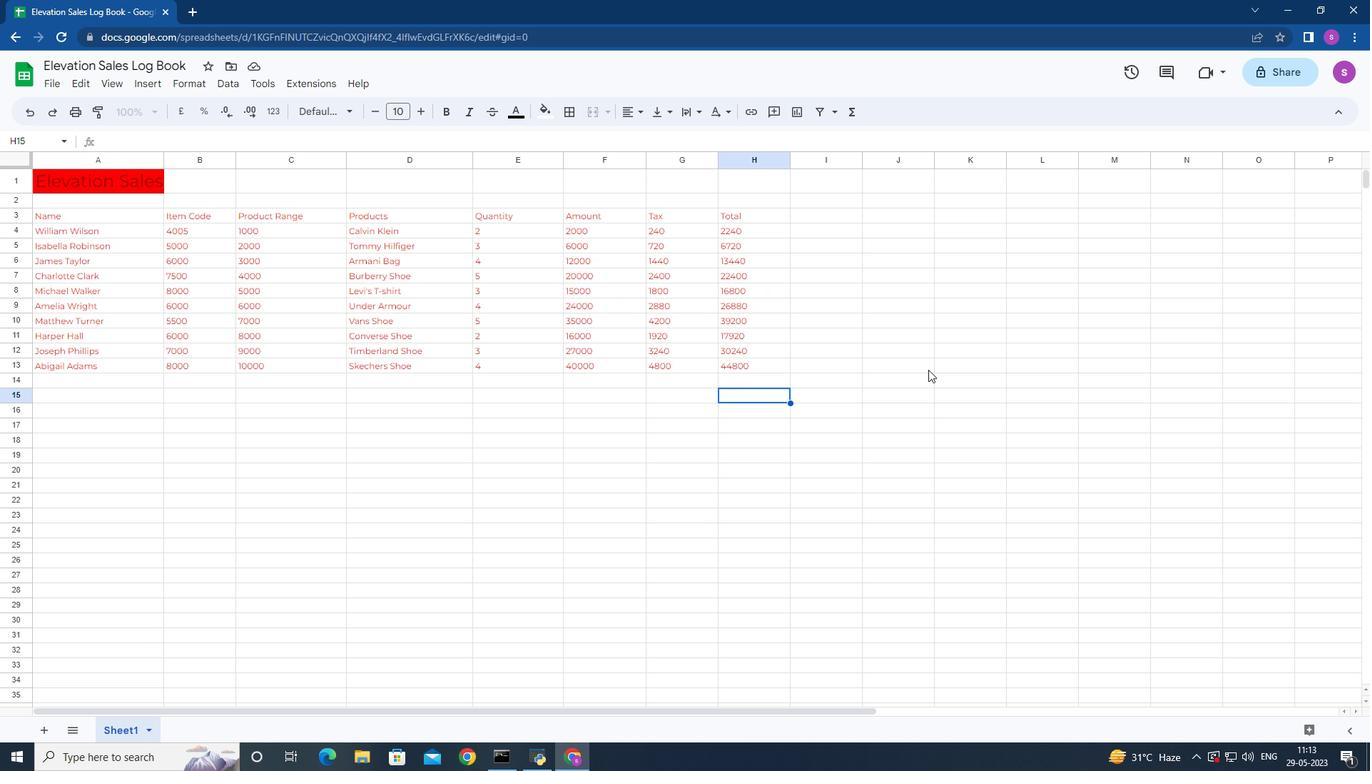
Action: Mouse moved to (928, 369)
Screenshot: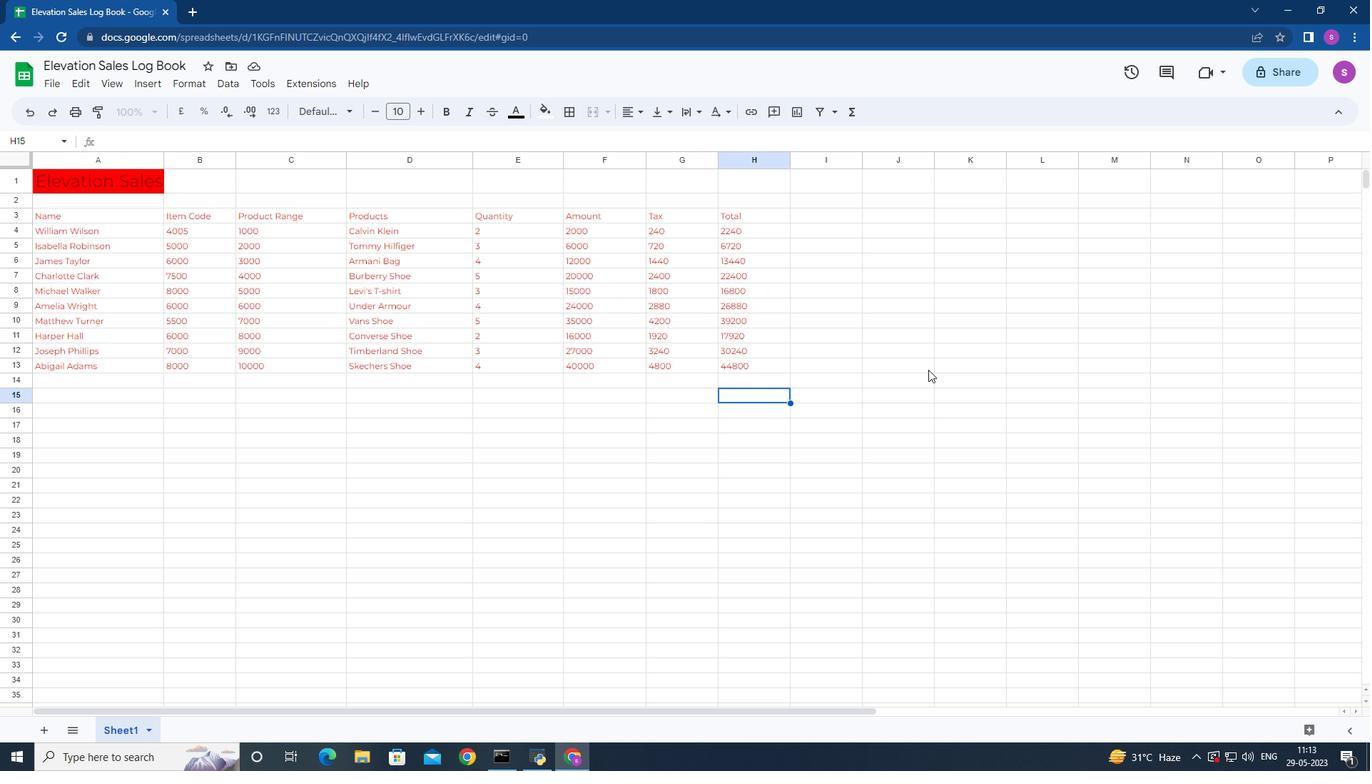 
Action: Mouse scrolled (928, 370) with delta (0, 0)
Screenshot: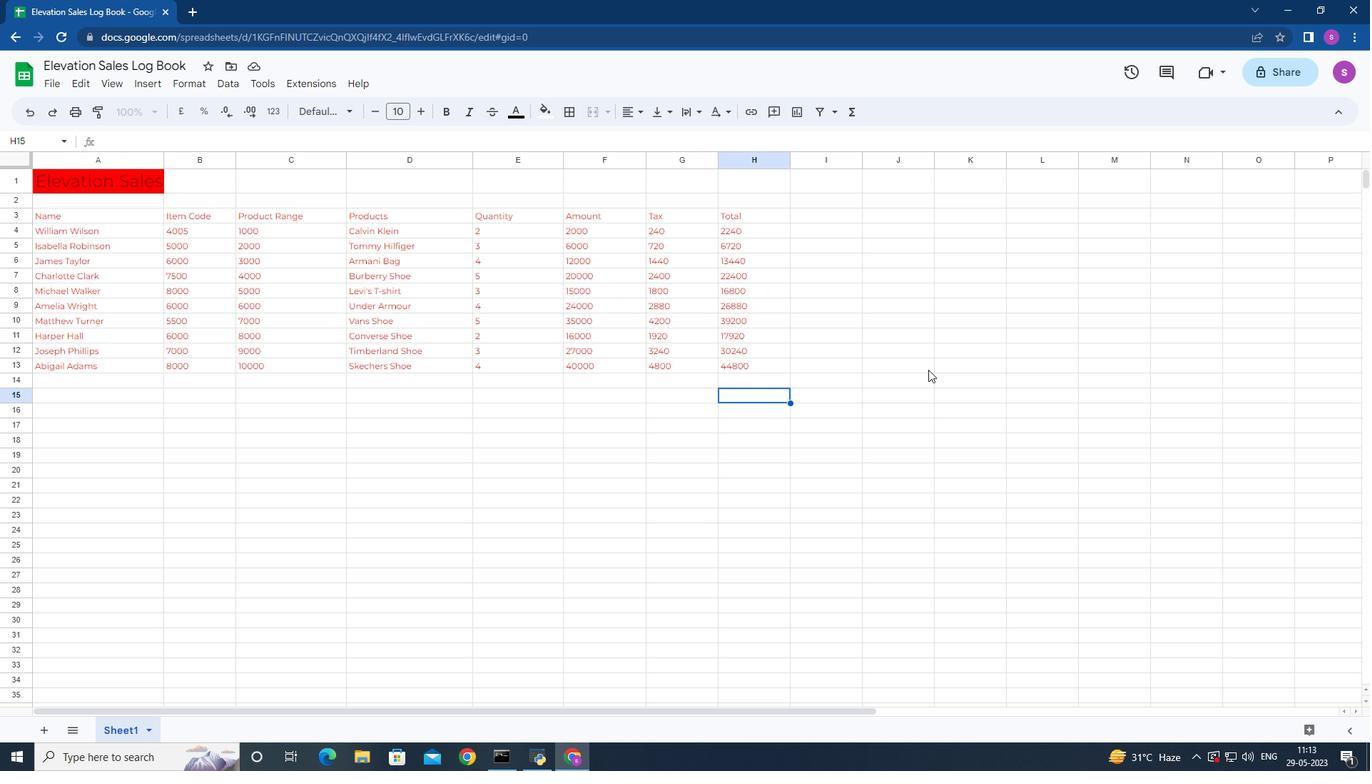 
Action: Mouse moved to (871, 284)
Screenshot: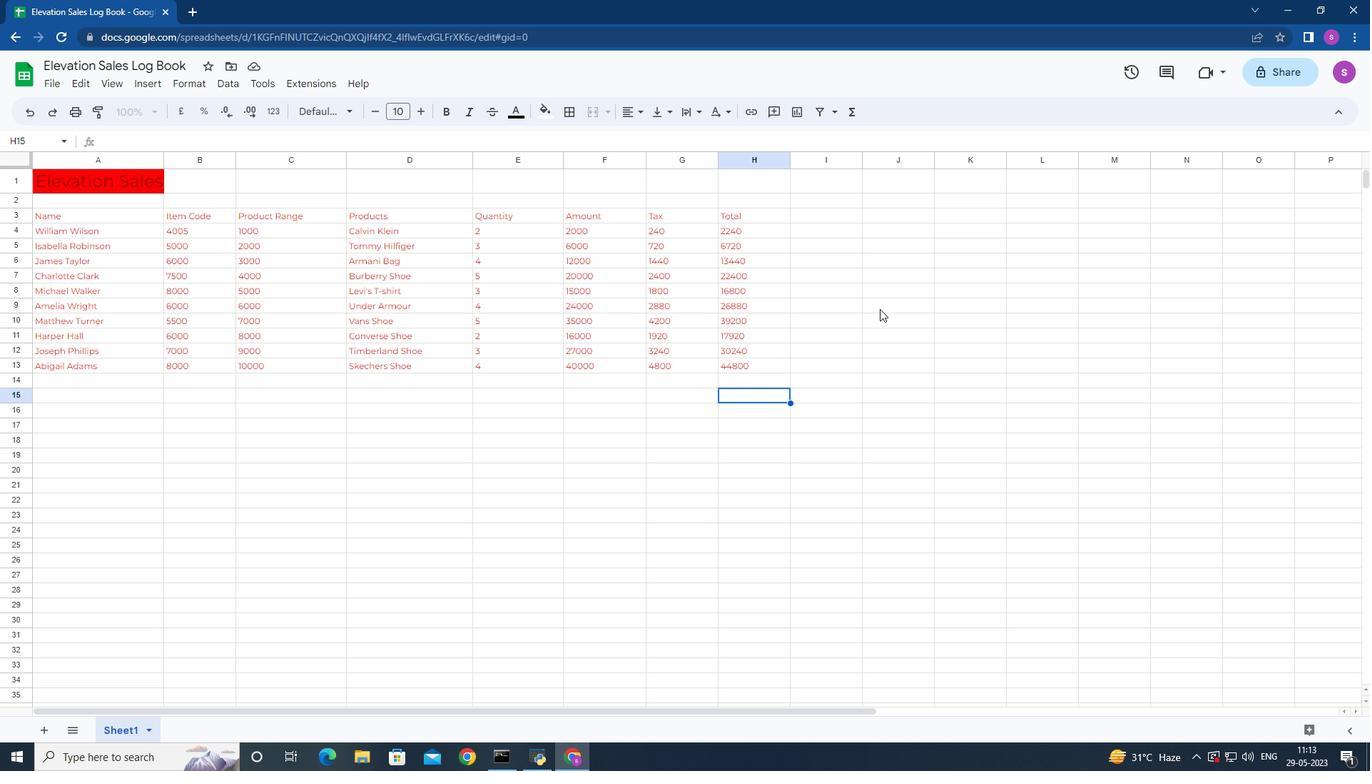 
Action: Mouse scrolled (871, 284) with delta (0, 0)
Screenshot: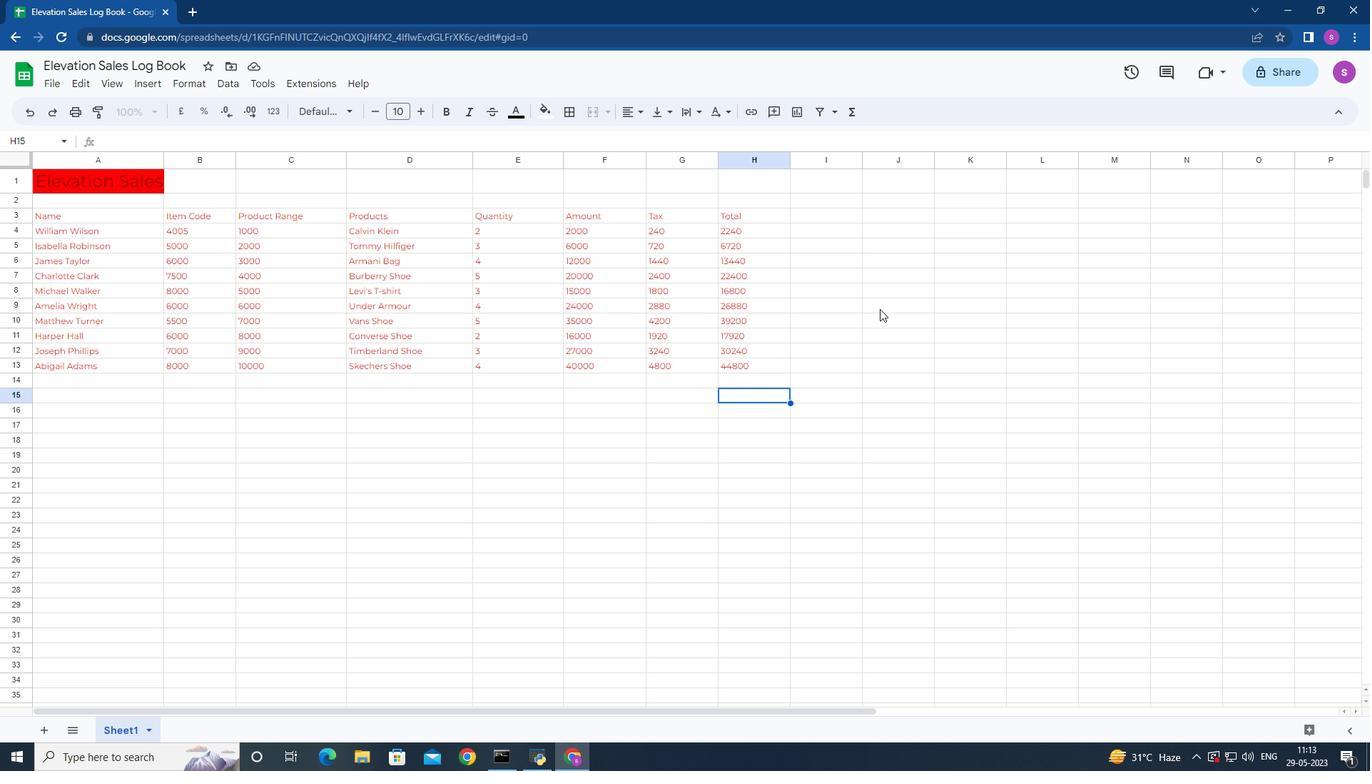 
Action: Mouse moved to (839, 270)
Screenshot: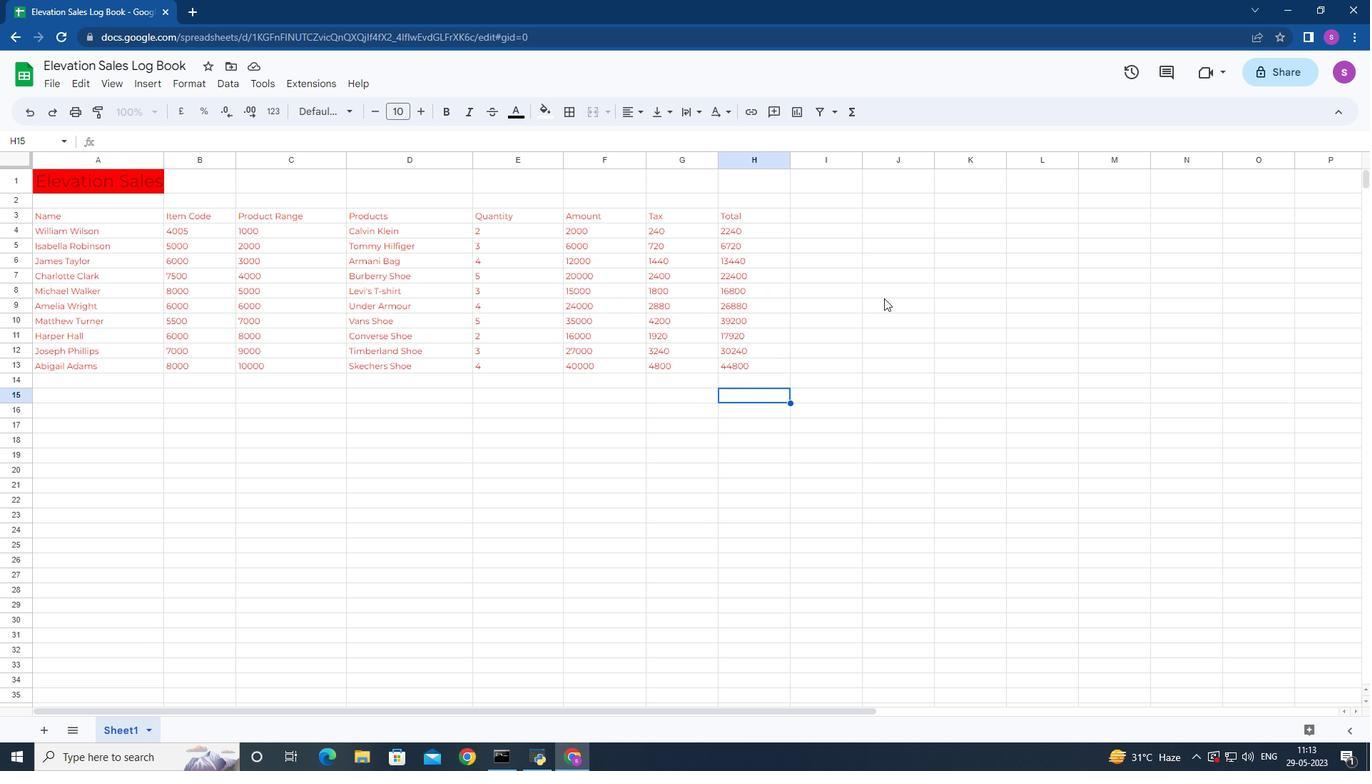 
Action: Mouse scrolled (839, 269) with delta (0, 0)
Screenshot: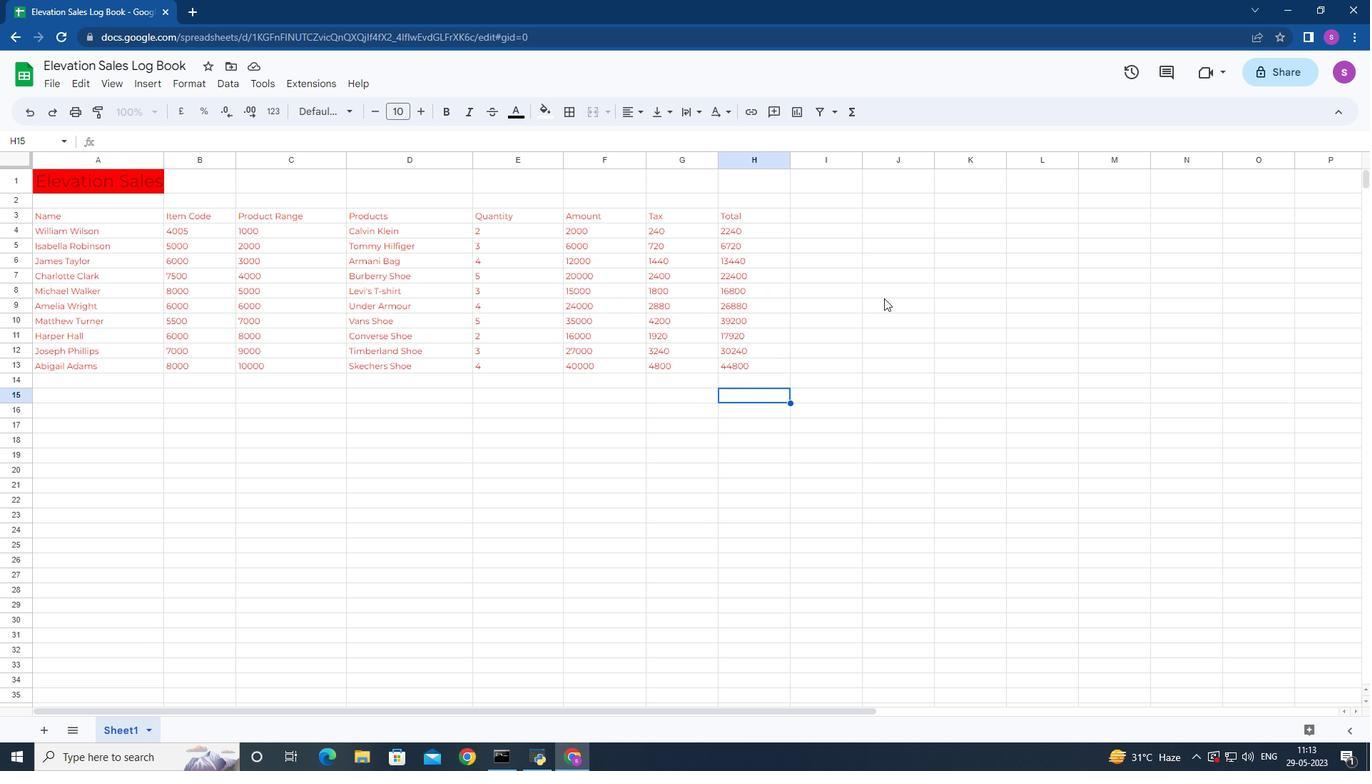 
Action: Mouse moved to (886, 277)
Screenshot: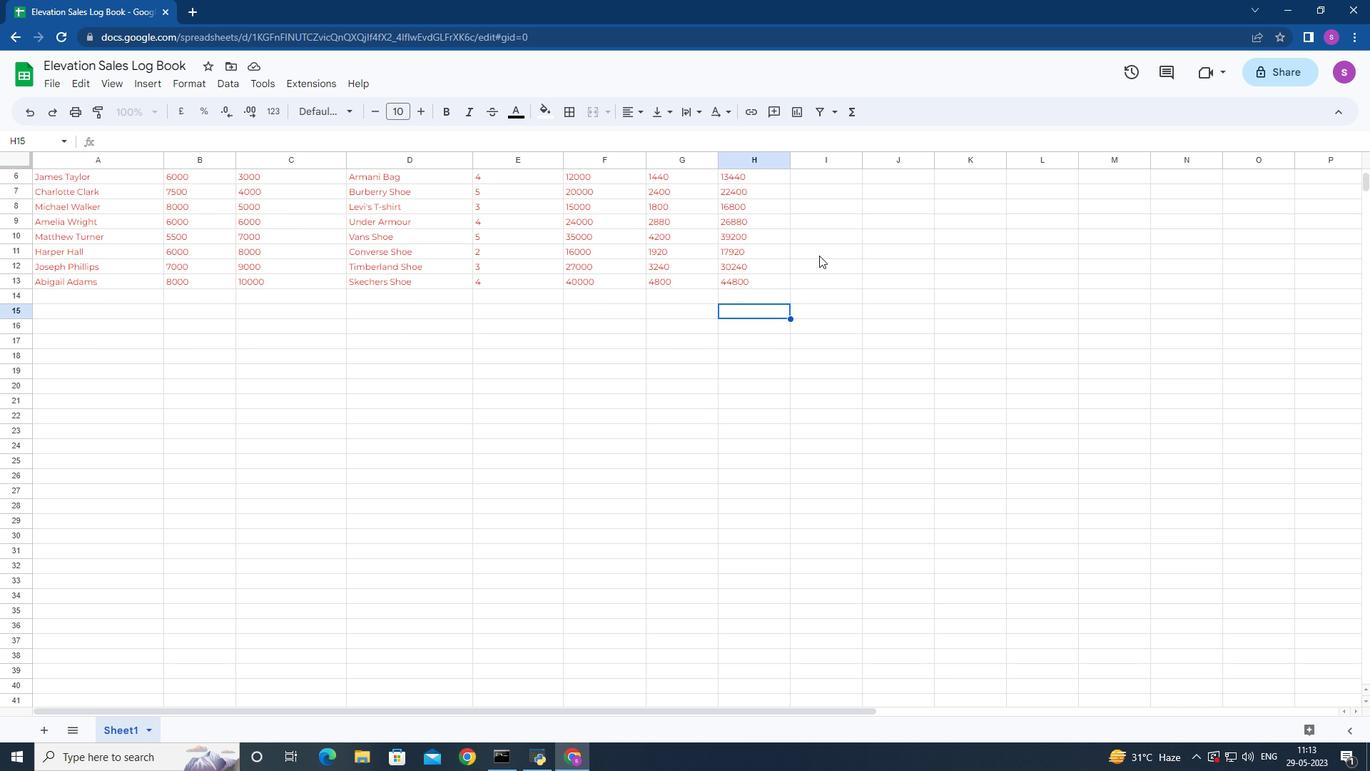 
Action: Mouse scrolled (886, 277) with delta (0, 0)
Screenshot: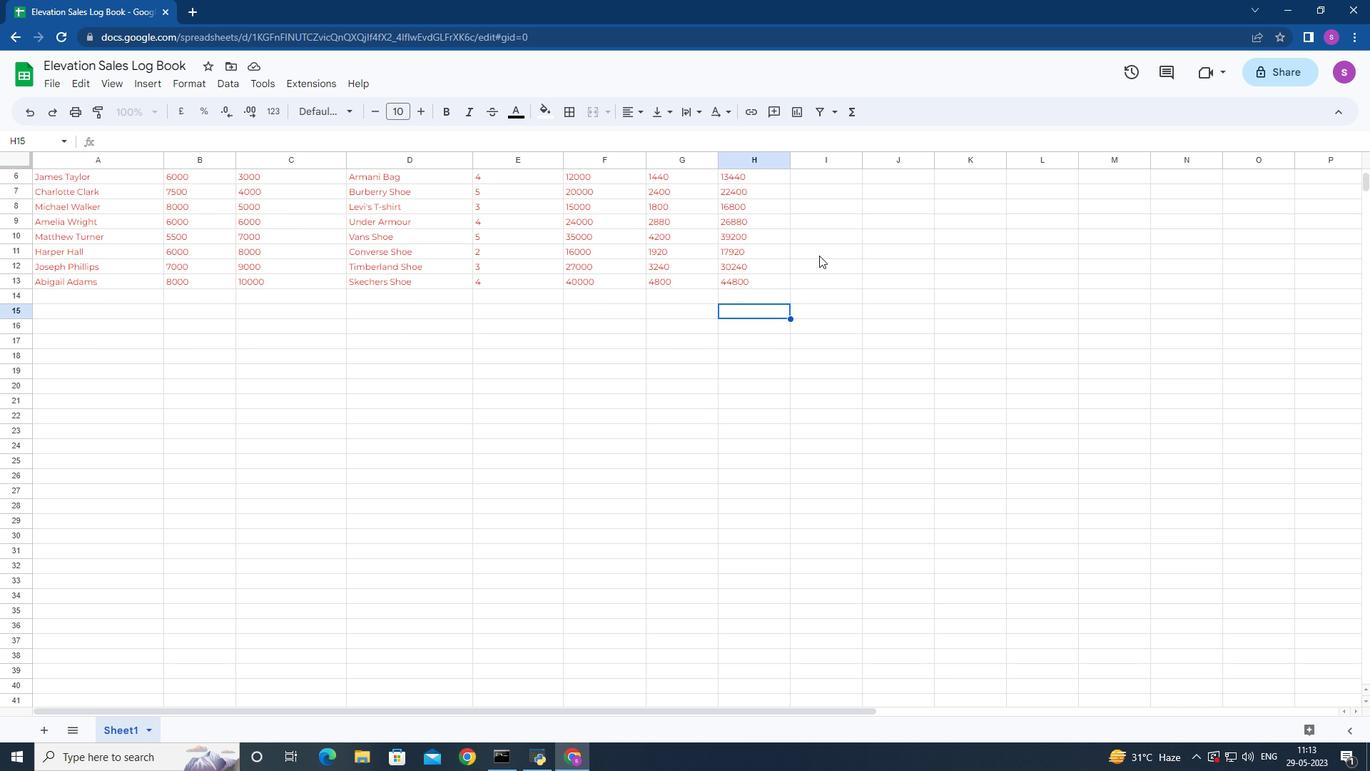 
Action: Mouse moved to (899, 284)
Screenshot: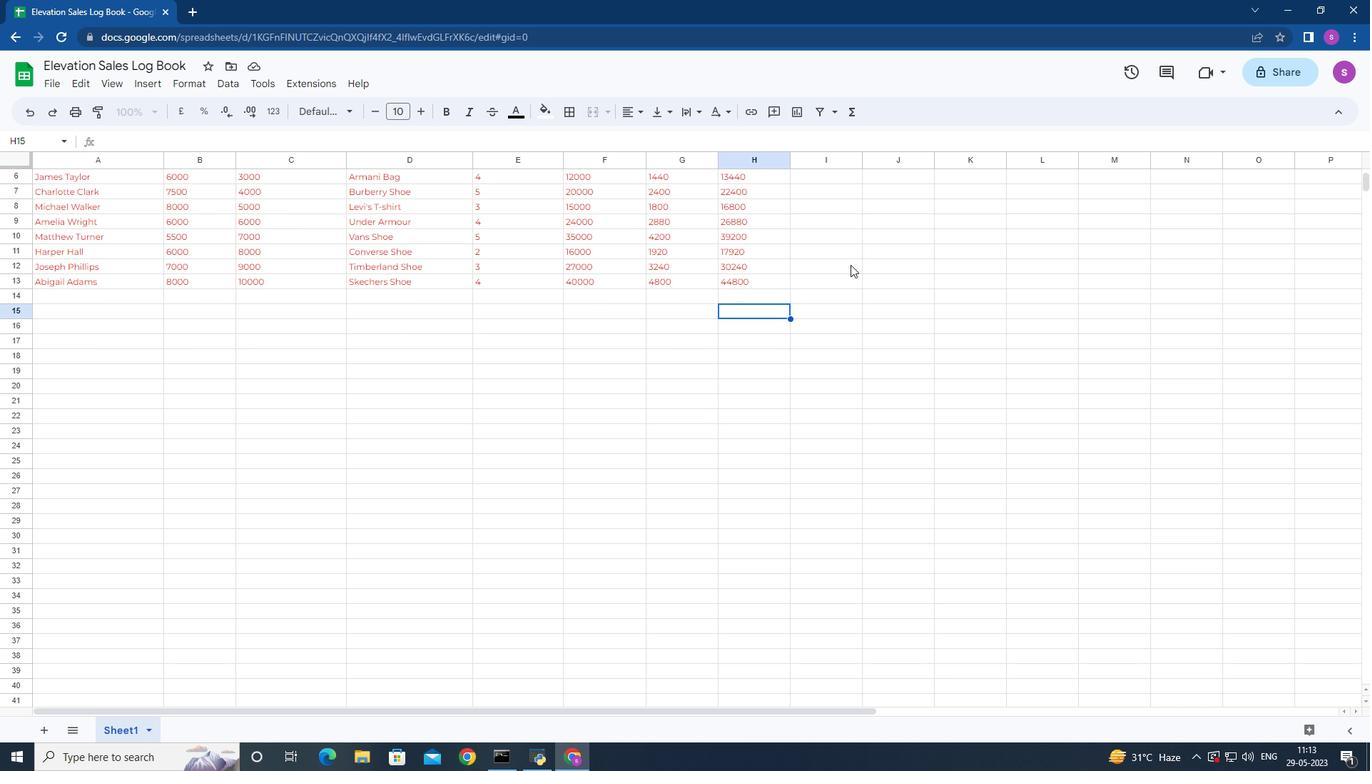 
Action: Mouse scrolled (899, 284) with delta (0, 0)
Screenshot: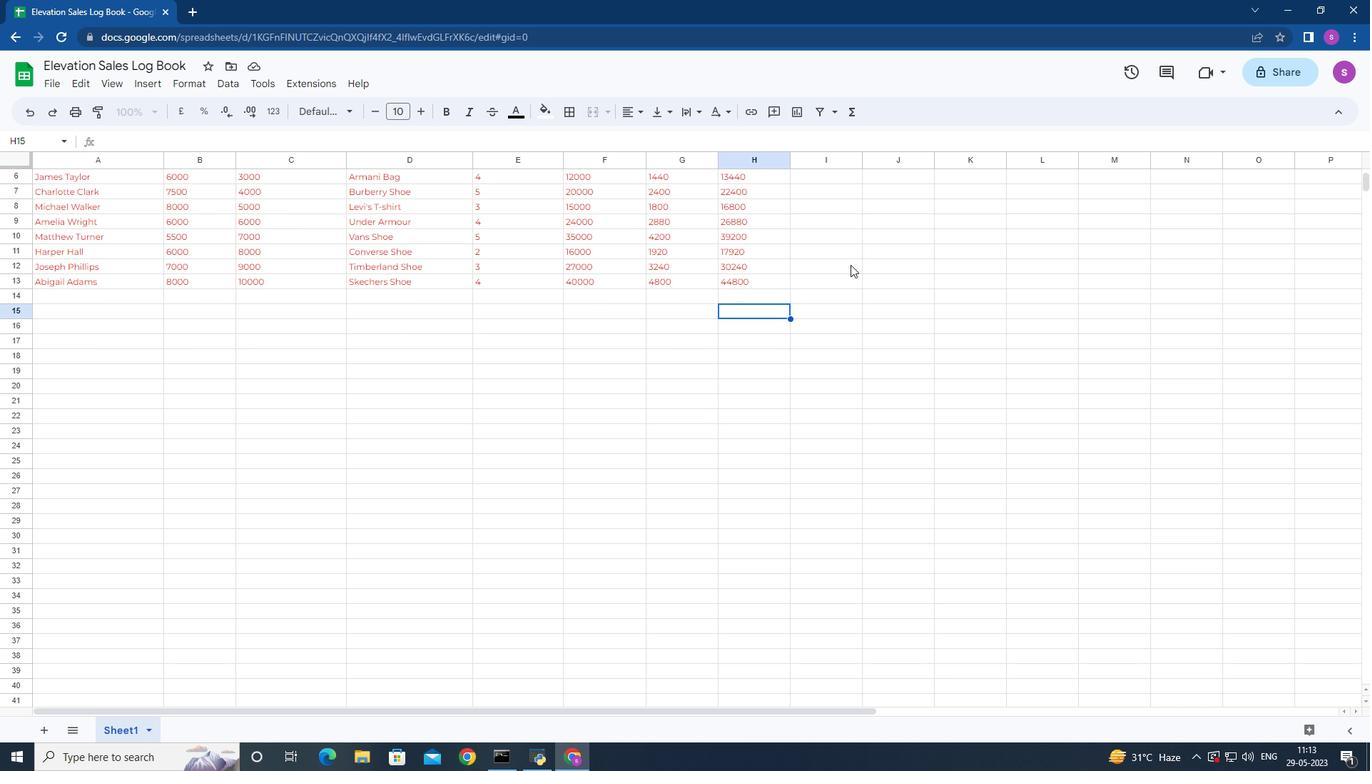 
Action: Mouse moved to (906, 287)
Screenshot: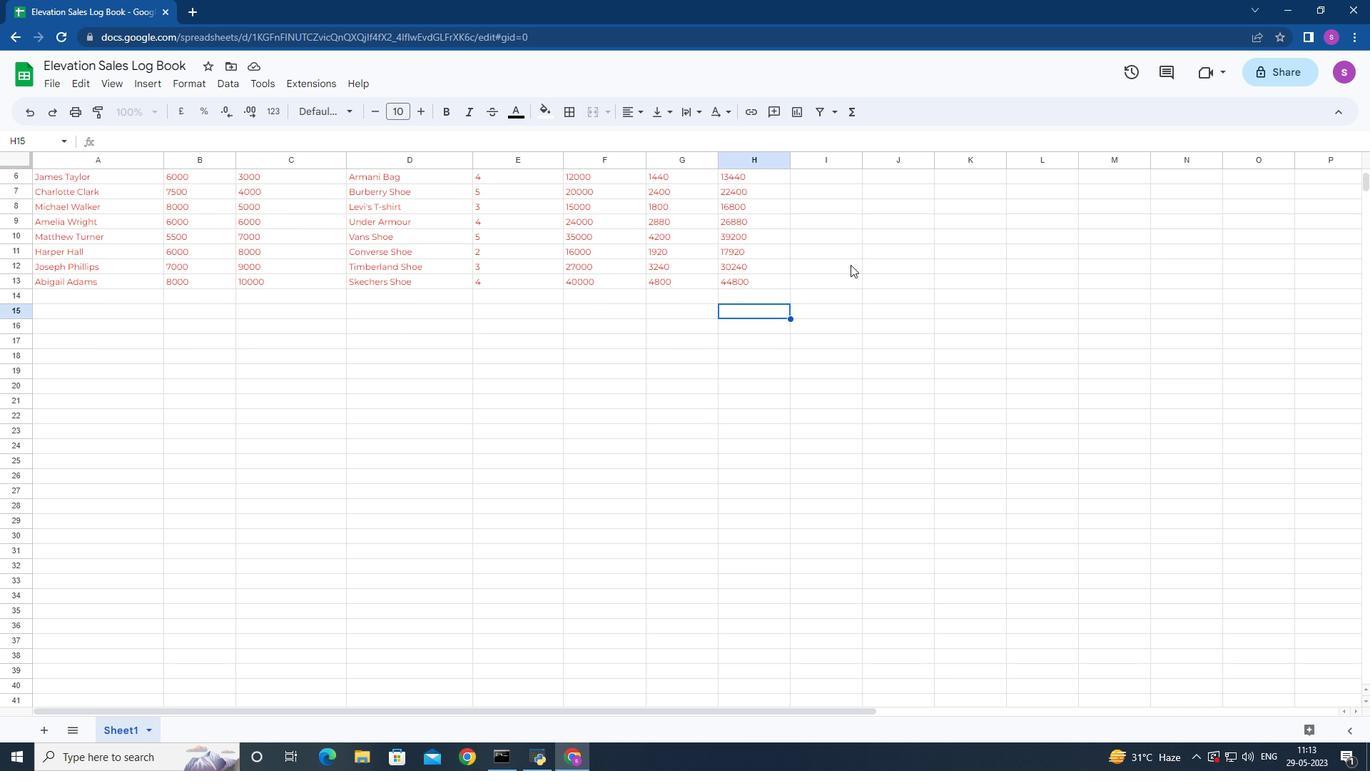 
Action: Mouse scrolled (906, 287) with delta (0, 0)
Screenshot: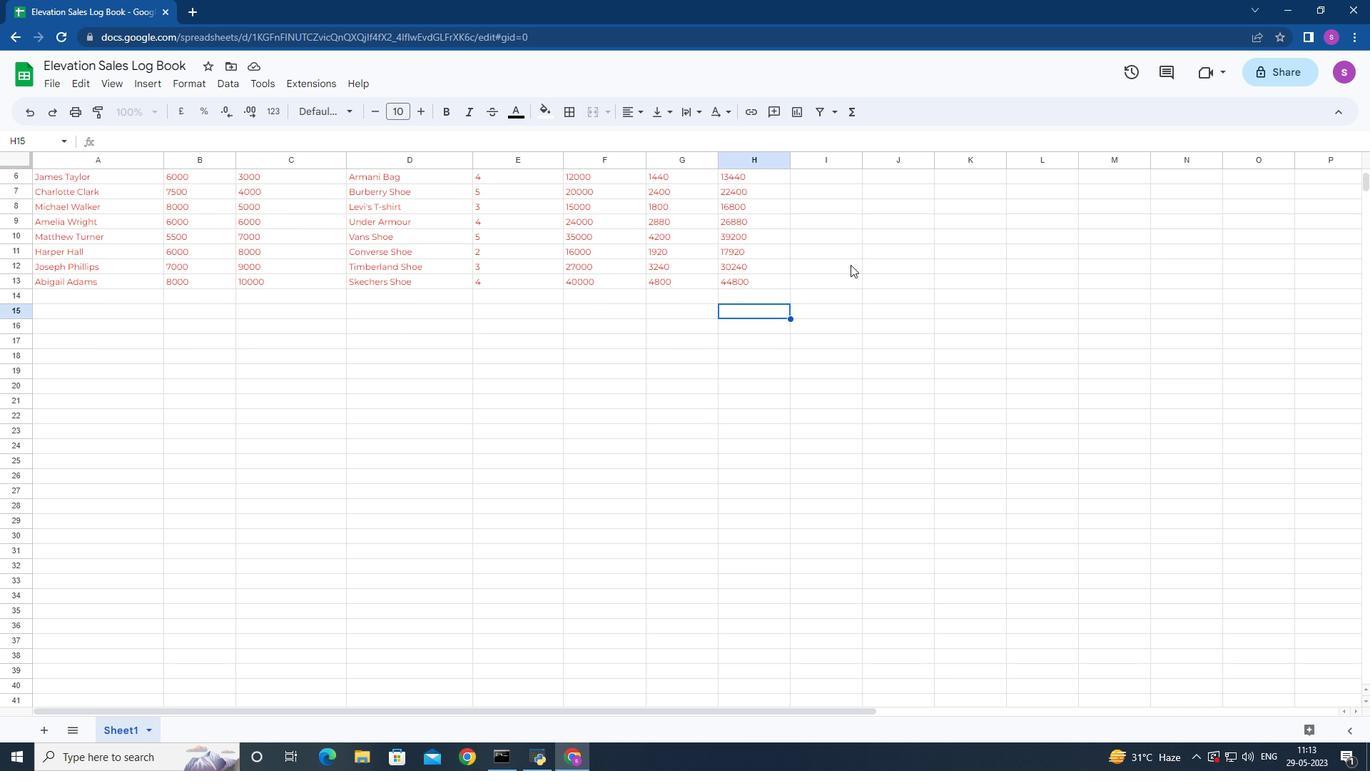 
Action: Mouse moved to (567, 266)
Screenshot: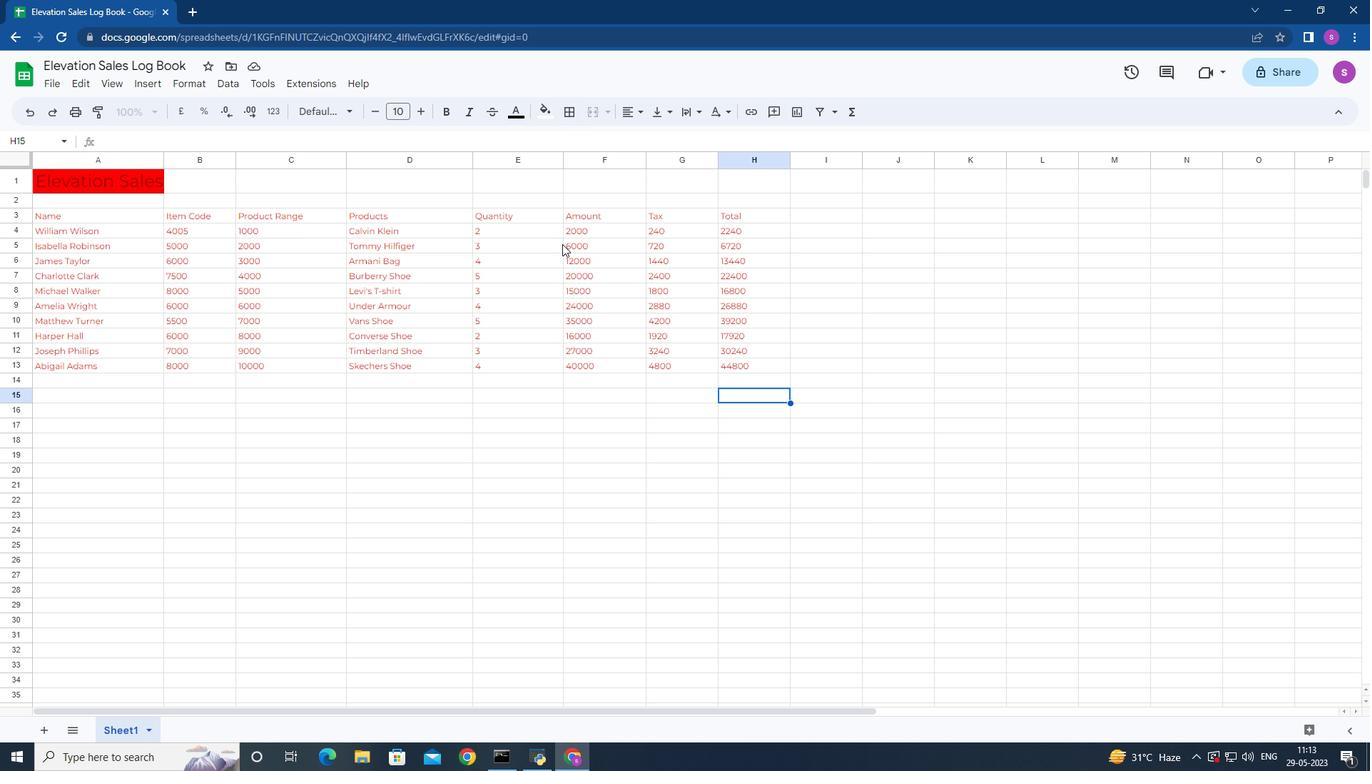 
